 Task: Import a video interview and edit the audio to remove background noise and improve clarity.
Action: Mouse moved to (78, 6)
Screenshot: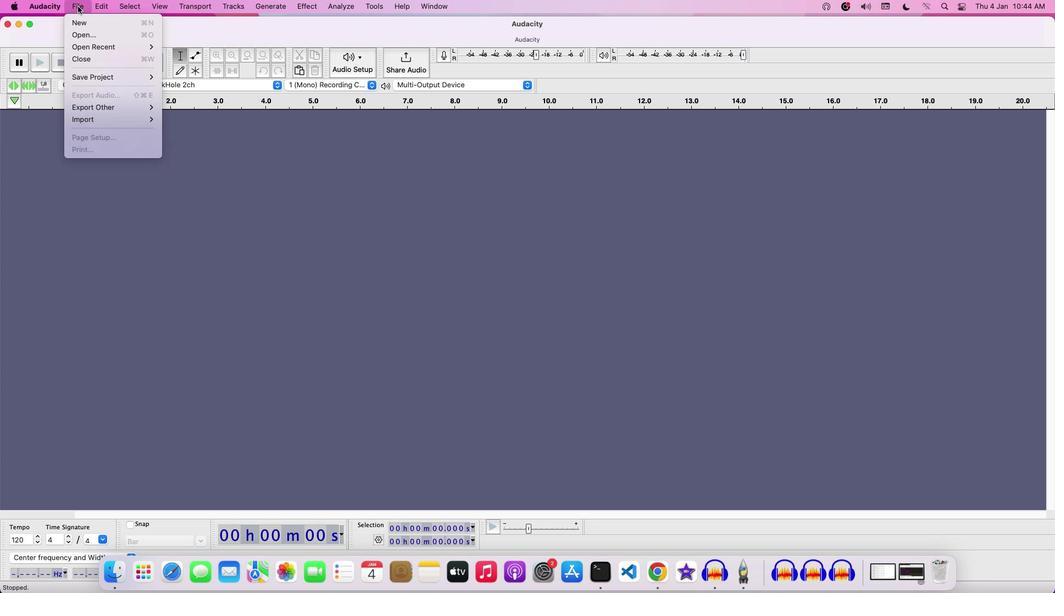 
Action: Mouse pressed left at (78, 6)
Screenshot: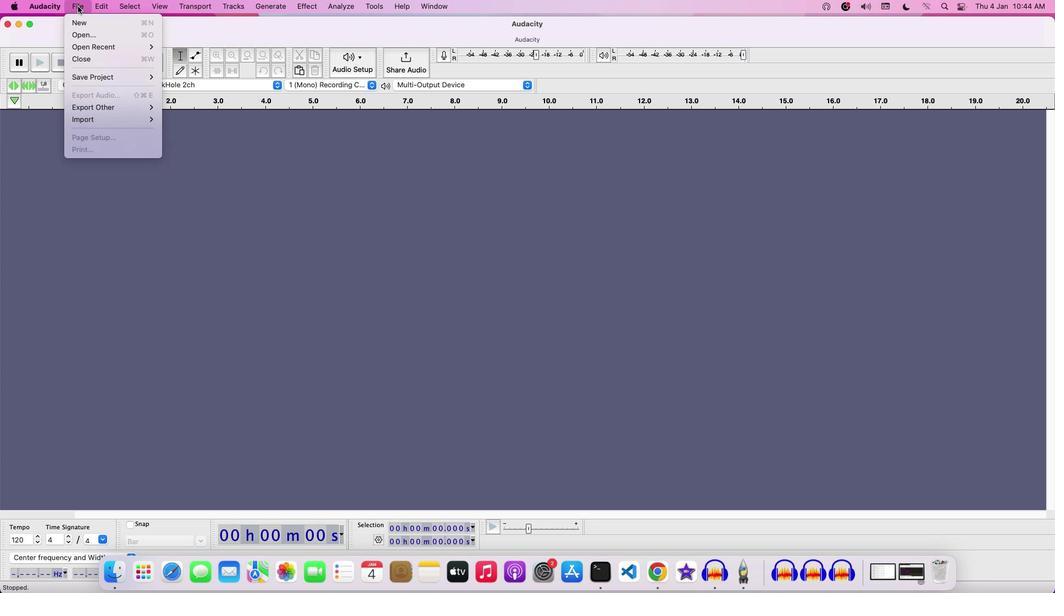 
Action: Mouse moved to (114, 31)
Screenshot: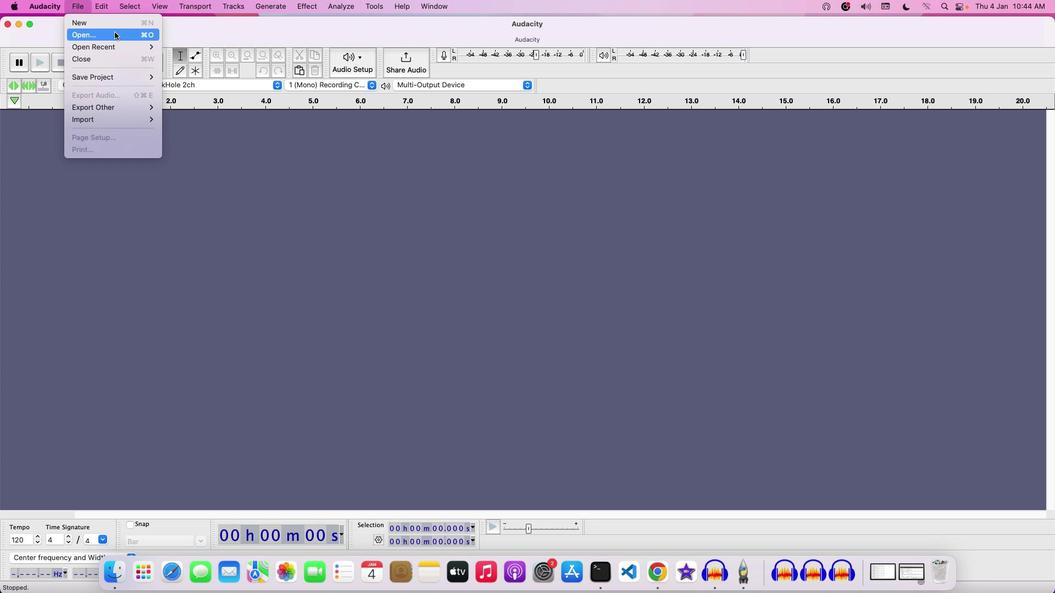 
Action: Mouse pressed left at (114, 31)
Screenshot: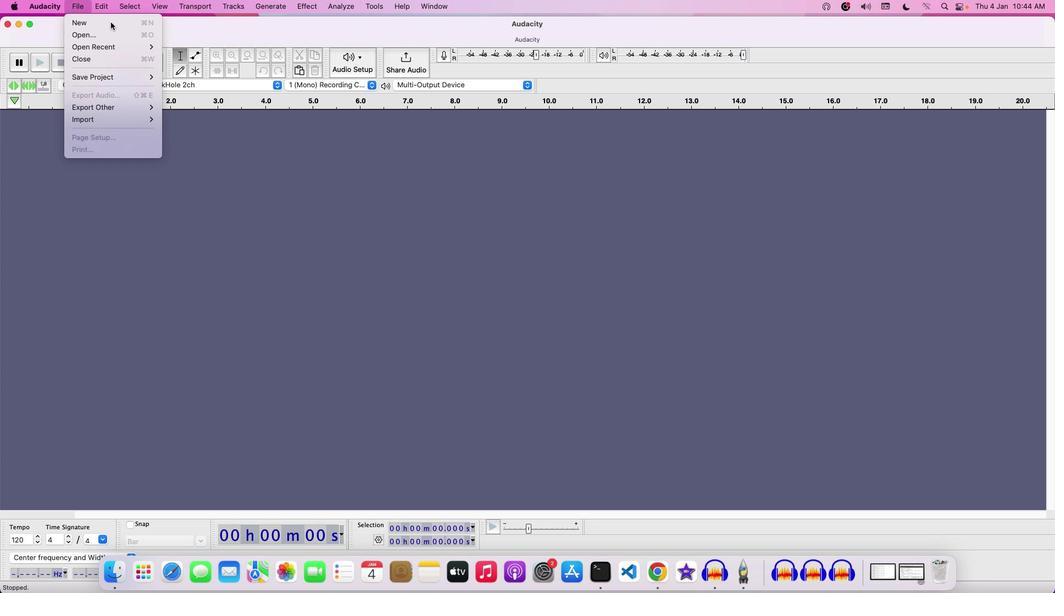 
Action: Mouse moved to (81, 6)
Screenshot: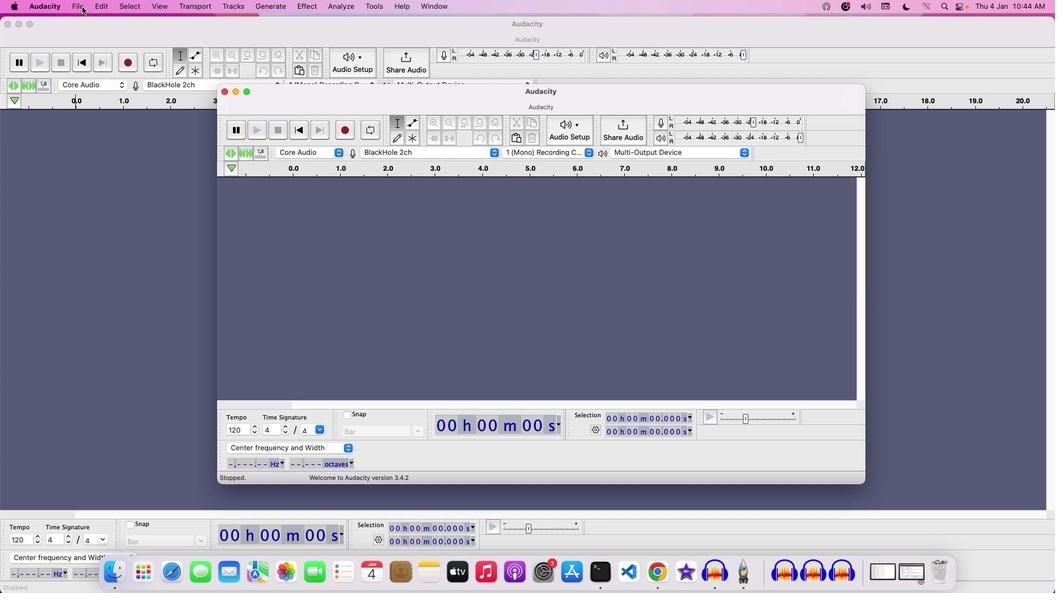 
Action: Mouse pressed left at (81, 6)
Screenshot: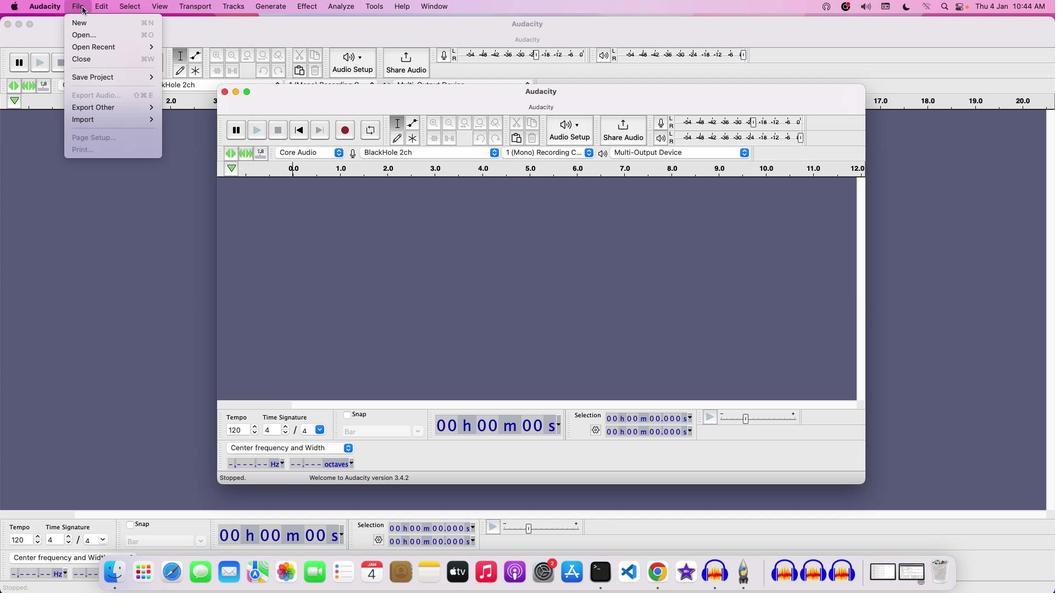 
Action: Mouse moved to (320, 100)
Screenshot: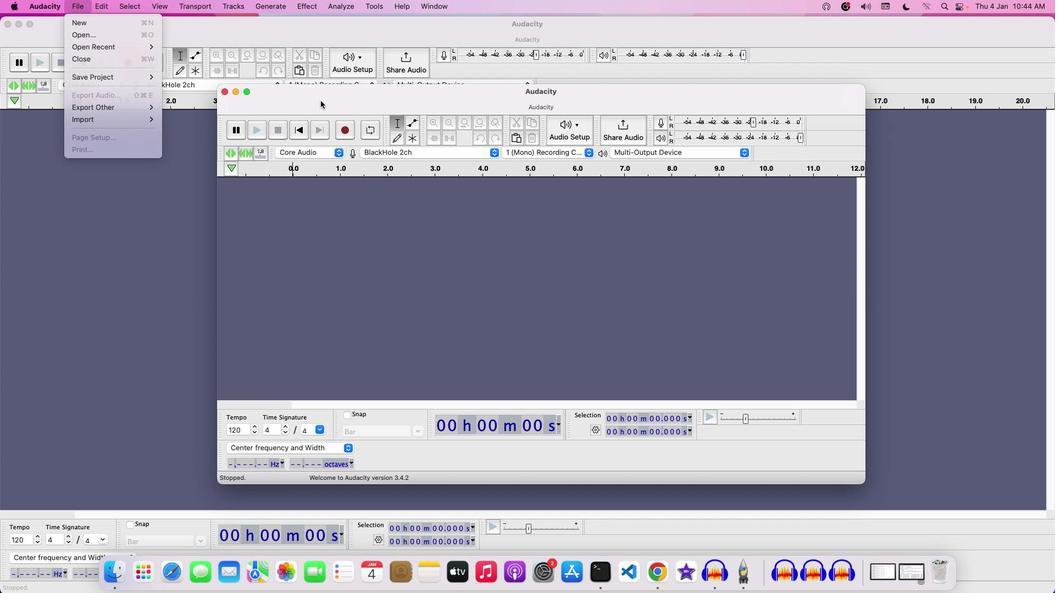
Action: Mouse pressed left at (320, 100)
Screenshot: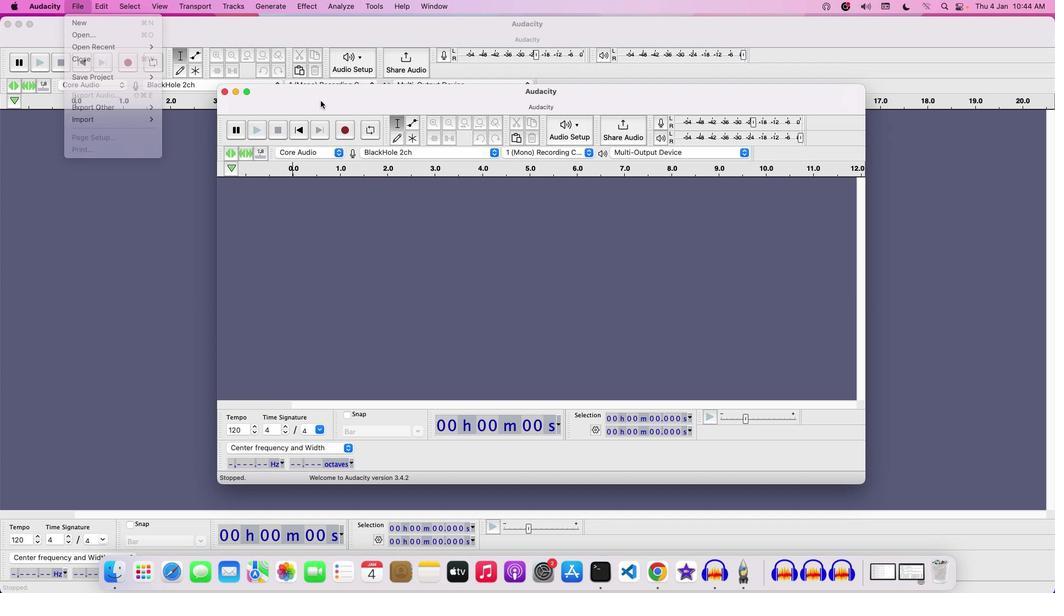 
Action: Mouse moved to (228, 91)
Screenshot: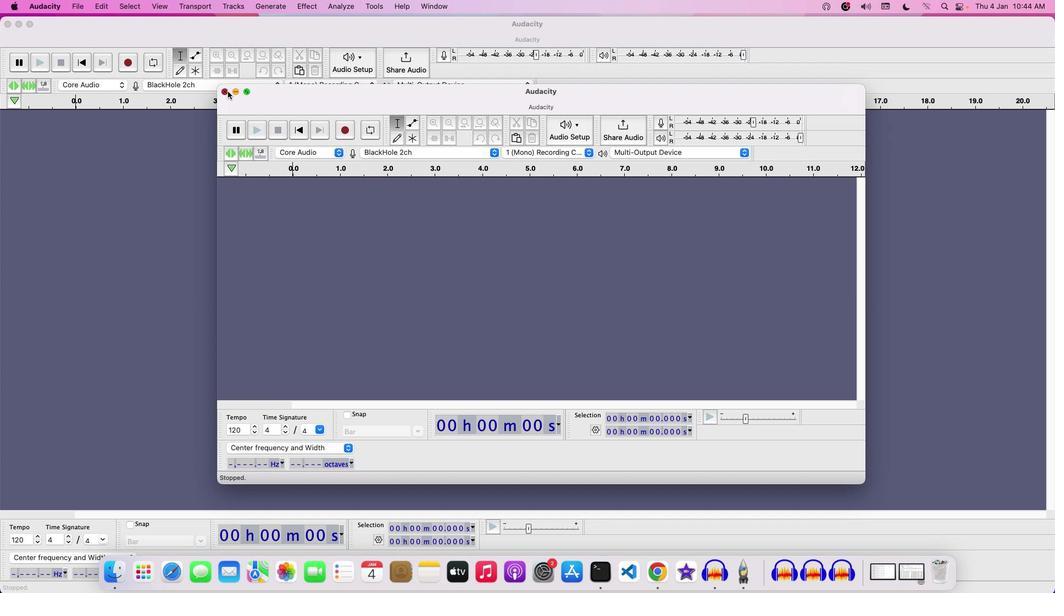 
Action: Mouse pressed left at (228, 91)
Screenshot: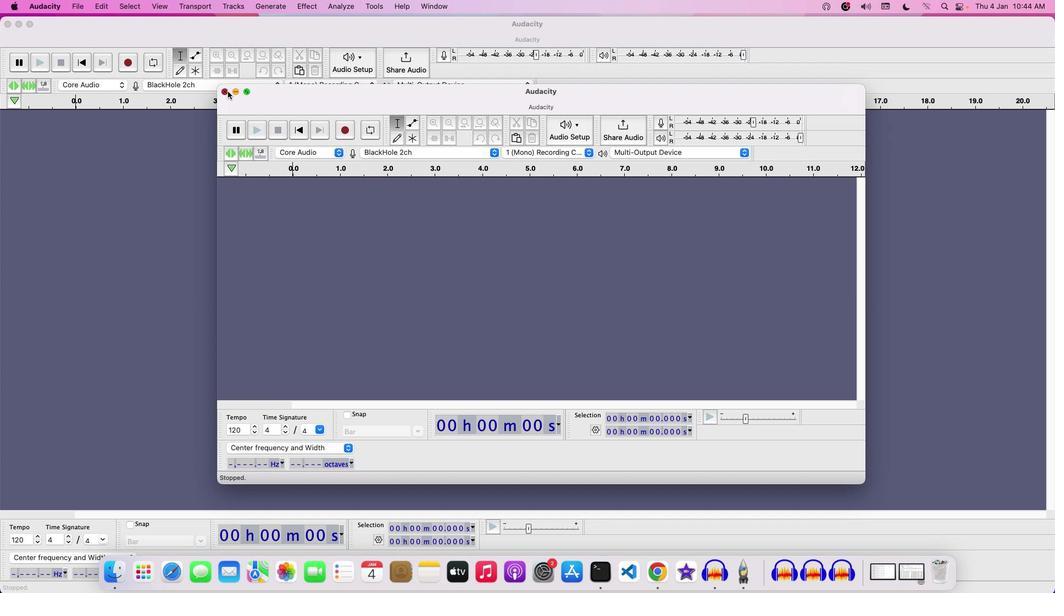 
Action: Mouse moved to (73, 1)
Screenshot: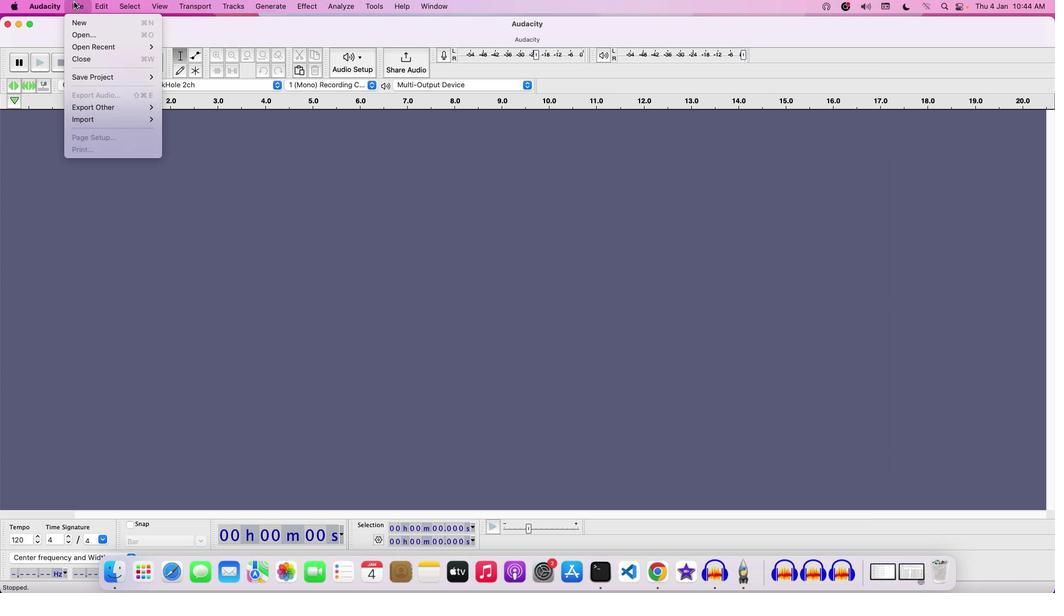 
Action: Mouse pressed left at (73, 1)
Screenshot: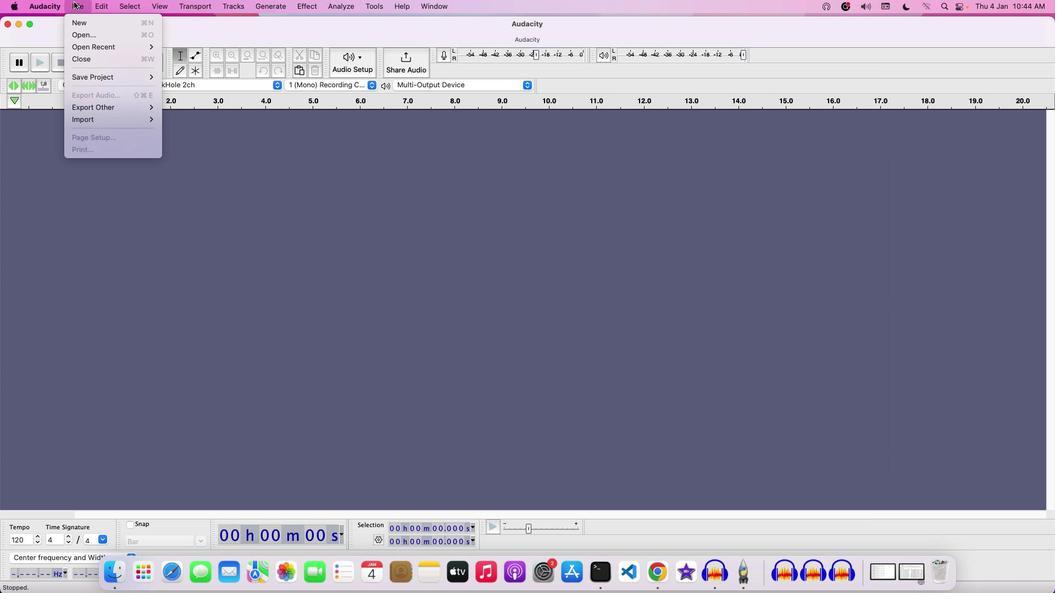 
Action: Mouse moved to (82, 36)
Screenshot: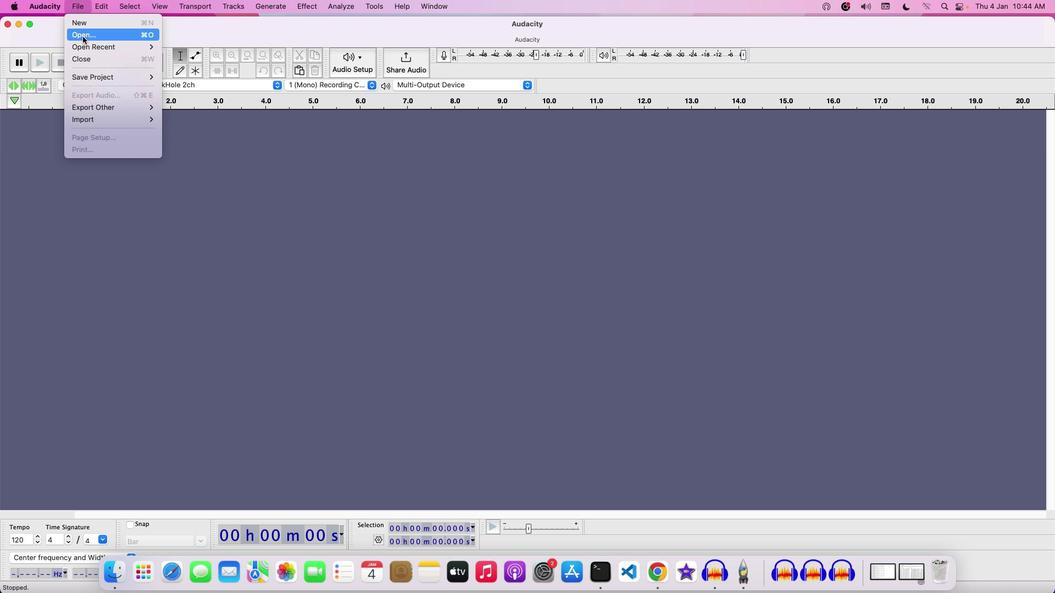 
Action: Mouse pressed left at (82, 36)
Screenshot: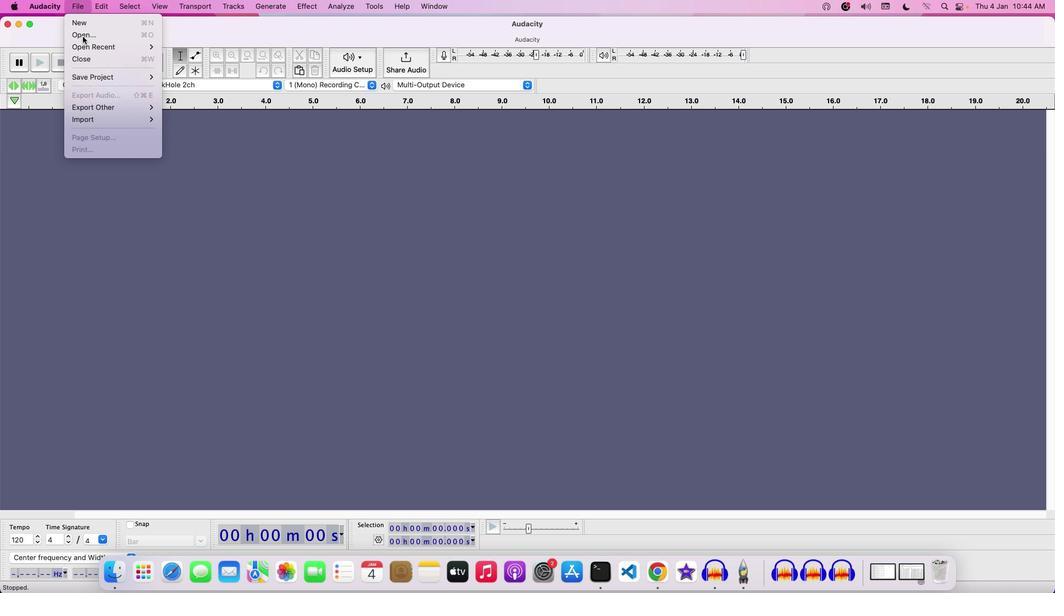 
Action: Mouse moved to (350, 144)
Screenshot: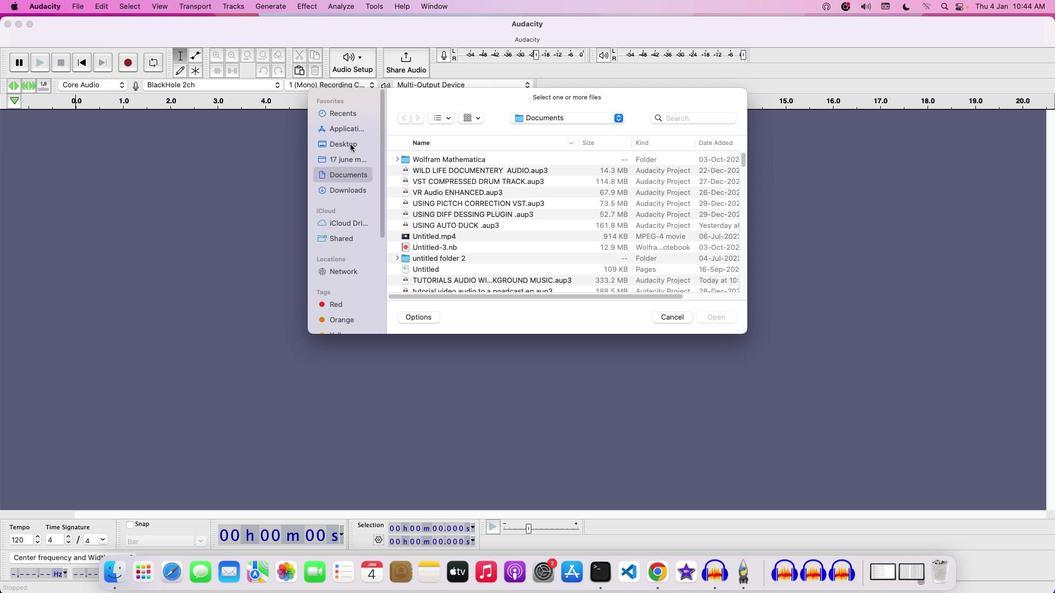 
Action: Mouse pressed left at (350, 144)
Screenshot: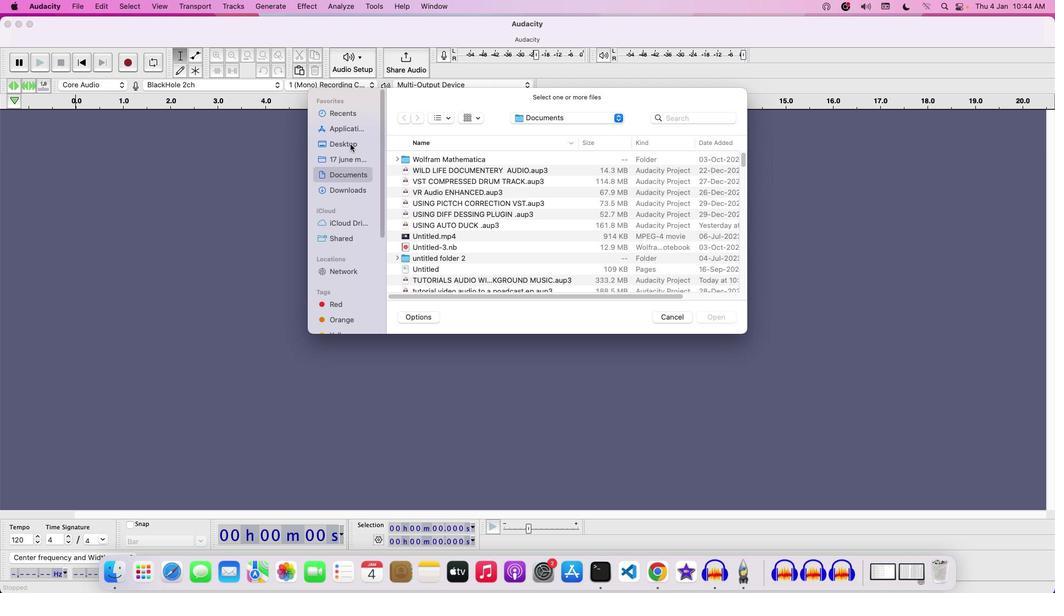 
Action: Mouse moved to (415, 190)
Screenshot: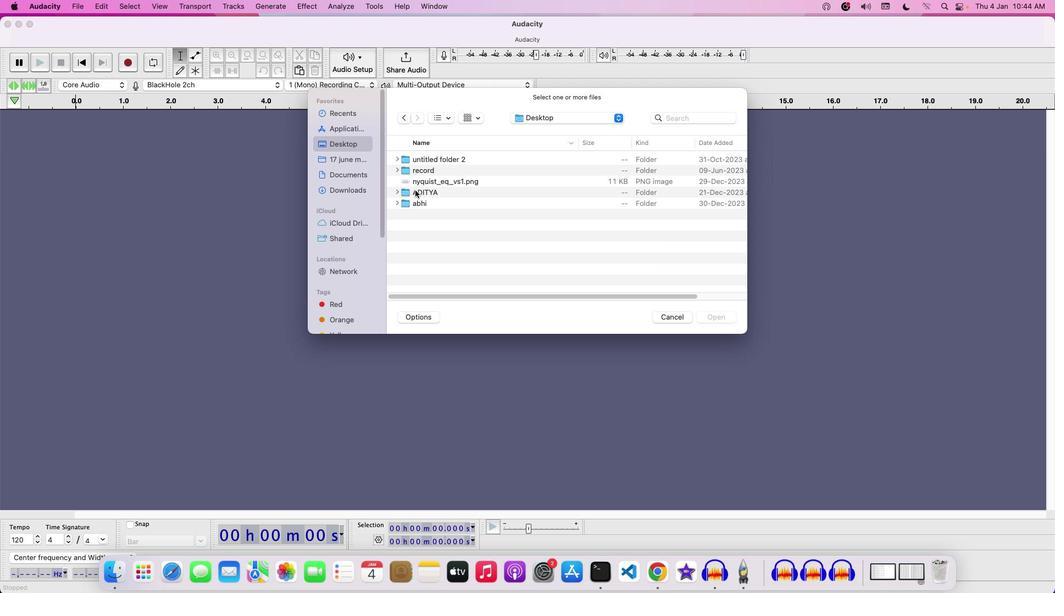 
Action: Mouse pressed left at (415, 190)
Screenshot: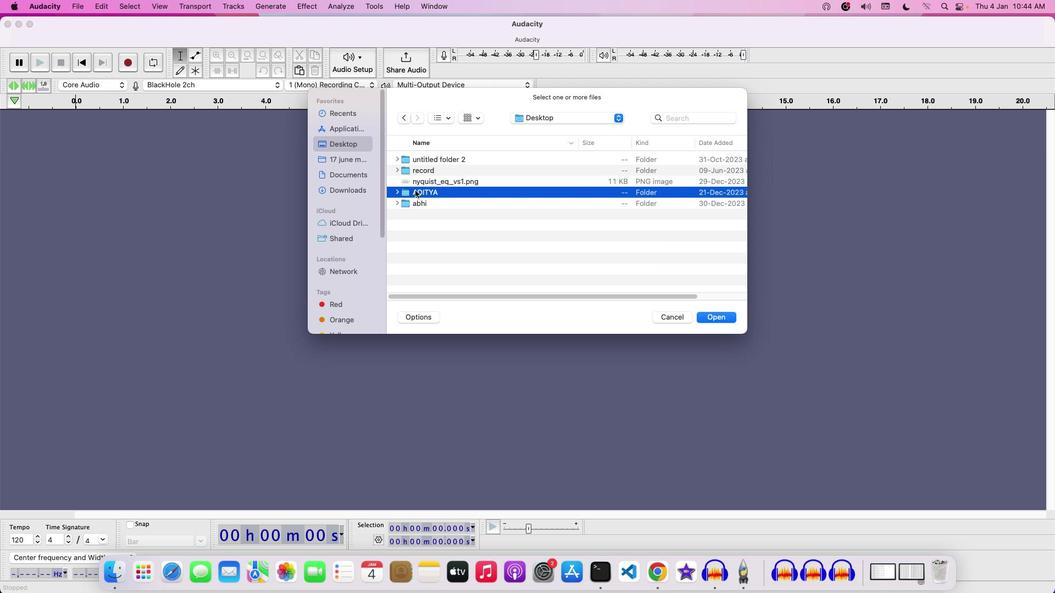 
Action: Mouse pressed left at (415, 190)
Screenshot: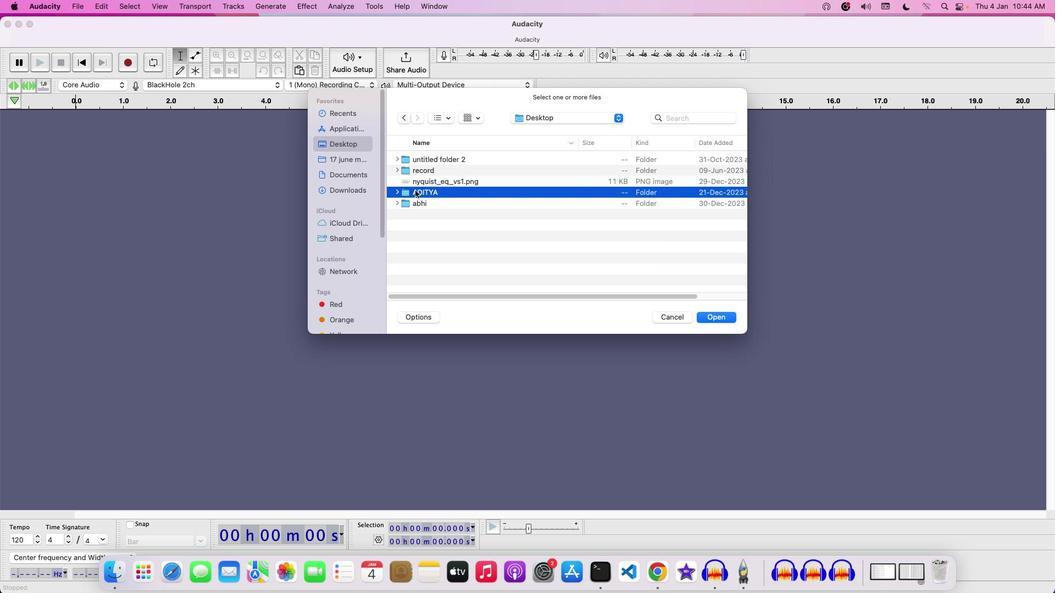 
Action: Mouse moved to (401, 170)
Screenshot: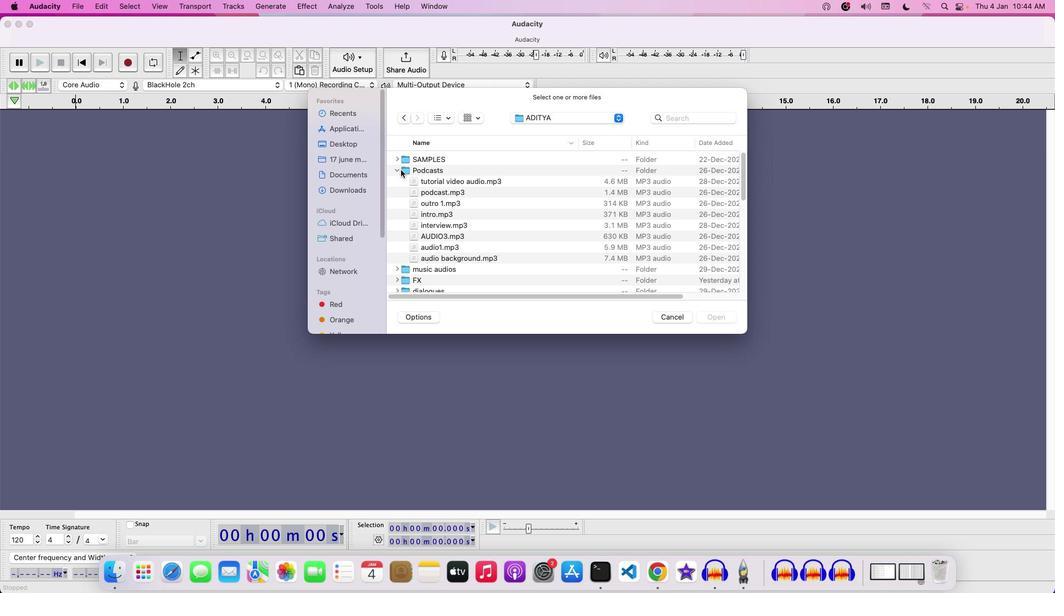 
Action: Mouse pressed left at (401, 170)
Screenshot: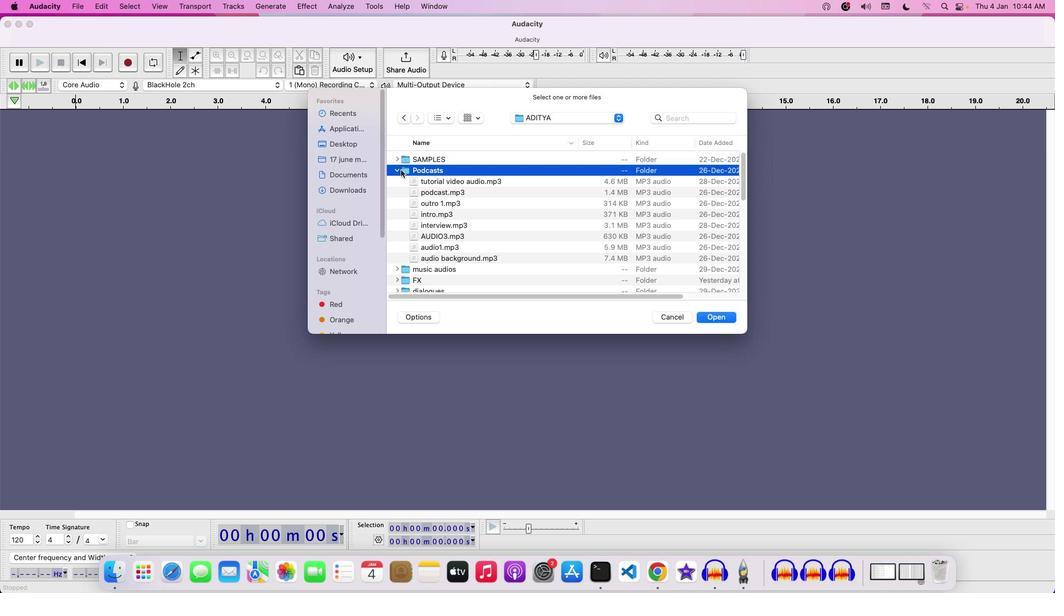 
Action: Mouse moved to (444, 224)
Screenshot: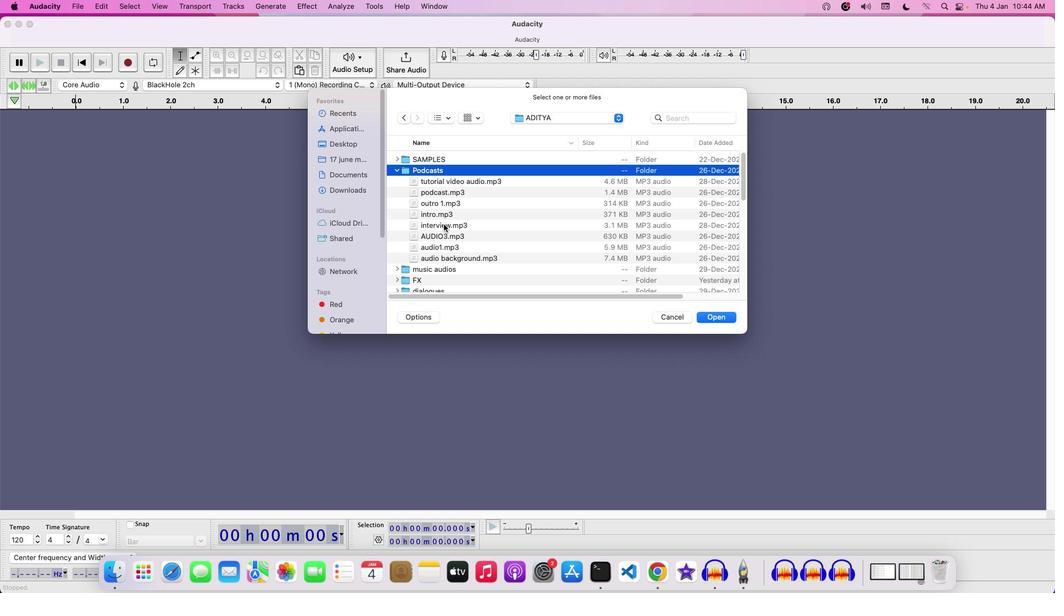 
Action: Mouse pressed left at (444, 224)
Screenshot: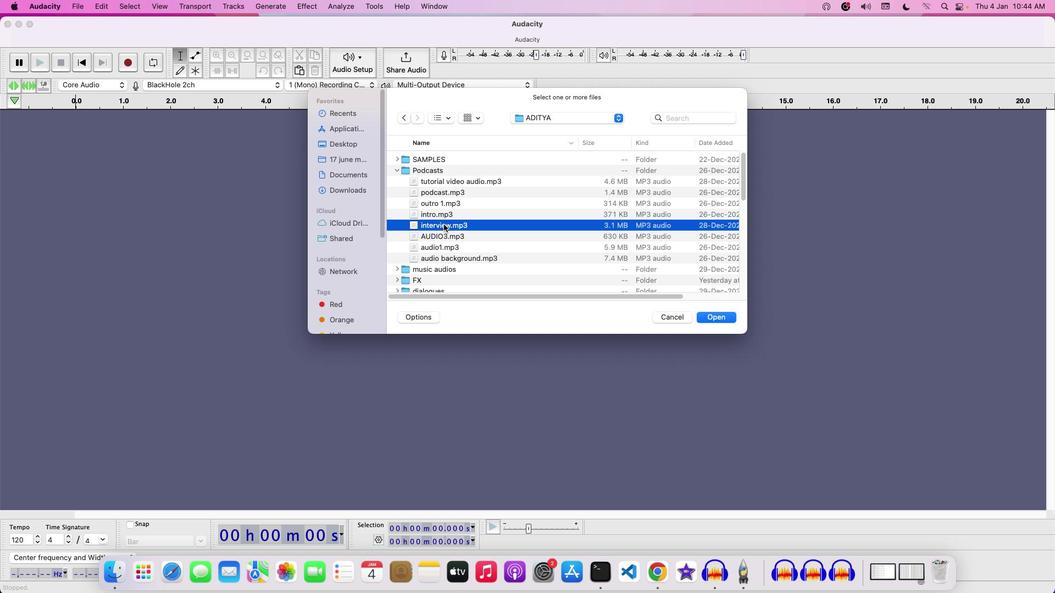 
Action: Mouse moved to (460, 227)
Screenshot: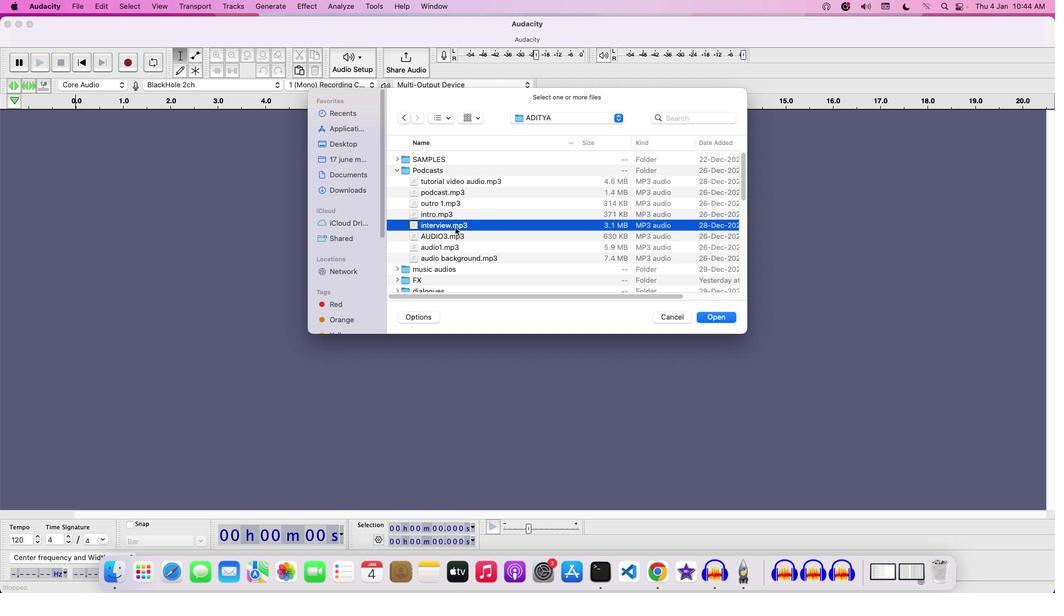 
Action: Mouse pressed left at (460, 227)
Screenshot: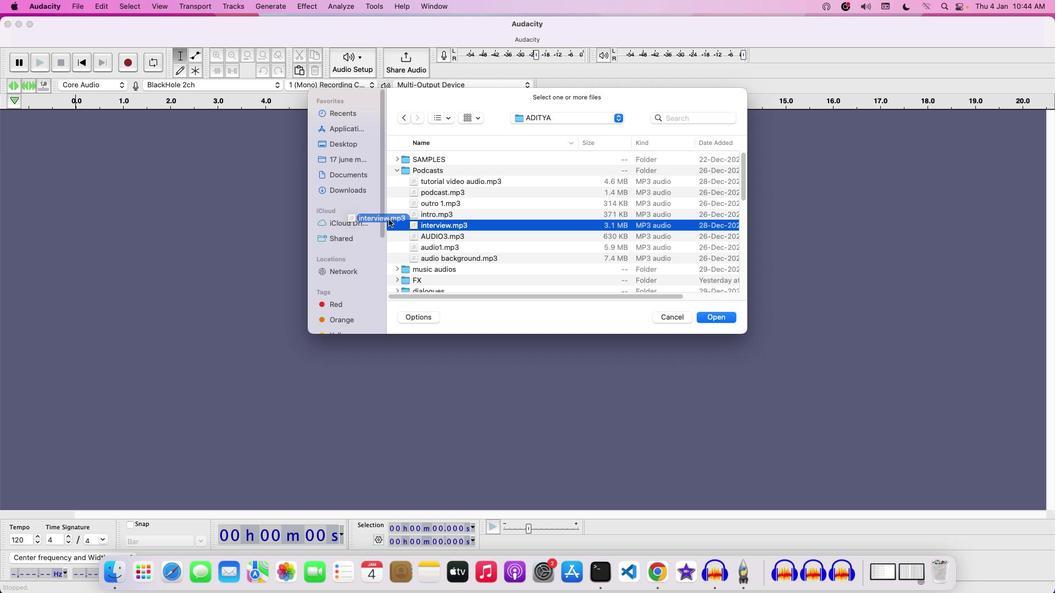 
Action: Mouse moved to (669, 317)
Screenshot: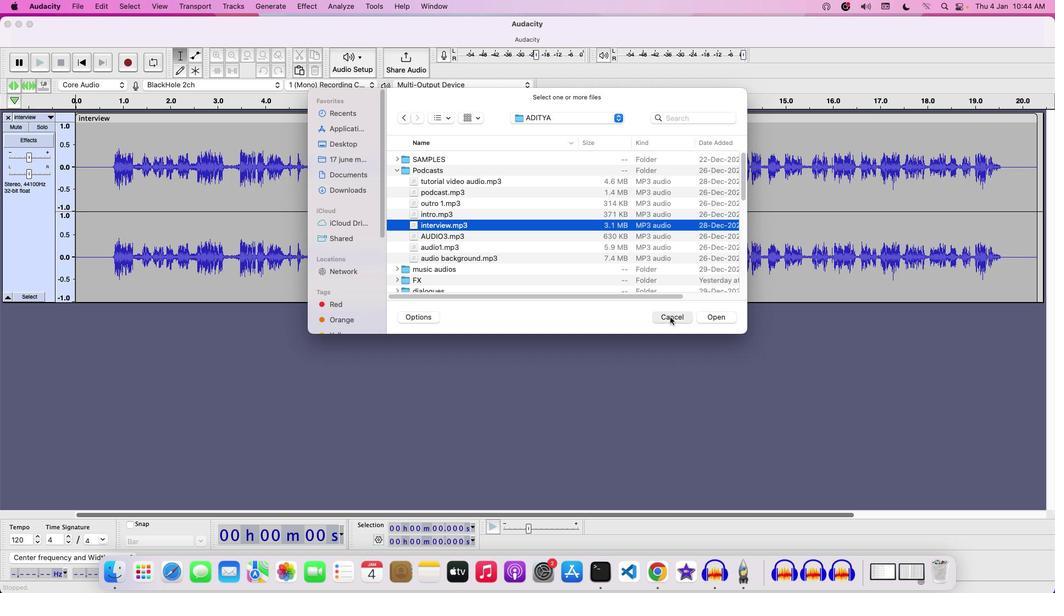 
Action: Mouse pressed left at (669, 317)
Screenshot: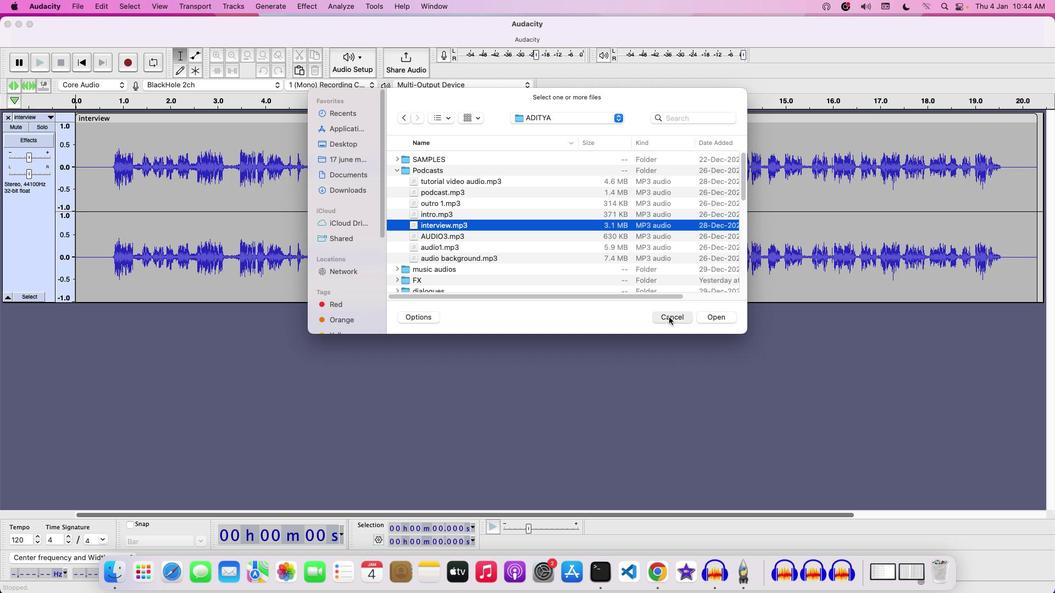 
Action: Mouse moved to (151, 163)
Screenshot: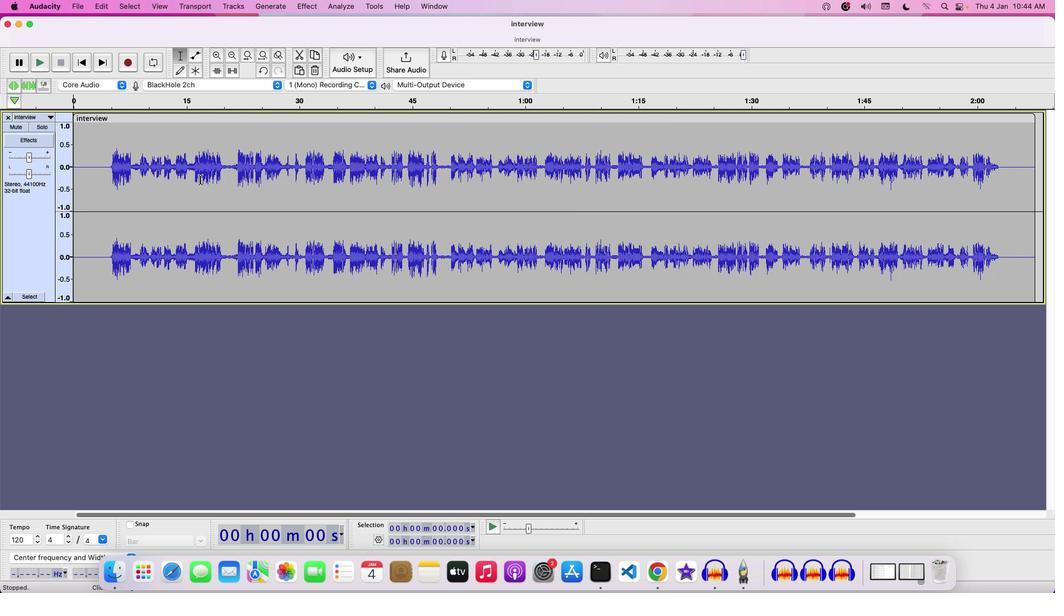 
Action: Key pressed Key.space
Screenshot: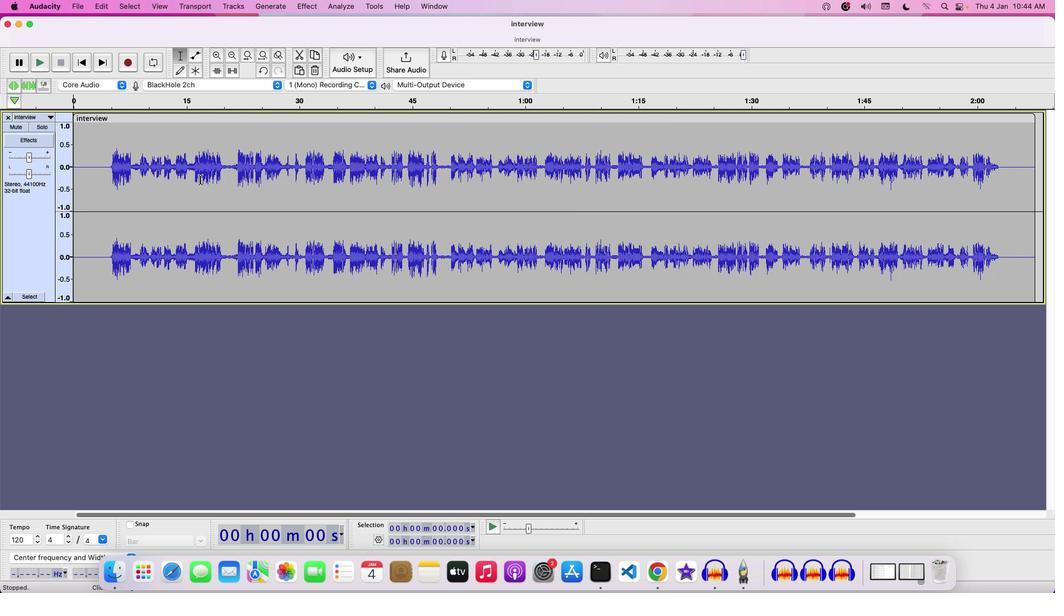 
Action: Mouse moved to (74, 113)
Screenshot: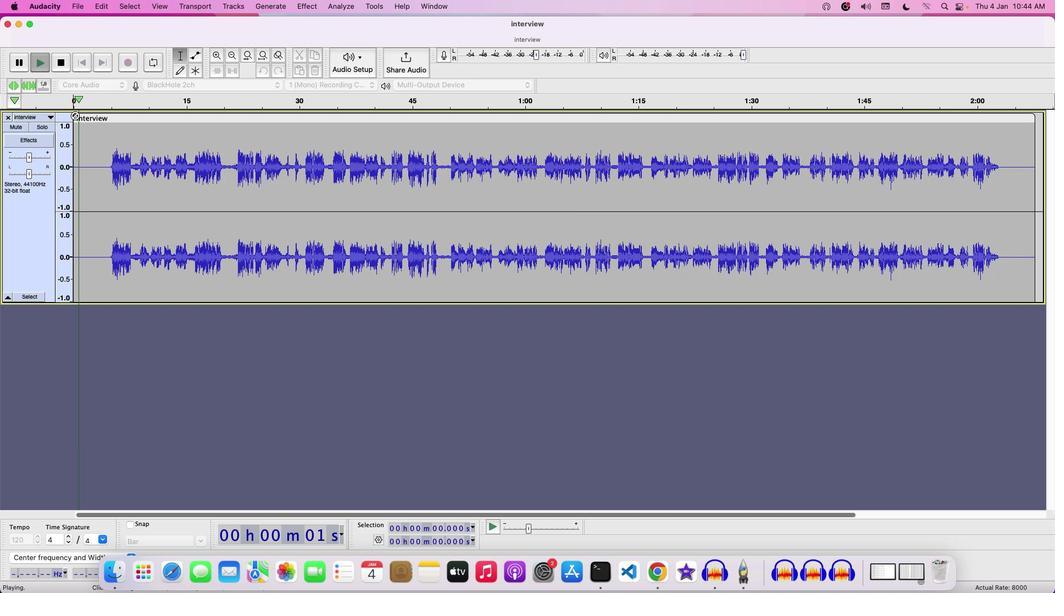 
Action: Key pressed Key.space
Screenshot: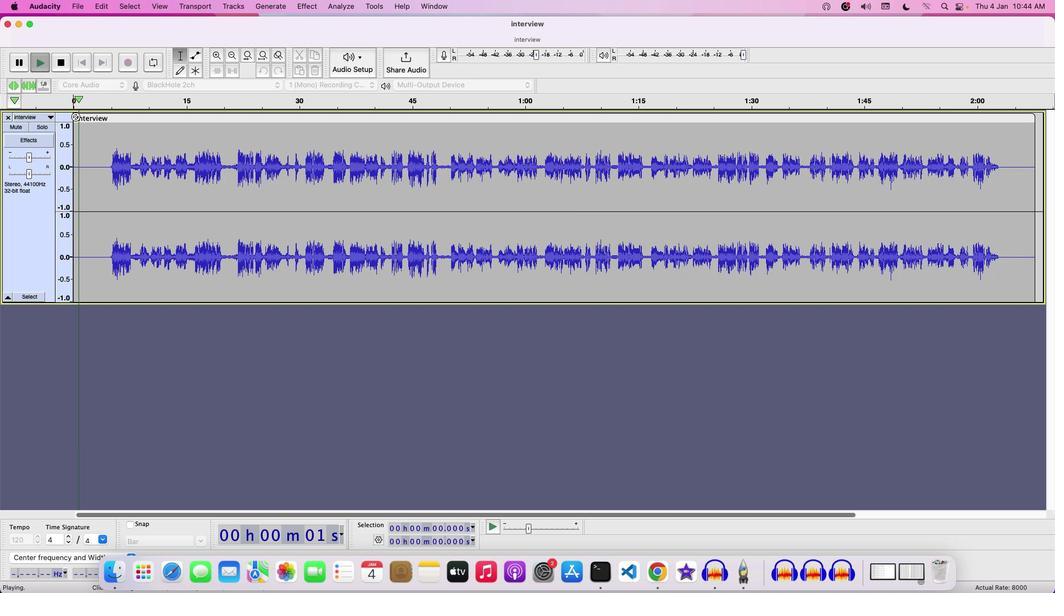 
Action: Mouse moved to (75, 118)
Screenshot: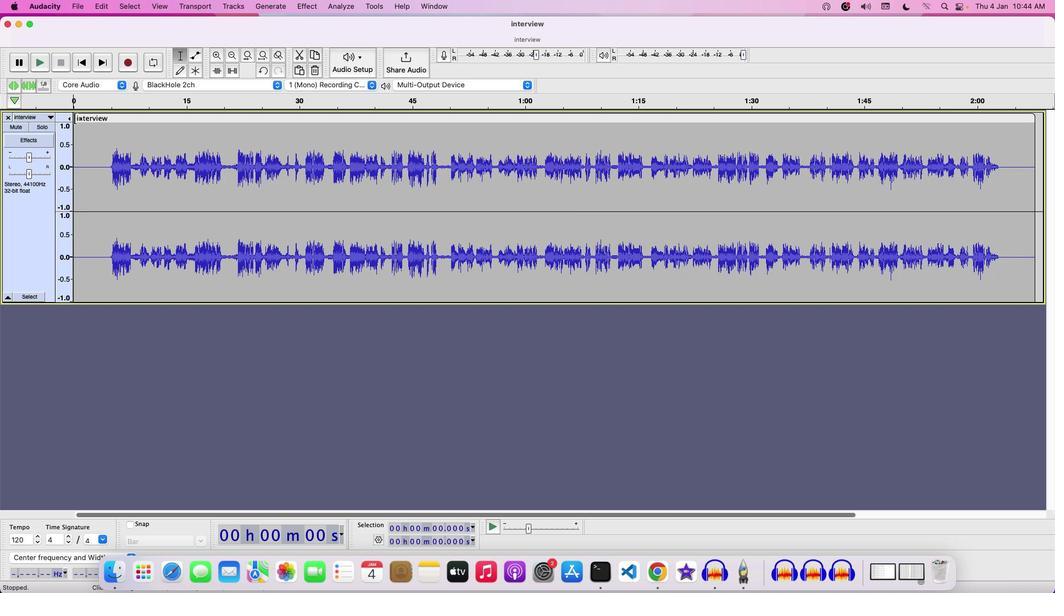 
Action: Mouse pressed left at (75, 118)
Screenshot: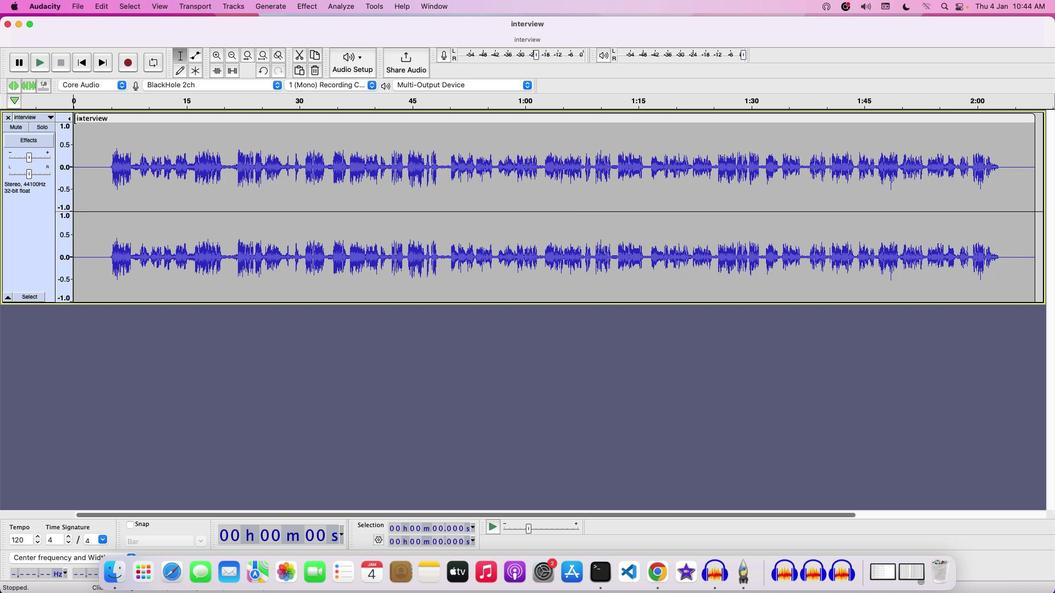 
Action: Mouse moved to (123, 149)
Screenshot: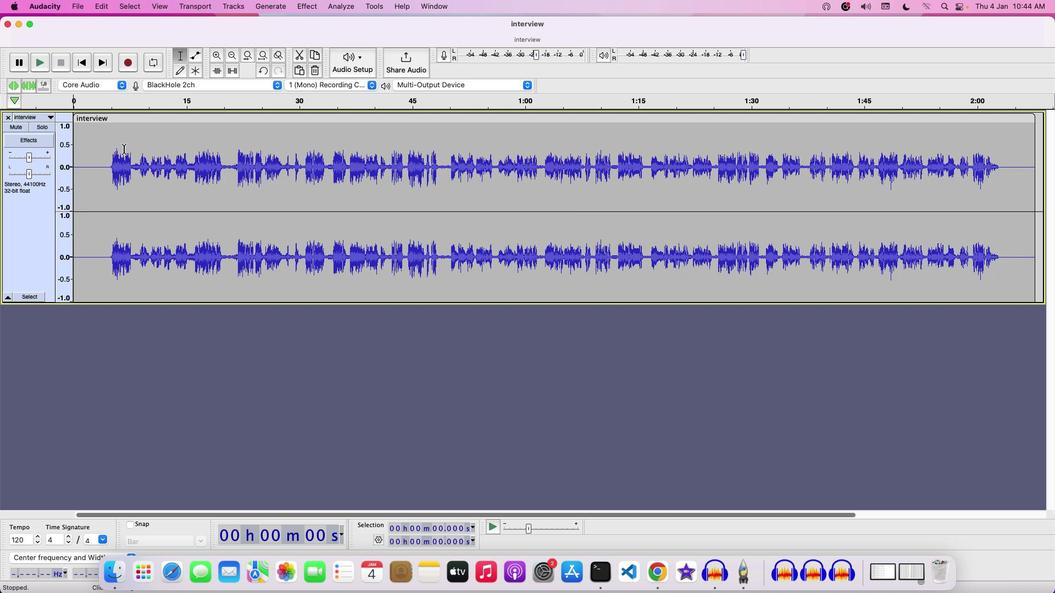 
Action: Mouse pressed left at (123, 149)
Screenshot: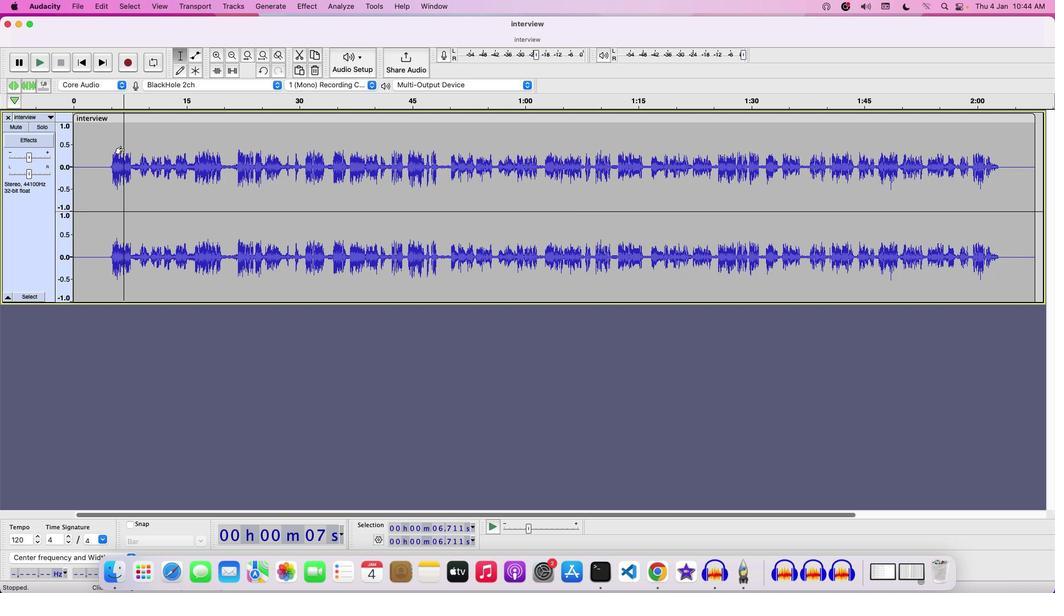 
Action: Mouse pressed left at (123, 149)
Screenshot: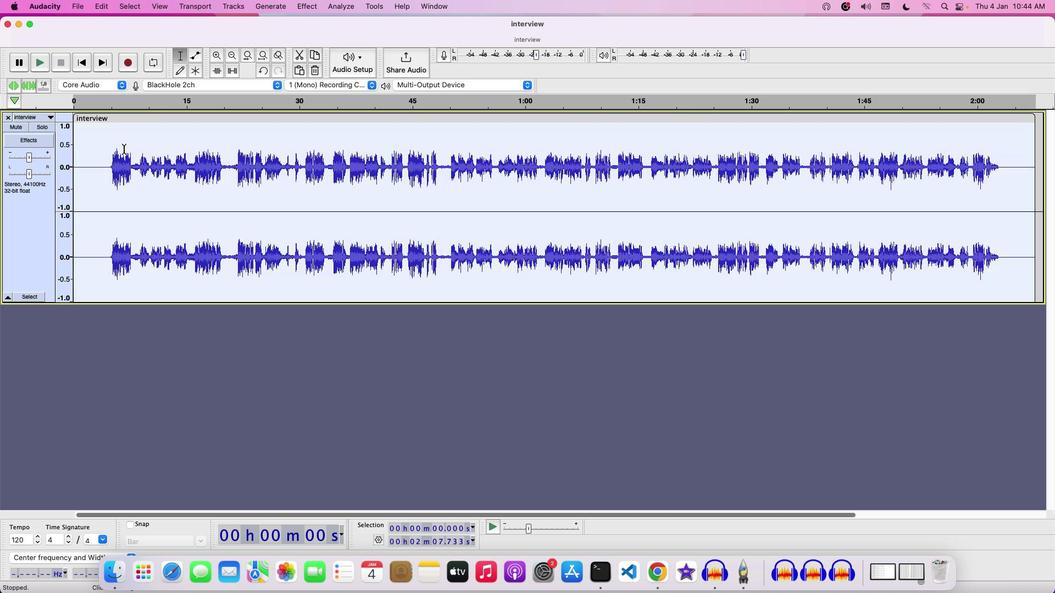 
Action: Mouse moved to (311, 7)
Screenshot: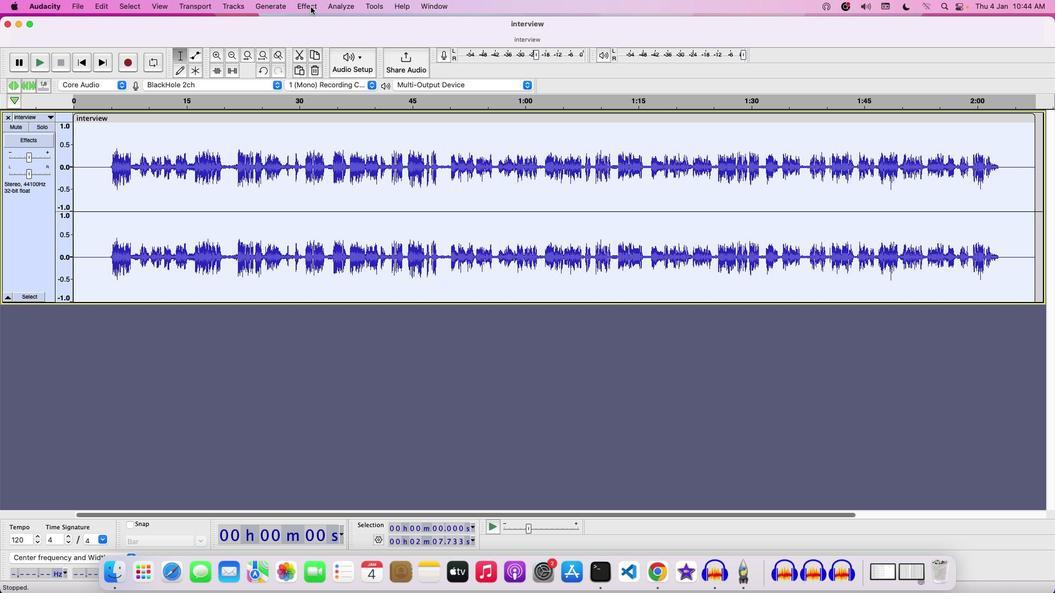 
Action: Mouse pressed left at (311, 7)
Screenshot: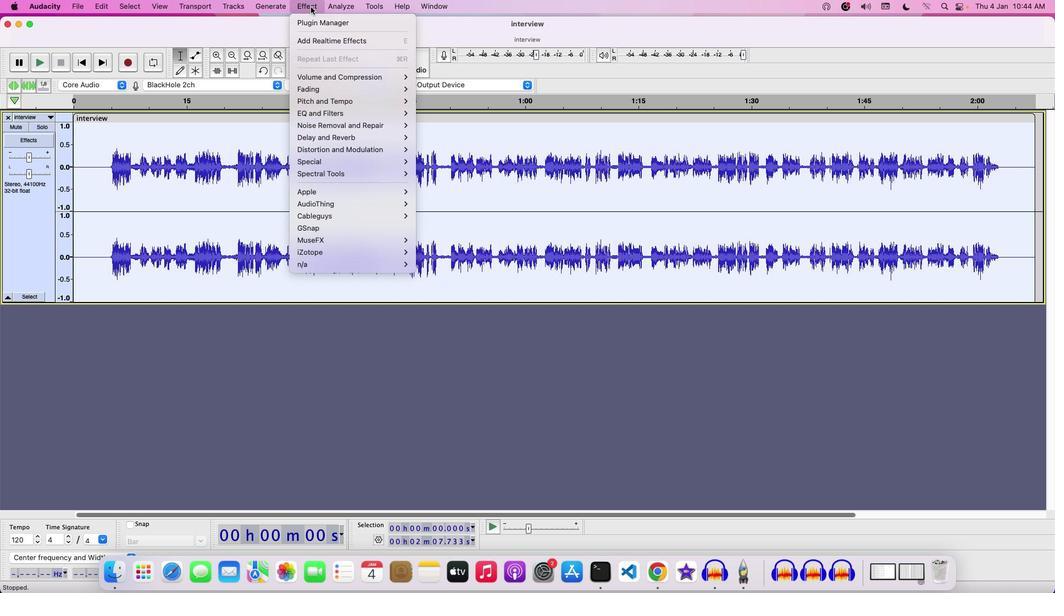 
Action: Mouse moved to (489, 200)
Screenshot: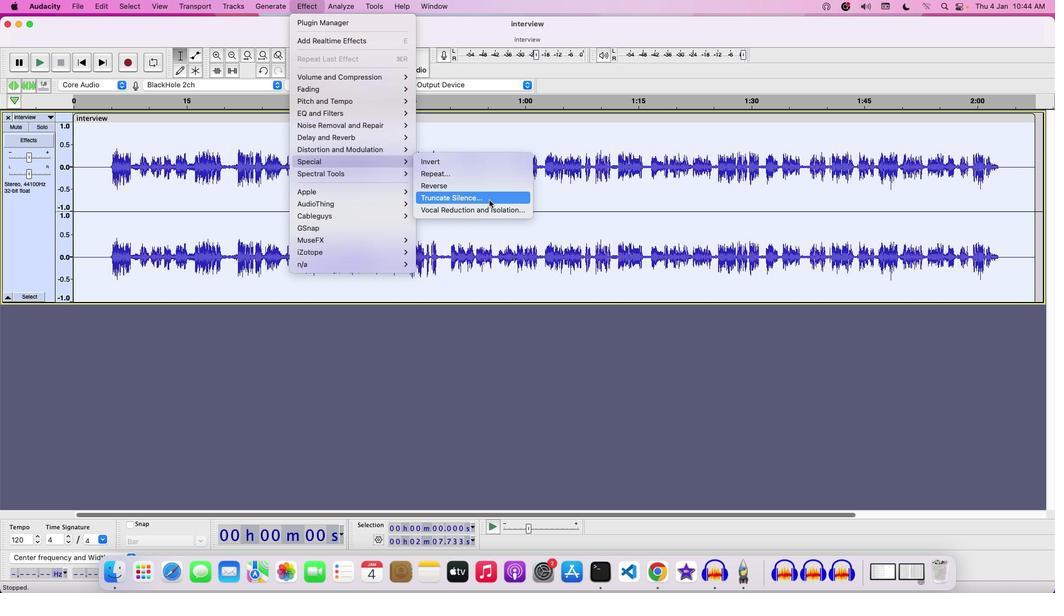 
Action: Mouse pressed left at (489, 200)
Screenshot: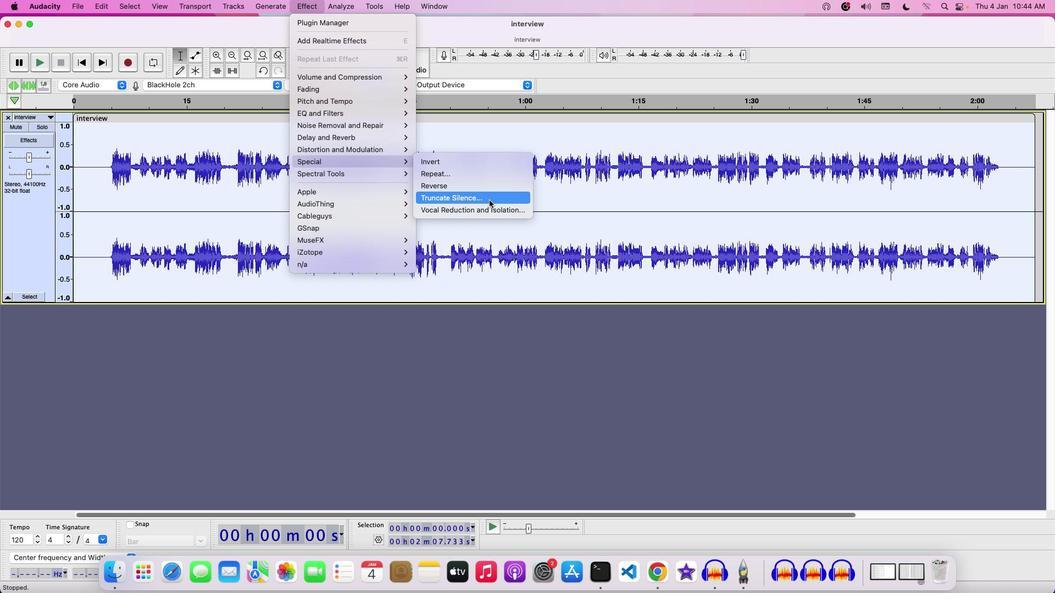 
Action: Mouse moved to (598, 240)
Screenshot: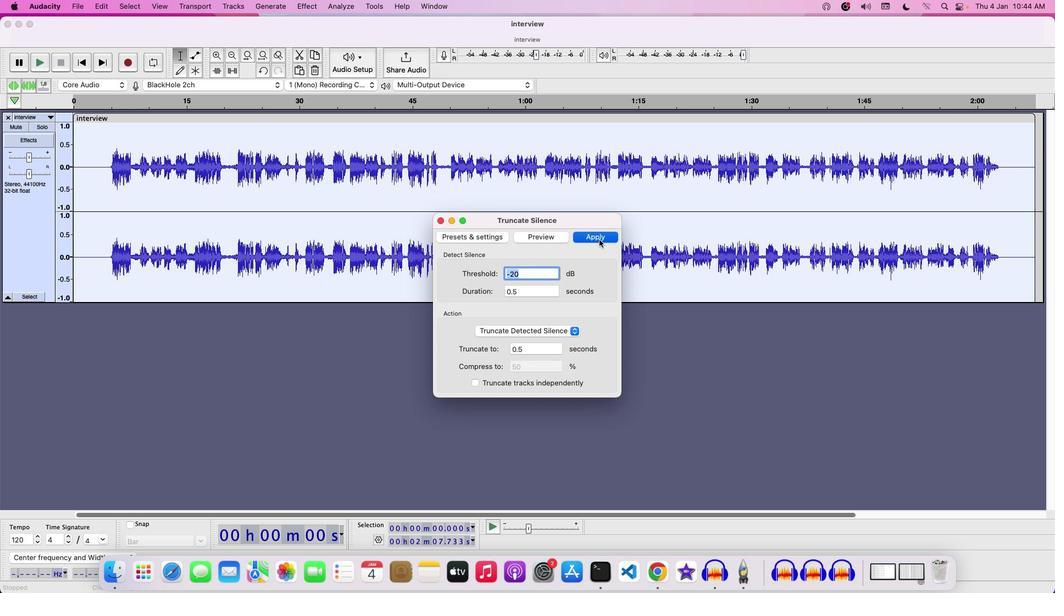 
Action: Mouse pressed left at (598, 240)
Screenshot: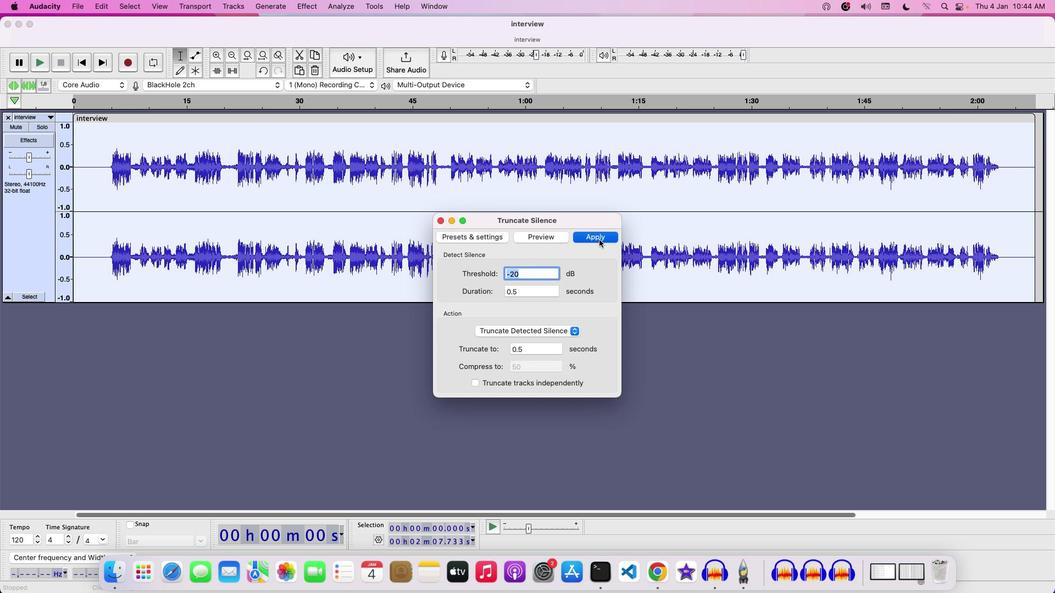 
Action: Mouse moved to (594, 239)
Screenshot: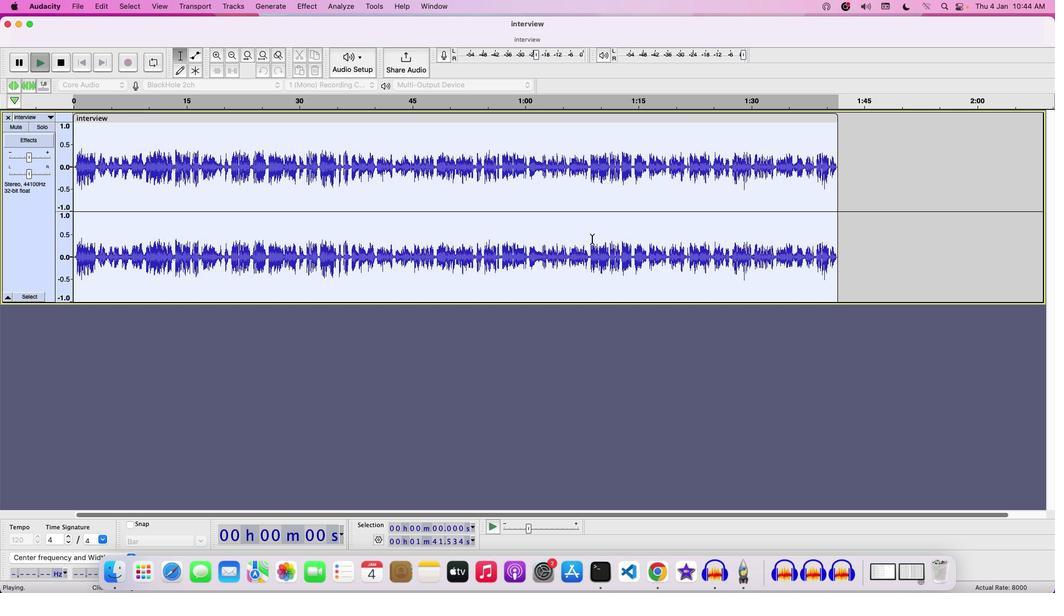 
Action: Key pressed Key.space
Screenshot: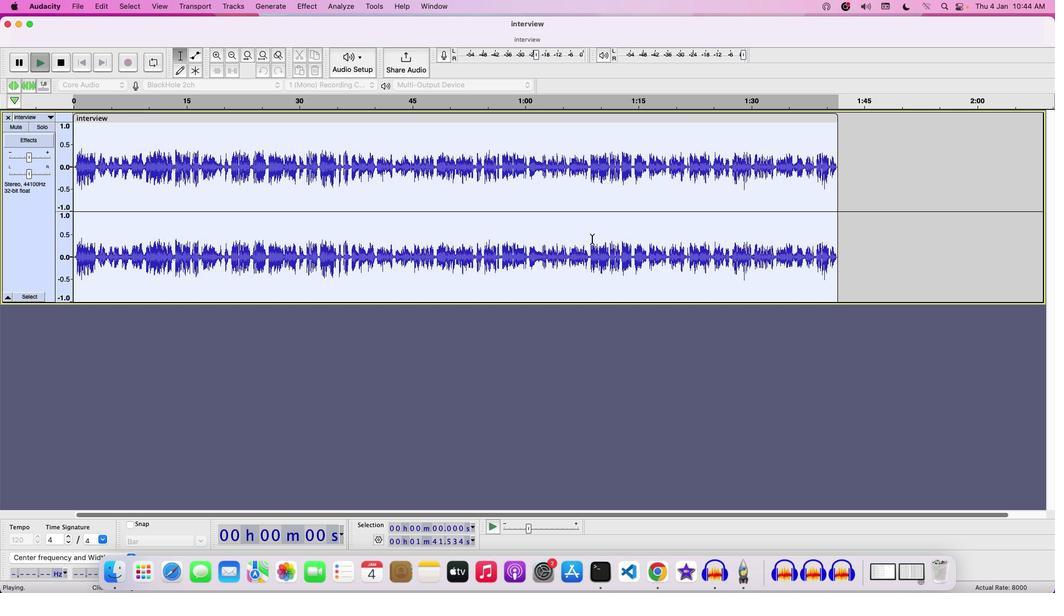 
Action: Mouse moved to (26, 158)
Screenshot: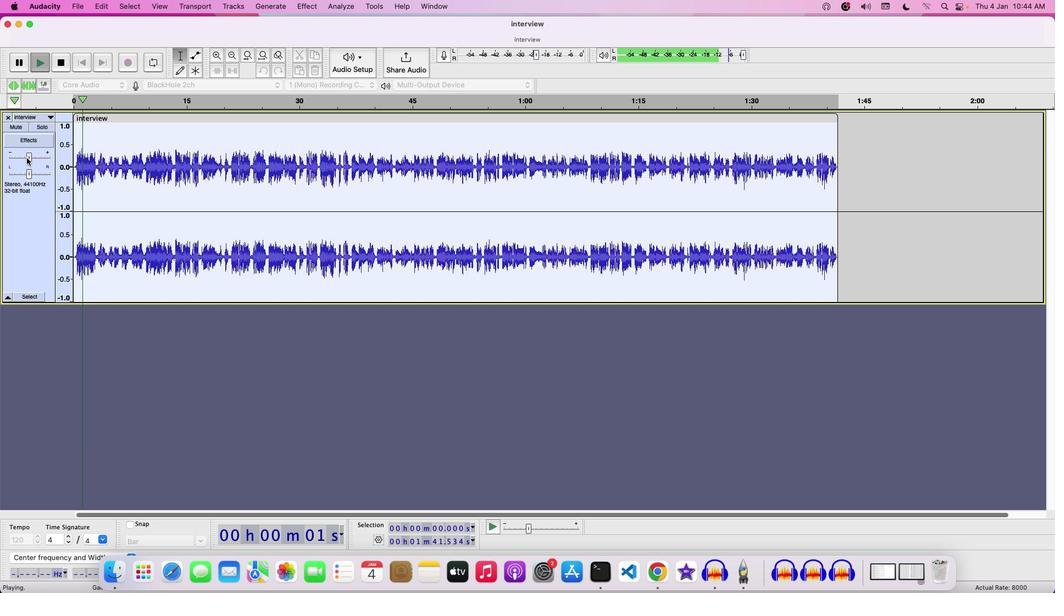 
Action: Mouse pressed left at (26, 158)
Screenshot: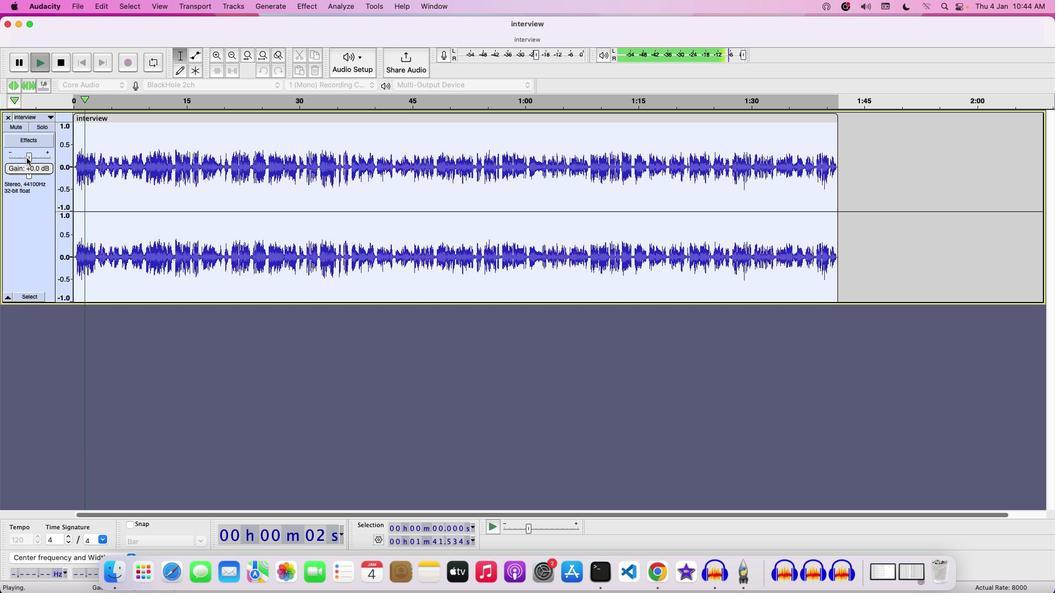 
Action: Mouse moved to (33, 161)
Screenshot: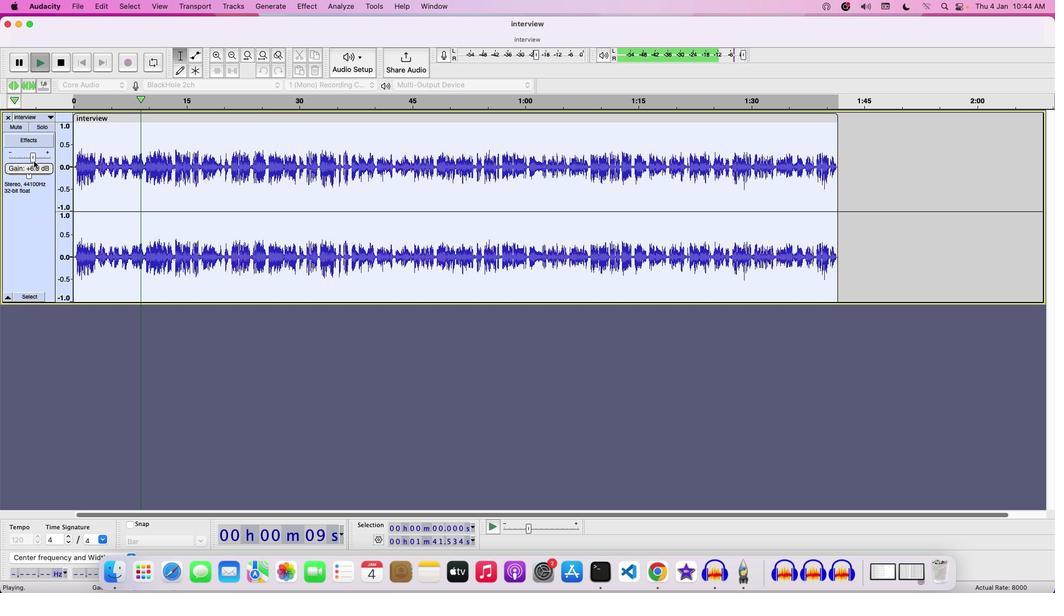 
Action: Mouse pressed left at (33, 161)
Screenshot: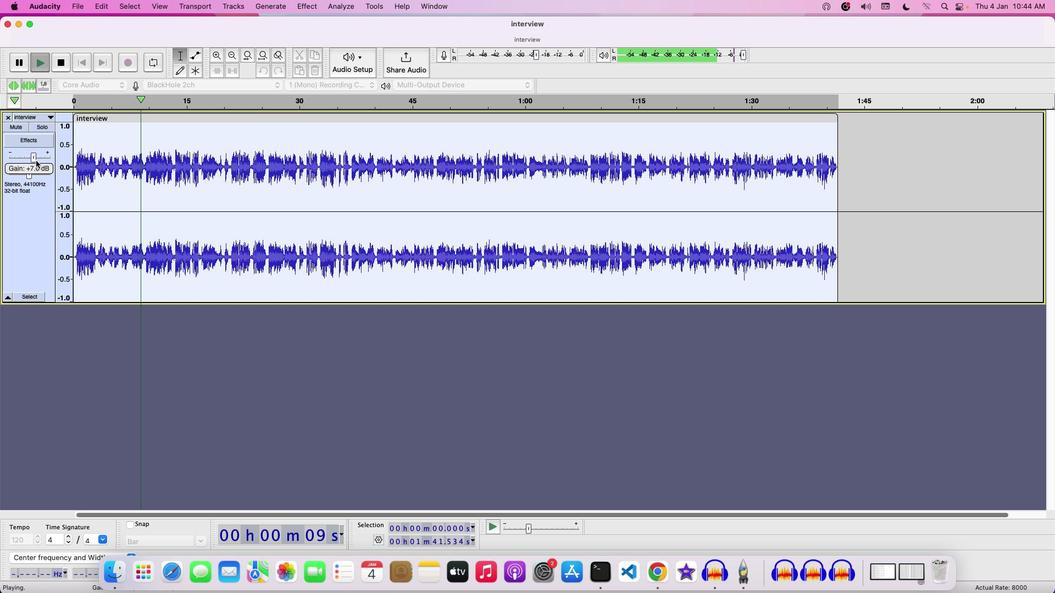 
Action: Mouse moved to (210, 157)
Screenshot: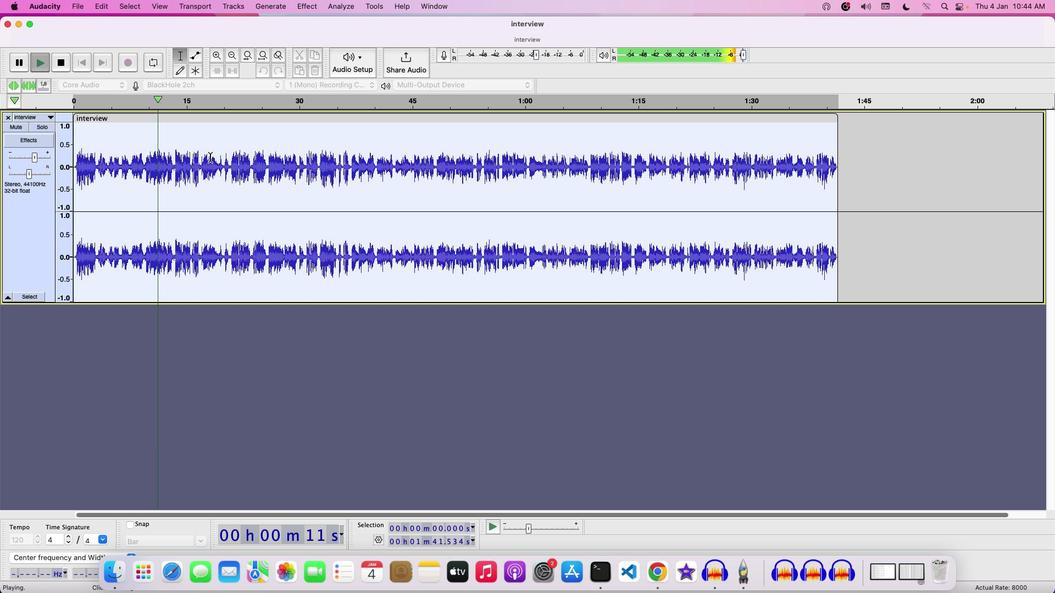 
Action: Key pressed Key.space
Screenshot: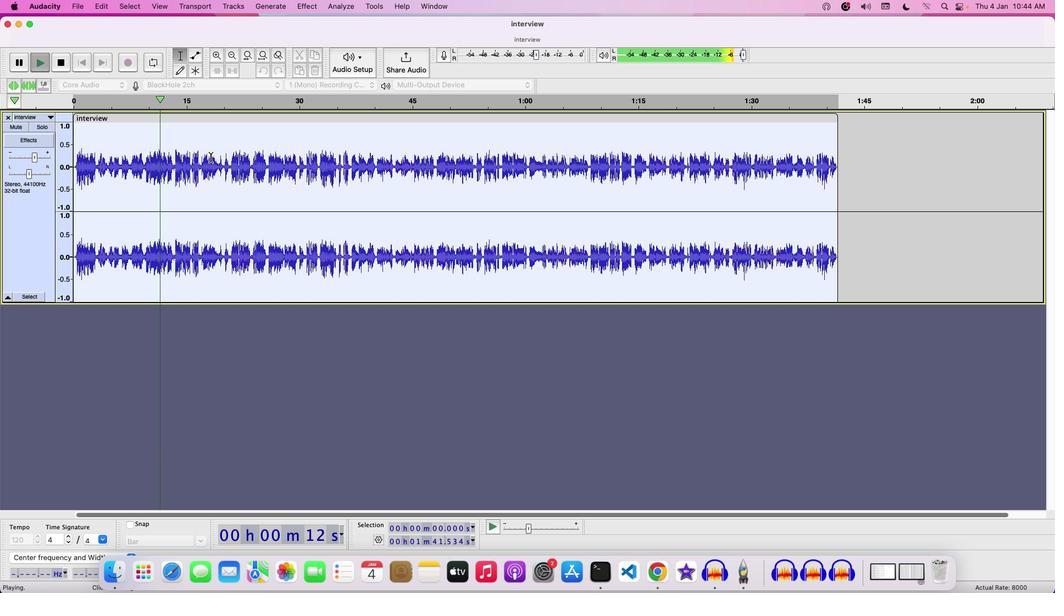 
Action: Mouse moved to (210, 157)
Screenshot: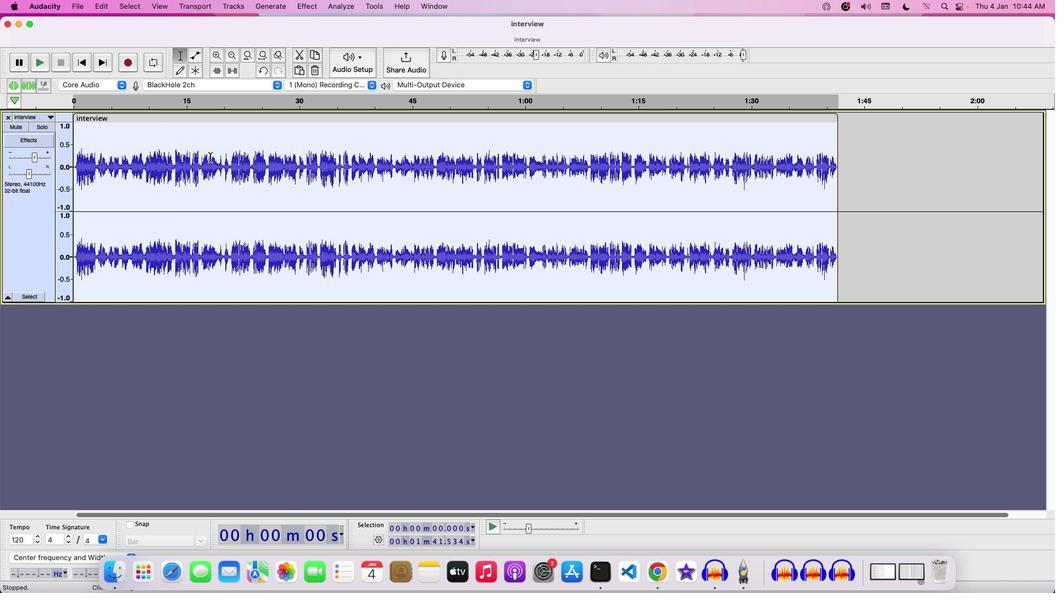
Action: Mouse pressed left at (210, 157)
Screenshot: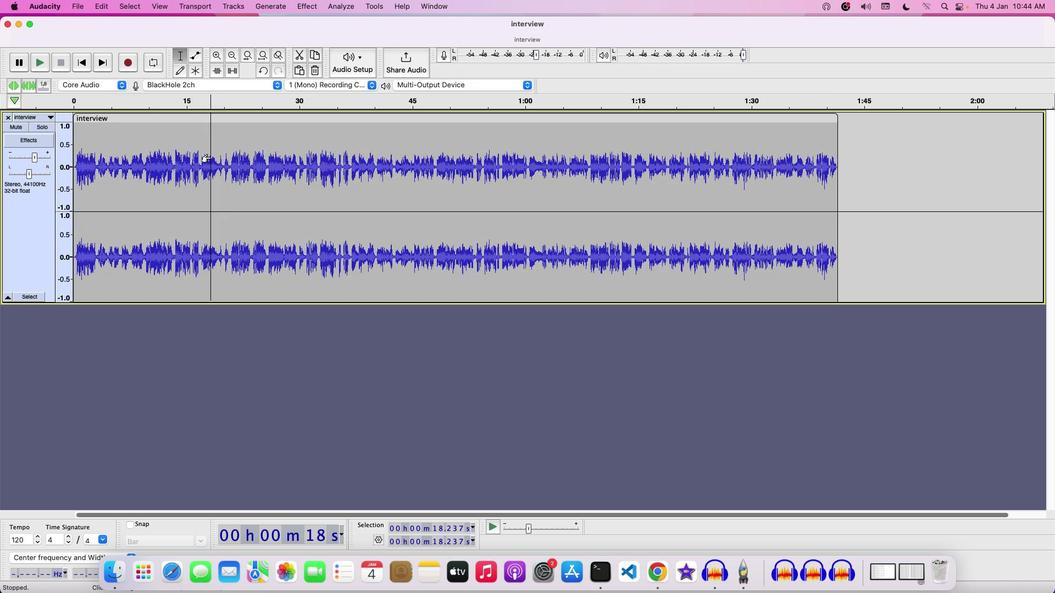 
Action: Mouse pressed left at (210, 157)
Screenshot: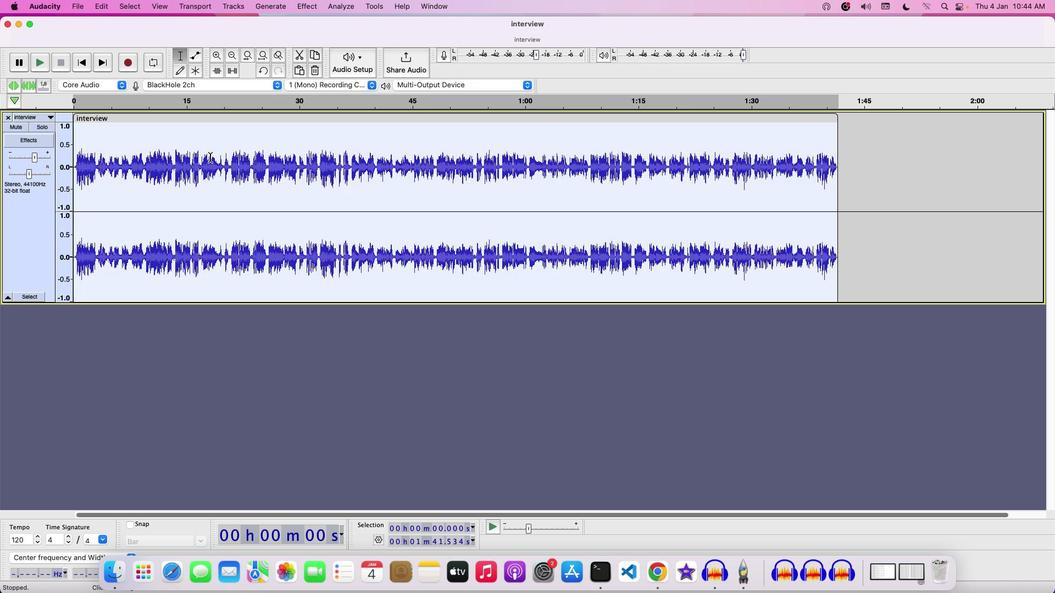 
Action: Mouse moved to (312, 8)
Screenshot: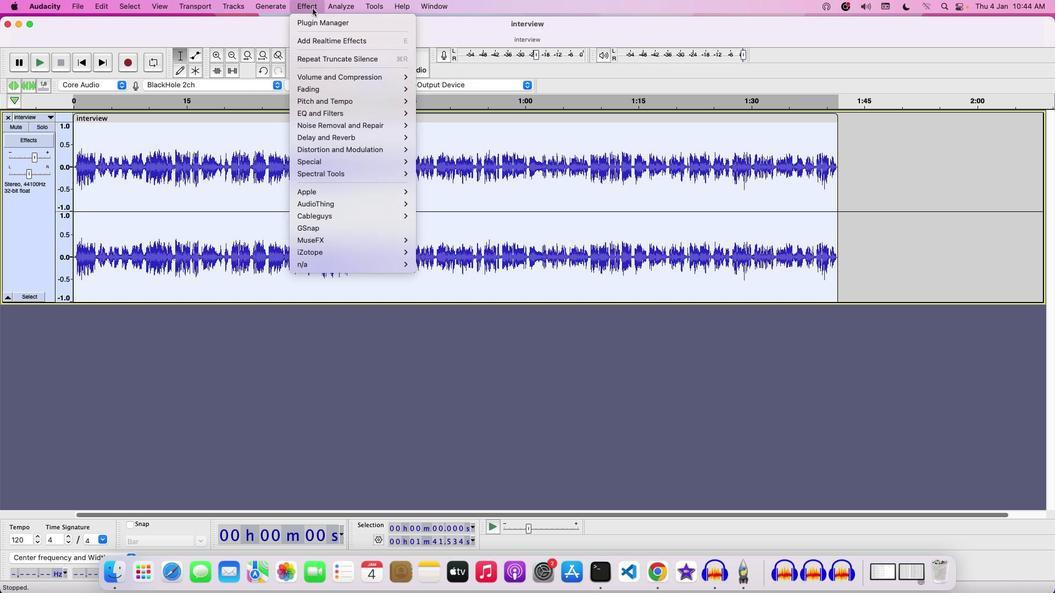 
Action: Mouse pressed left at (312, 8)
Screenshot: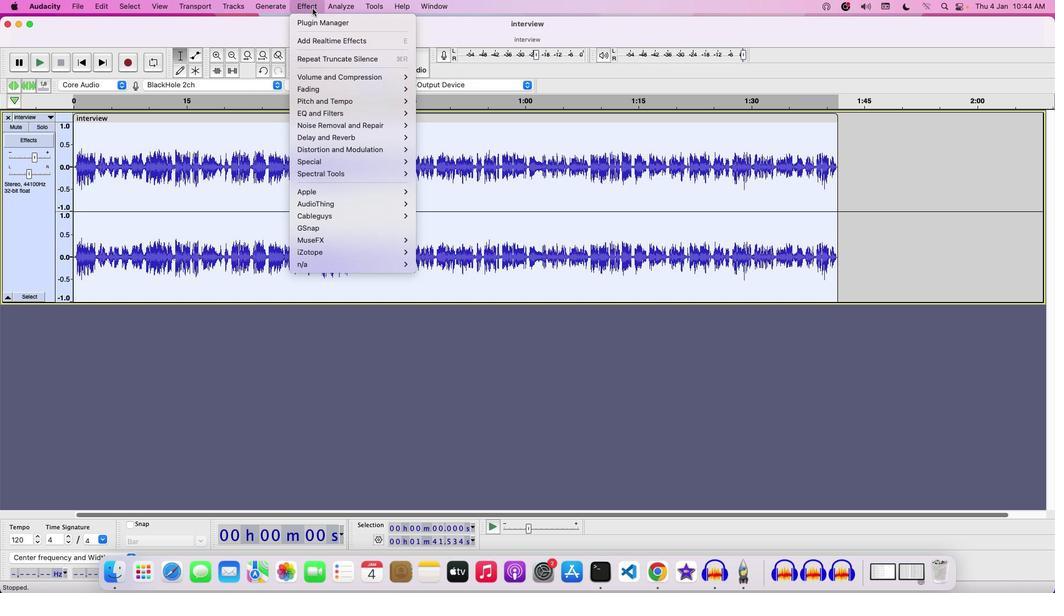 
Action: Mouse moved to (442, 123)
Screenshot: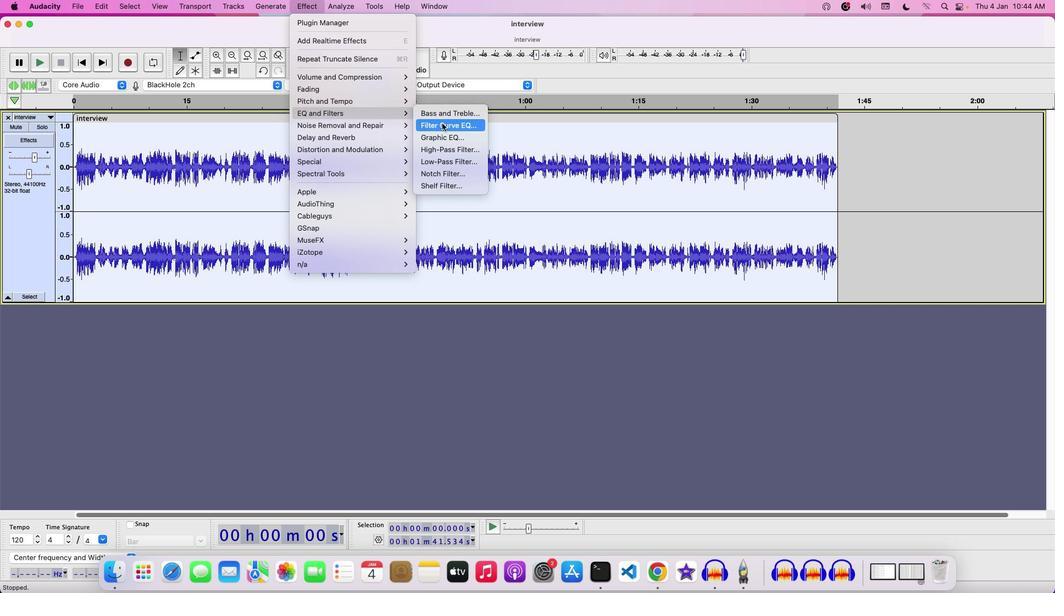 
Action: Mouse pressed left at (442, 123)
Screenshot: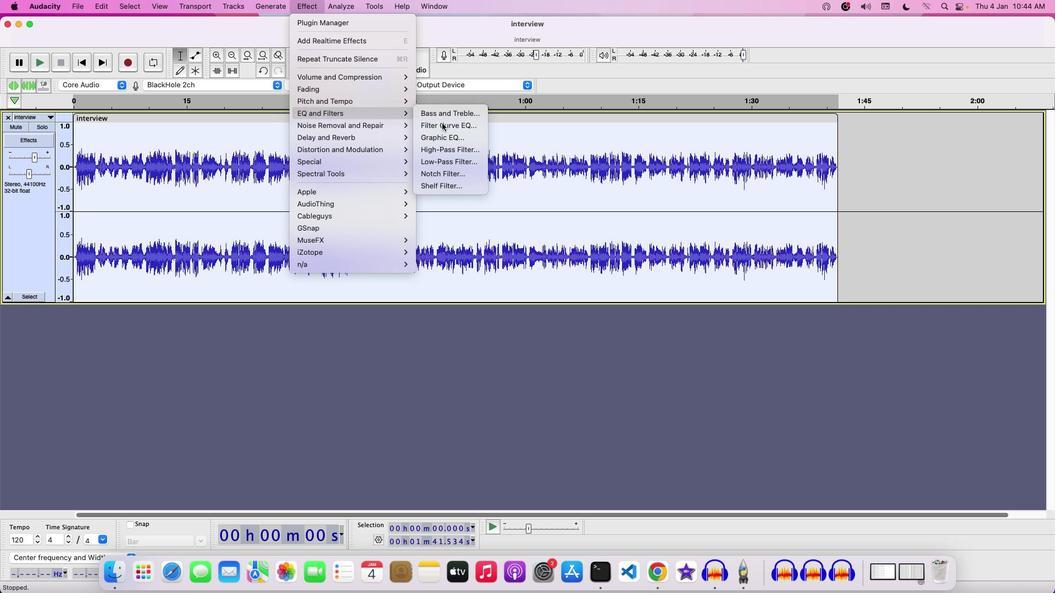 
Action: Mouse moved to (518, 454)
Screenshot: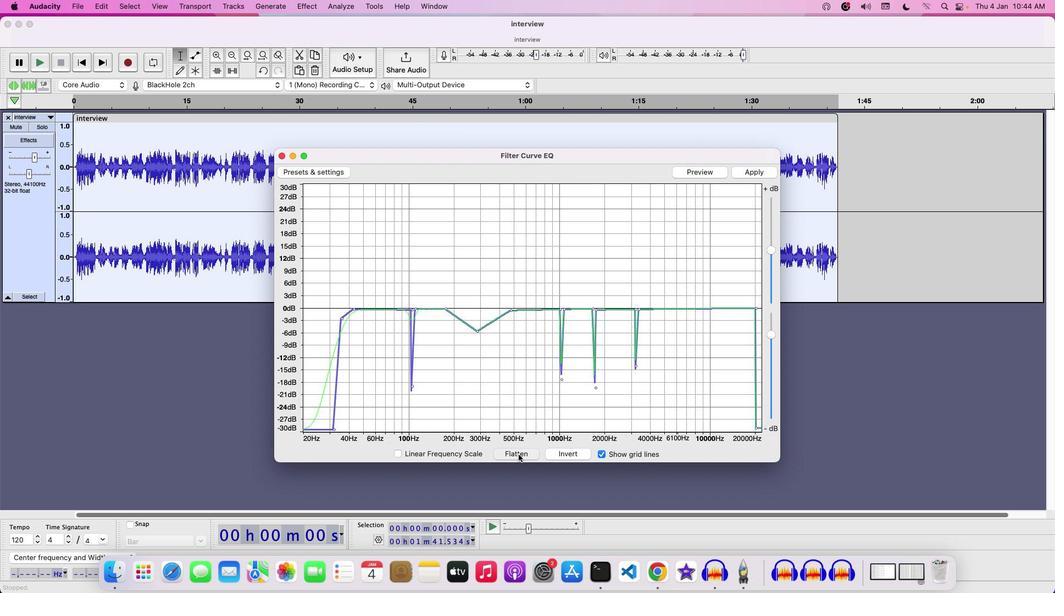 
Action: Mouse pressed left at (518, 454)
Screenshot: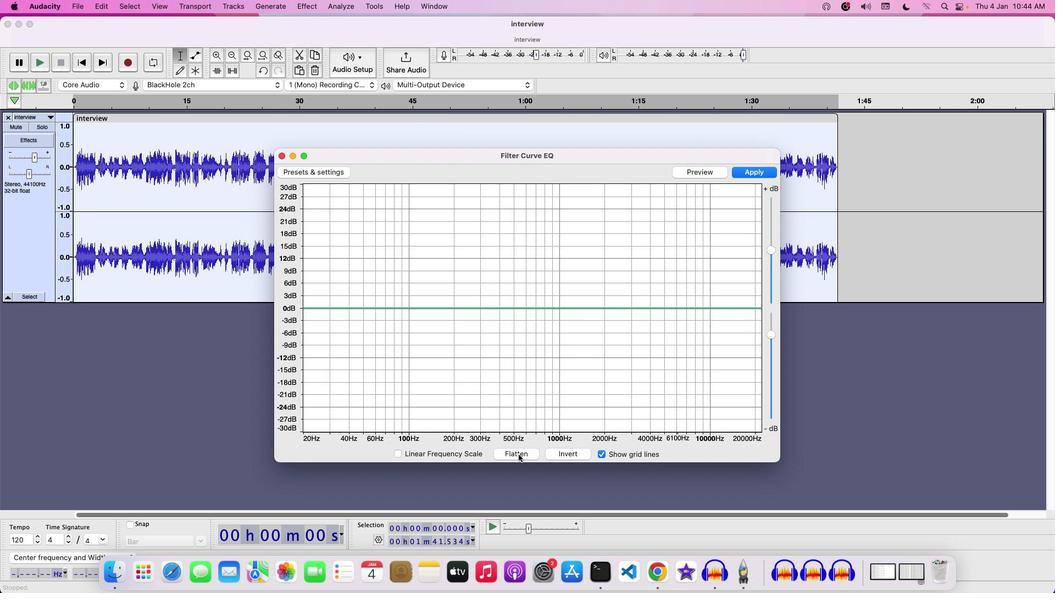 
Action: Mouse moved to (328, 308)
Screenshot: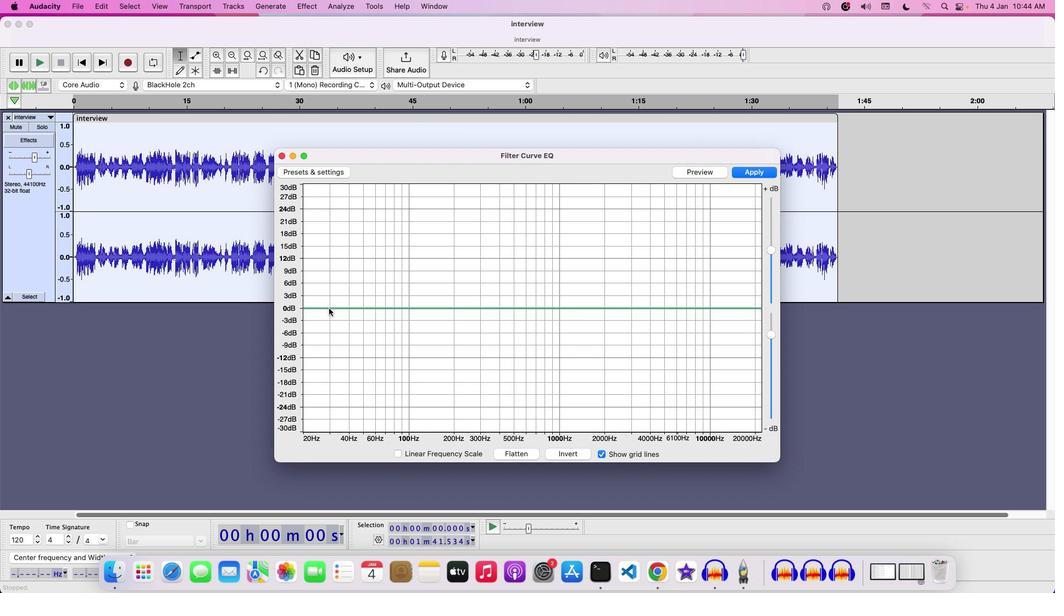 
Action: Mouse pressed left at (328, 308)
Screenshot: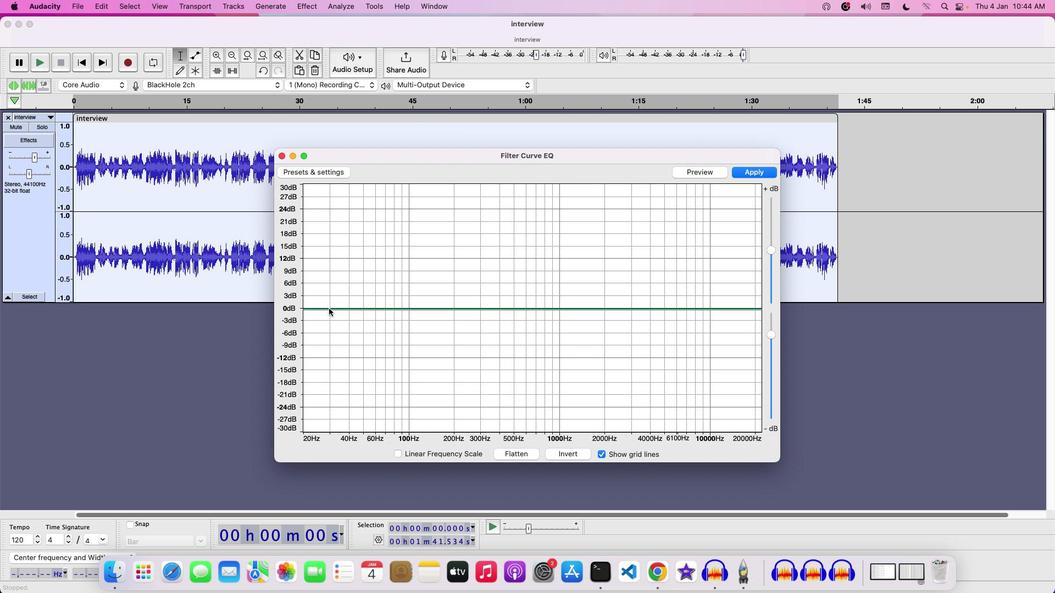 
Action: Mouse moved to (346, 309)
Screenshot: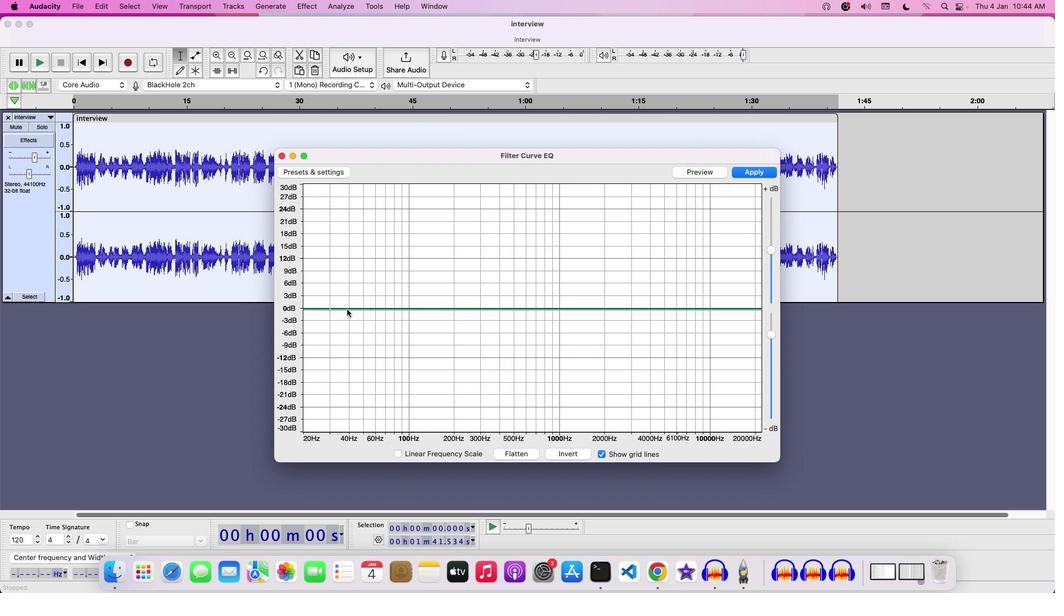 
Action: Mouse pressed left at (346, 309)
Screenshot: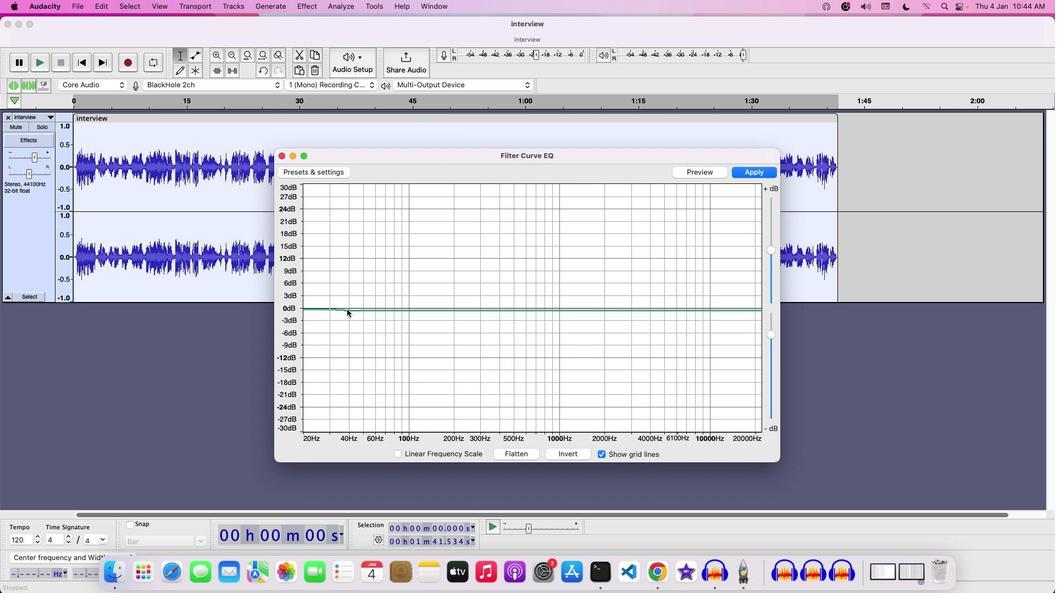 
Action: Mouse moved to (328, 309)
Screenshot: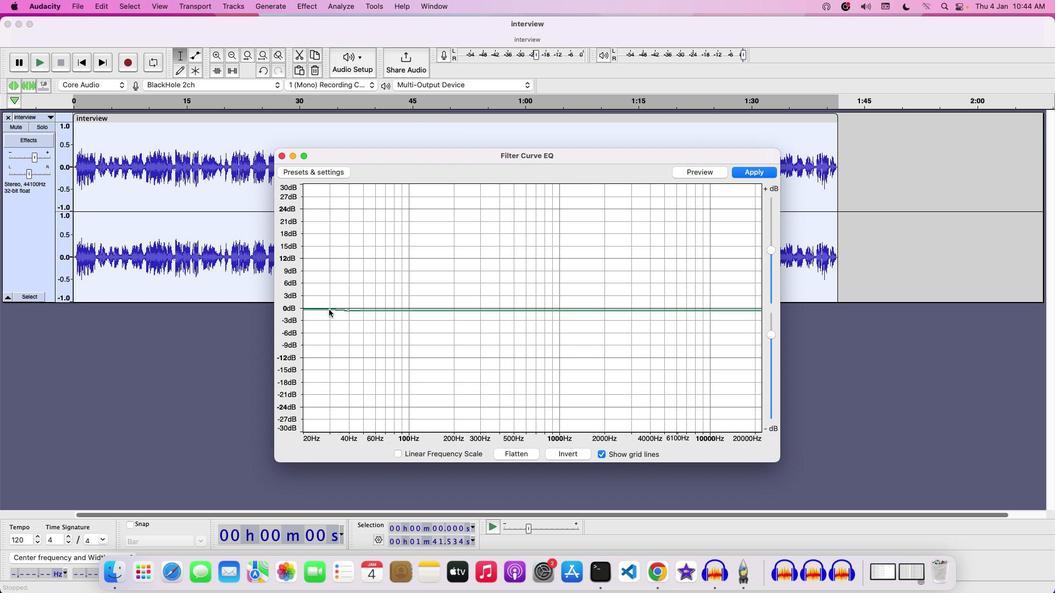 
Action: Mouse pressed left at (328, 309)
Screenshot: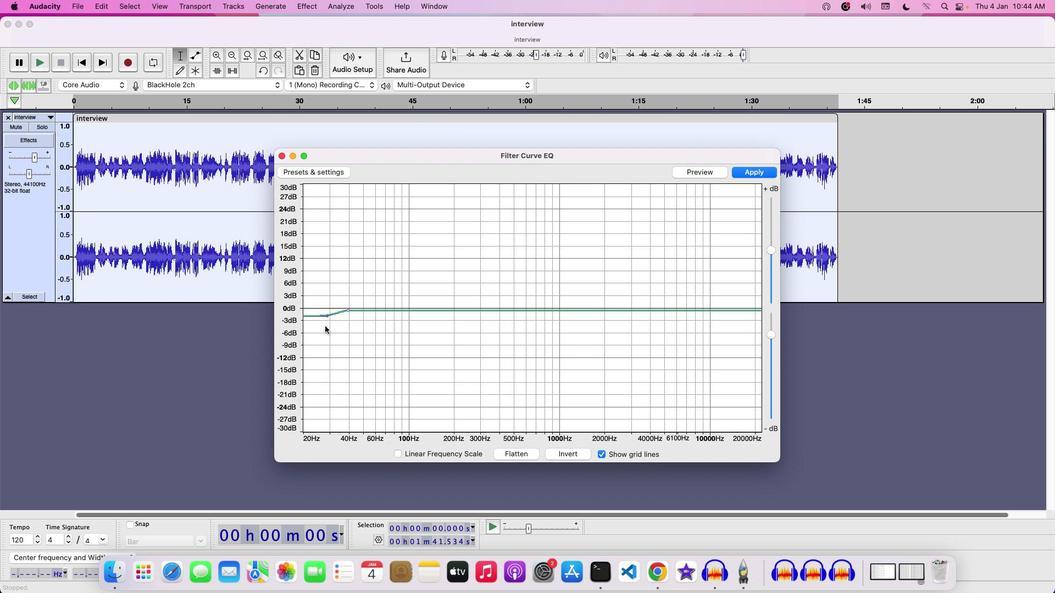 
Action: Mouse moved to (347, 311)
Screenshot: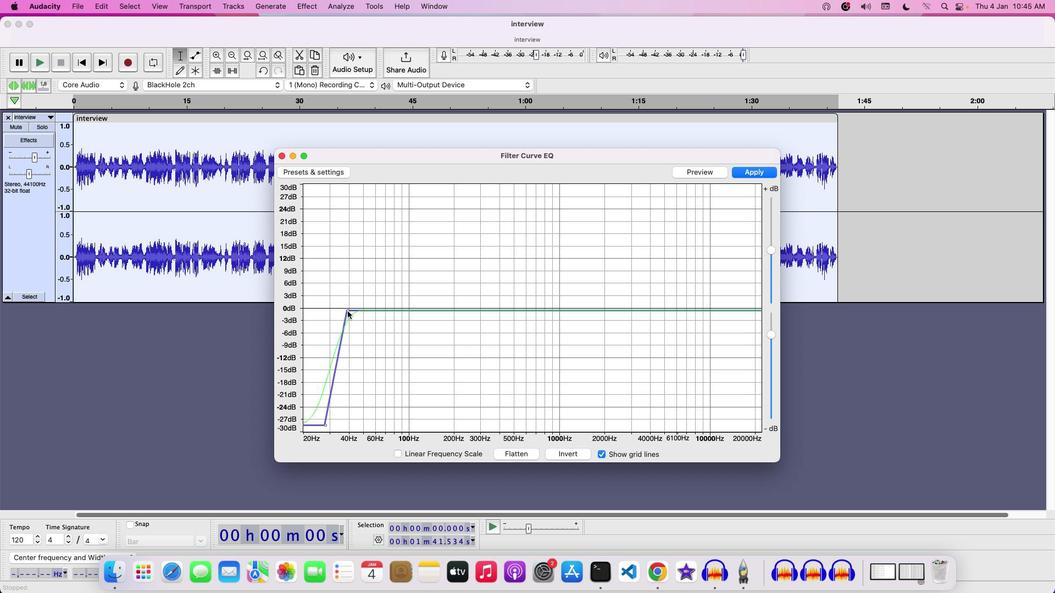 
Action: Mouse pressed left at (347, 311)
Screenshot: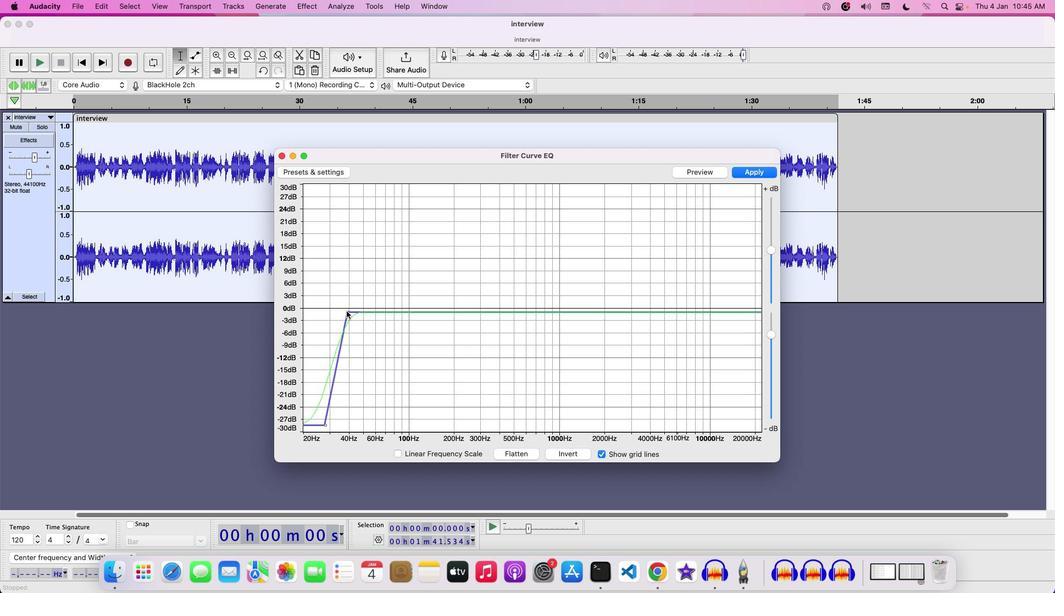 
Action: Mouse moved to (735, 310)
Screenshot: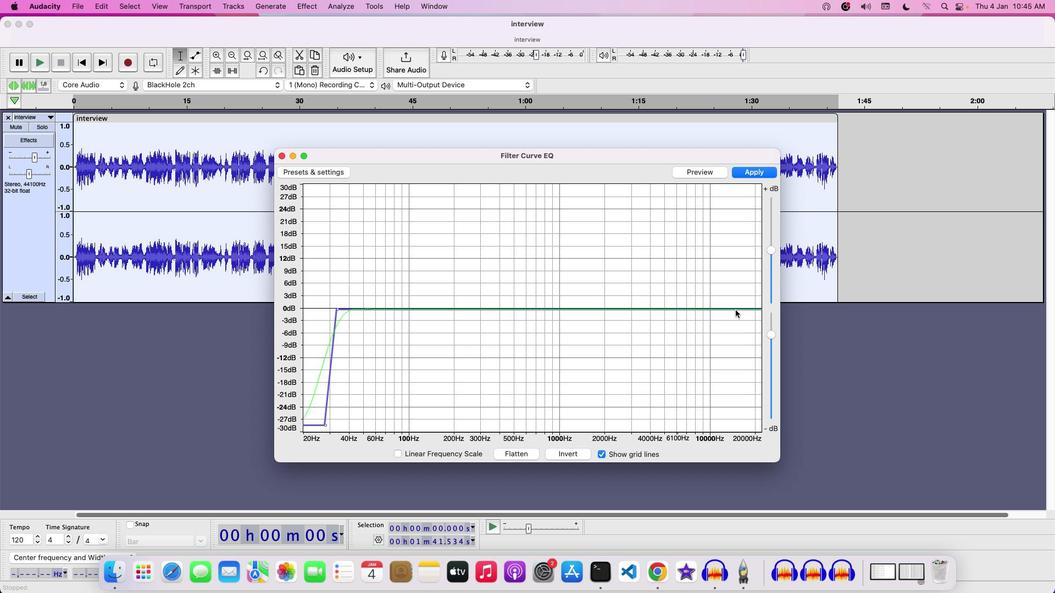 
Action: Mouse pressed left at (735, 310)
Screenshot: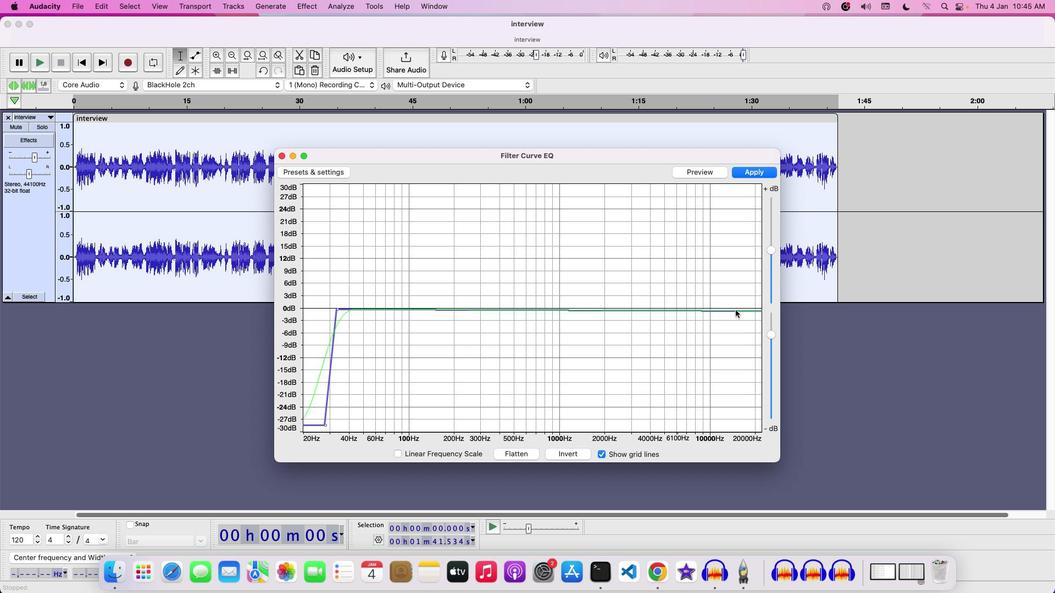 
Action: Mouse moved to (739, 309)
Screenshot: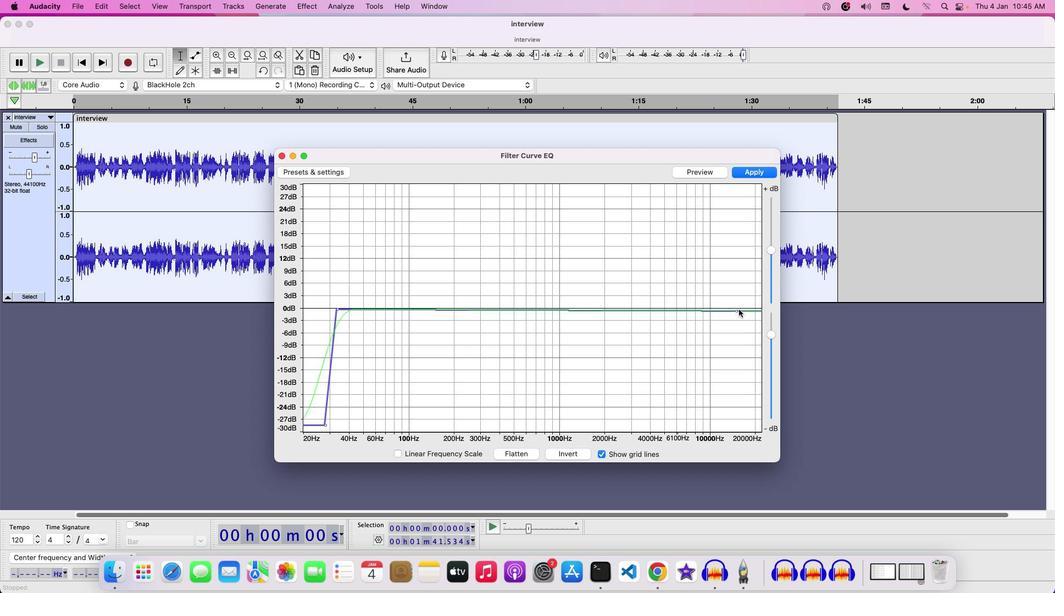 
Action: Mouse pressed left at (739, 309)
Screenshot: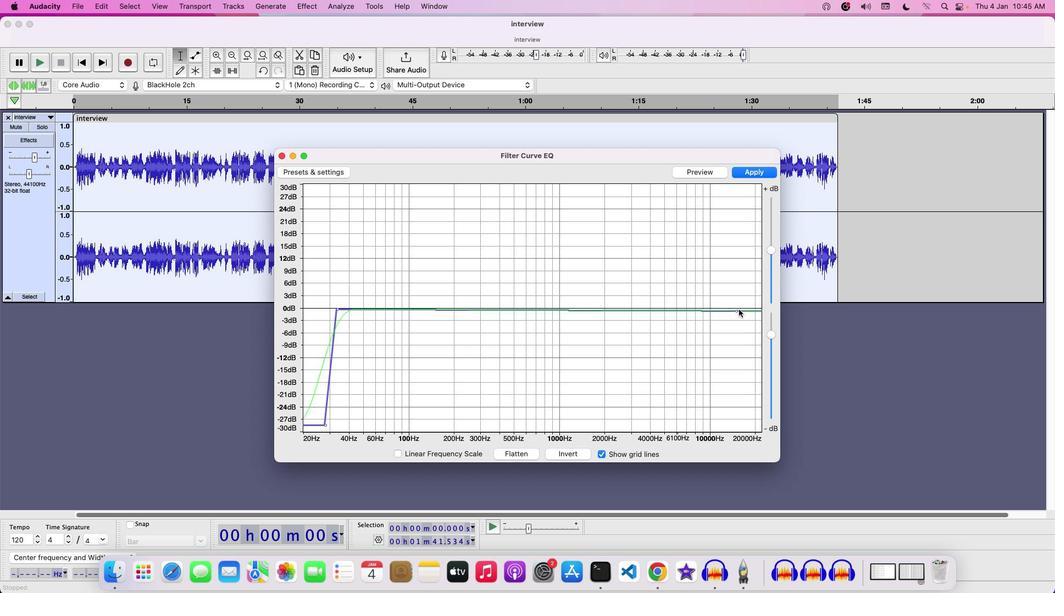 
Action: Mouse moved to (742, 310)
Screenshot: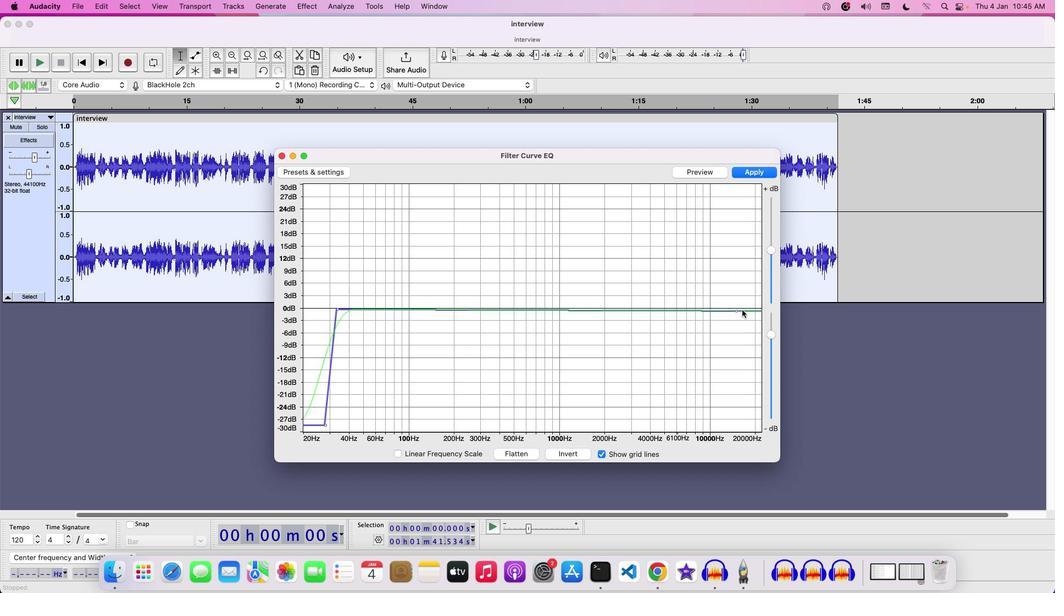 
Action: Mouse pressed left at (742, 310)
Screenshot: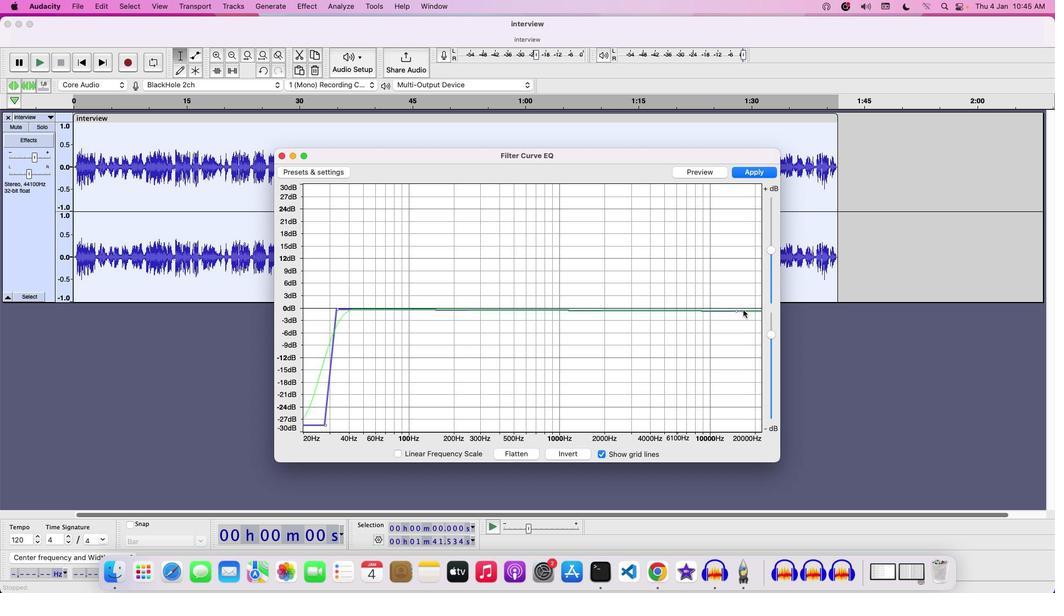 
Action: Mouse moved to (748, 310)
Screenshot: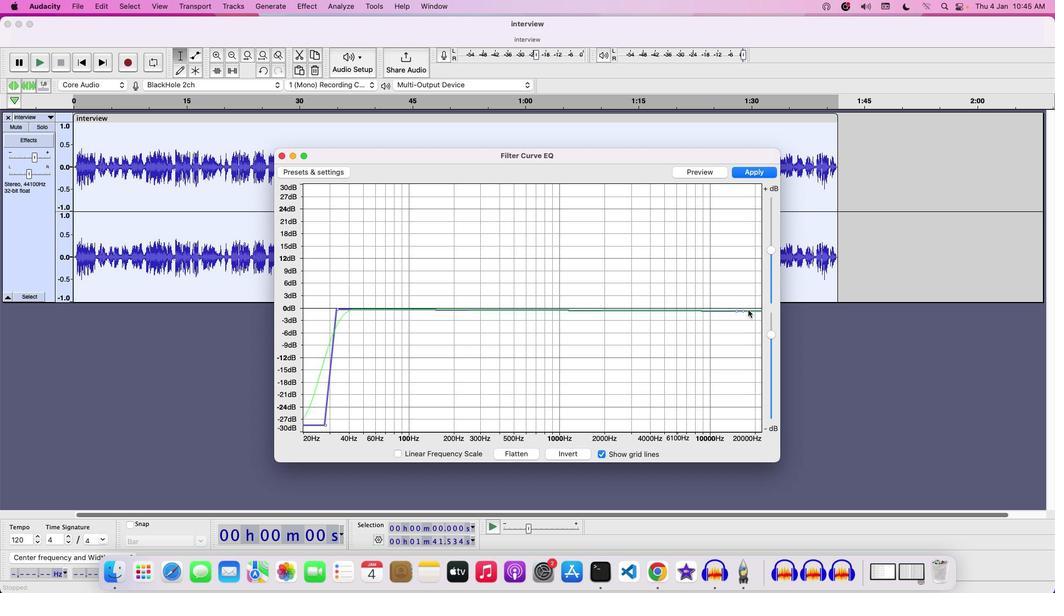 
Action: Mouse pressed left at (748, 310)
Screenshot: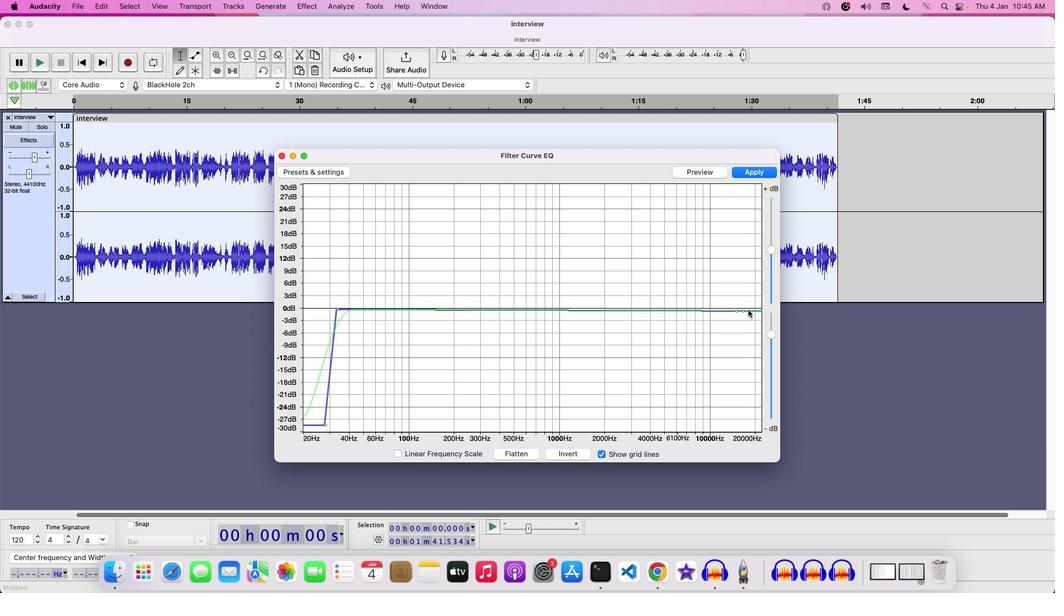 
Action: Mouse moved to (750, 312)
Screenshot: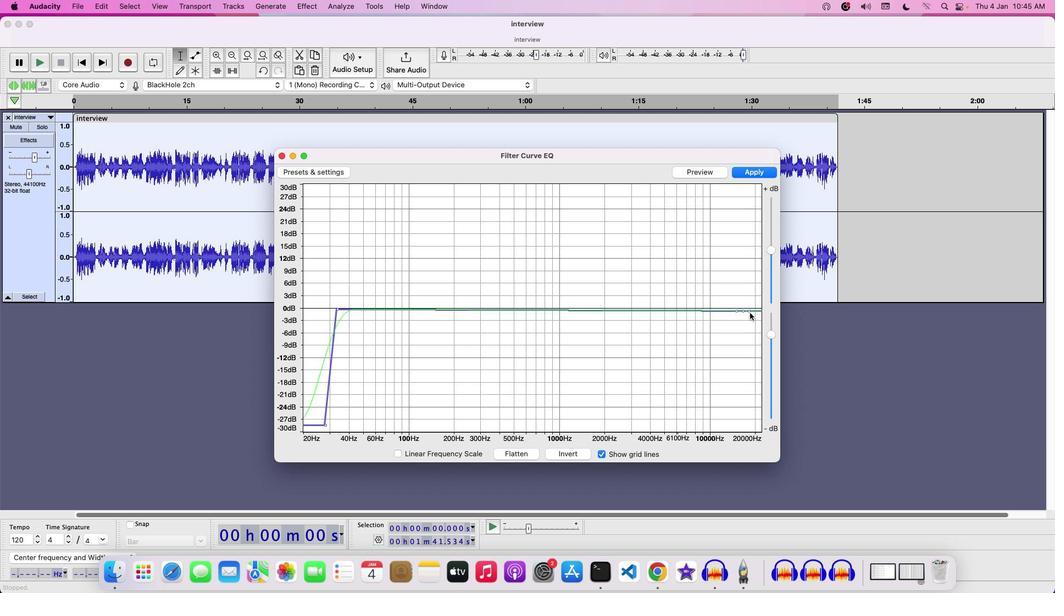 
Action: Mouse pressed left at (750, 312)
Screenshot: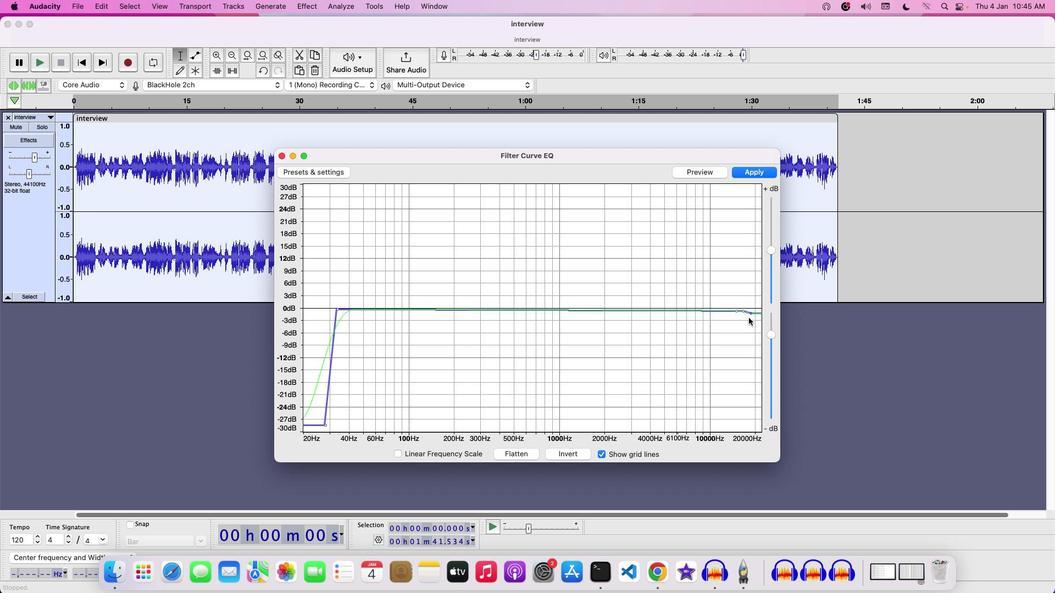 
Action: Mouse moved to (352, 310)
Screenshot: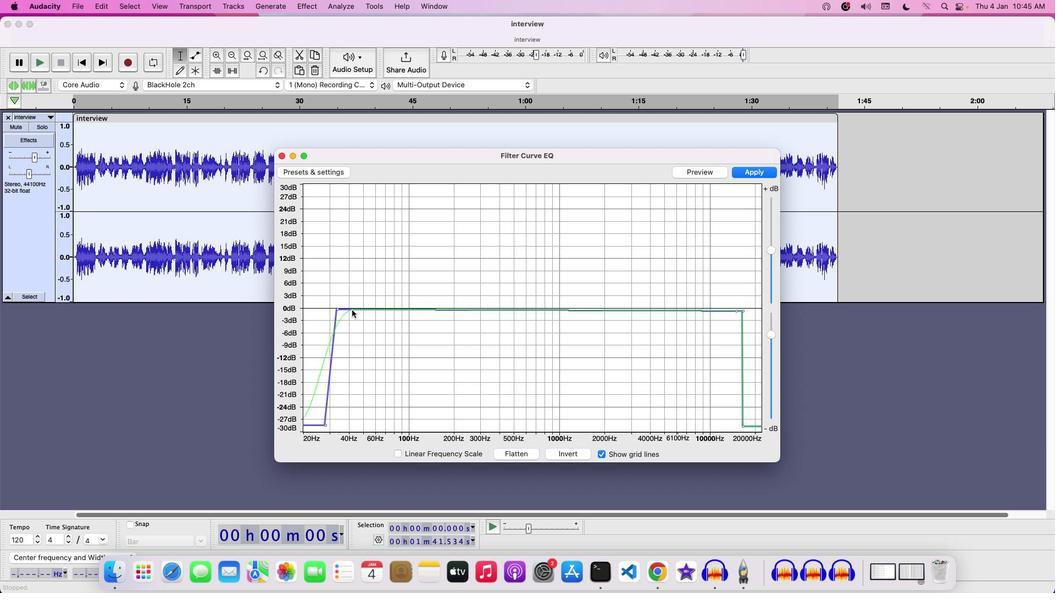 
Action: Mouse pressed left at (352, 310)
Screenshot: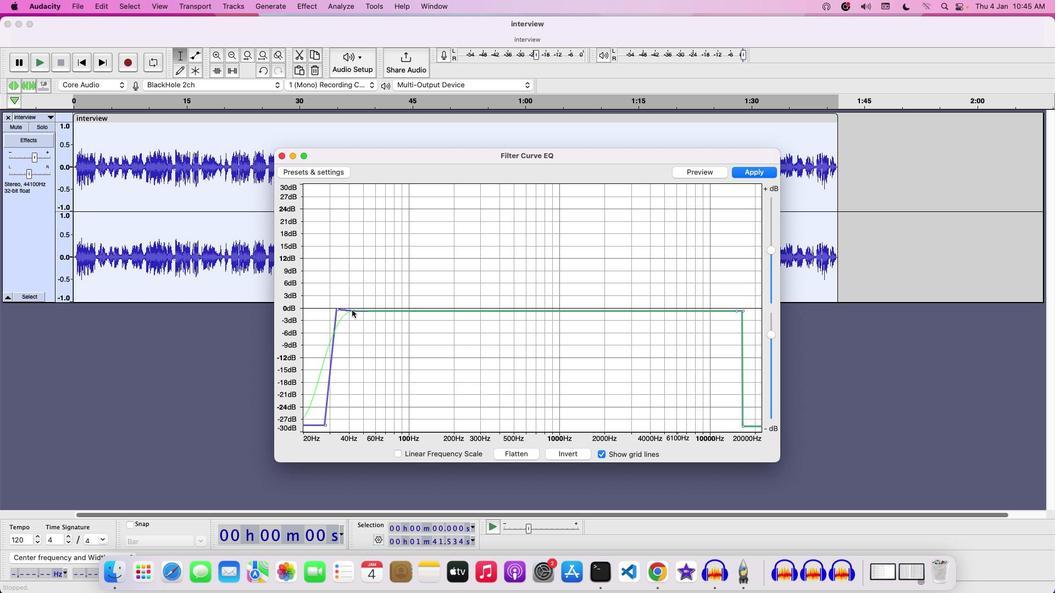 
Action: Mouse moved to (359, 310)
Screenshot: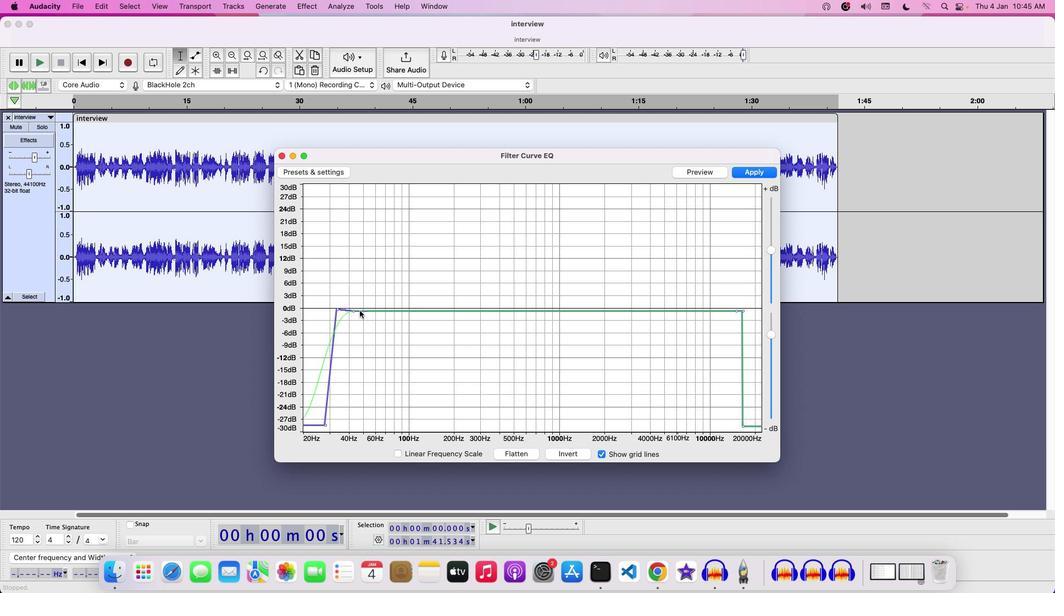 
Action: Mouse pressed left at (359, 310)
Screenshot: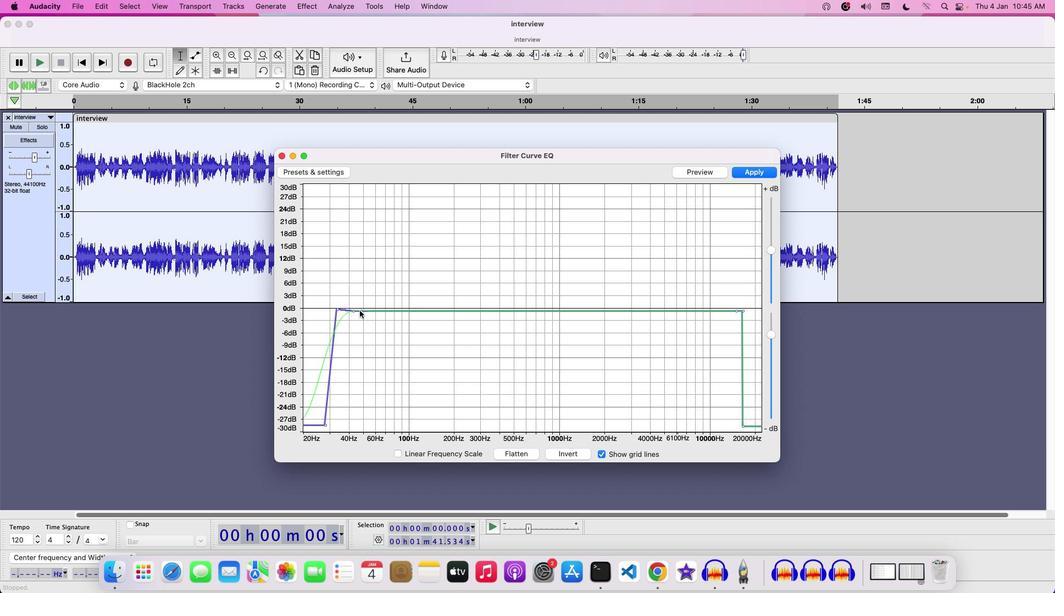 
Action: Mouse moved to (366, 310)
Screenshot: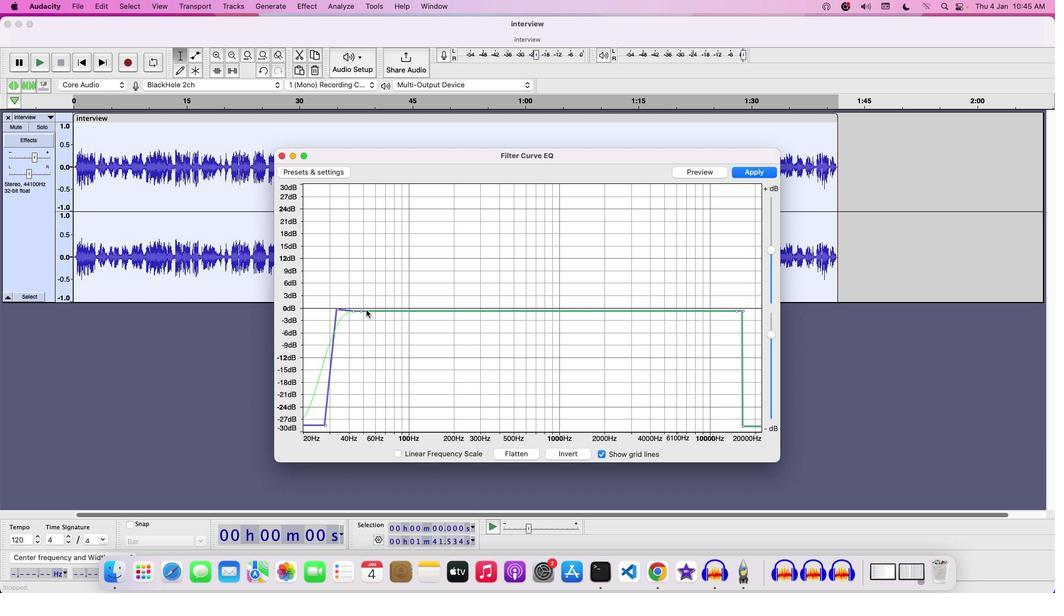 
Action: Mouse pressed left at (366, 310)
Screenshot: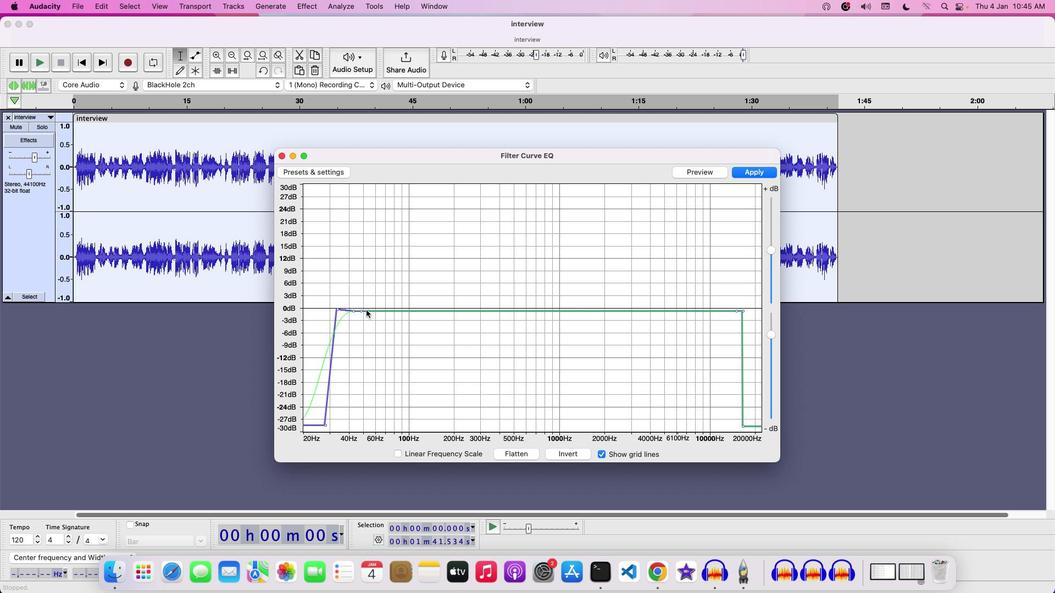 
Action: Mouse moved to (361, 311)
Screenshot: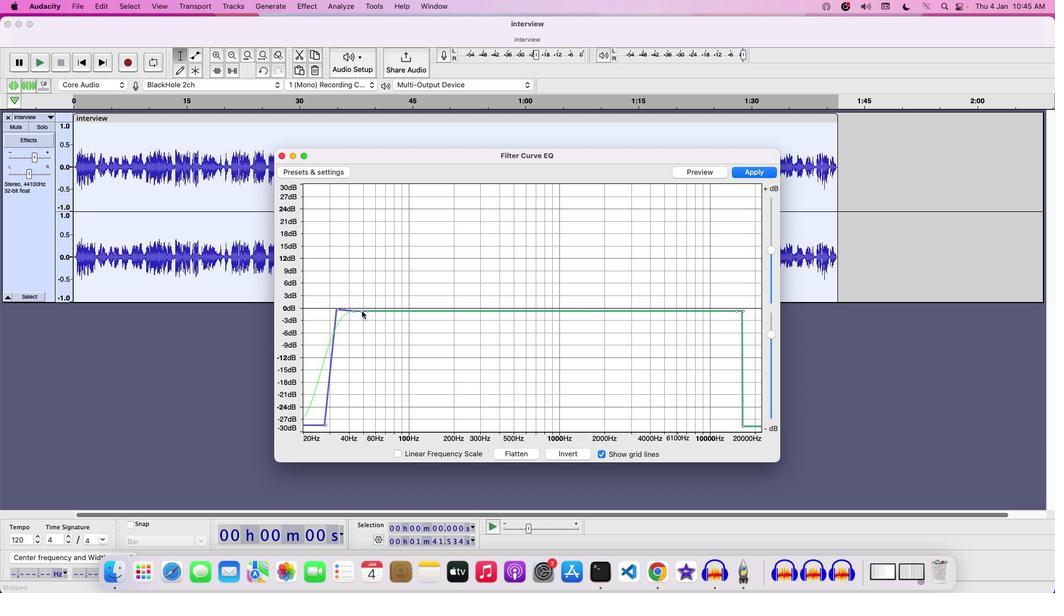 
Action: Mouse pressed left at (361, 311)
Screenshot: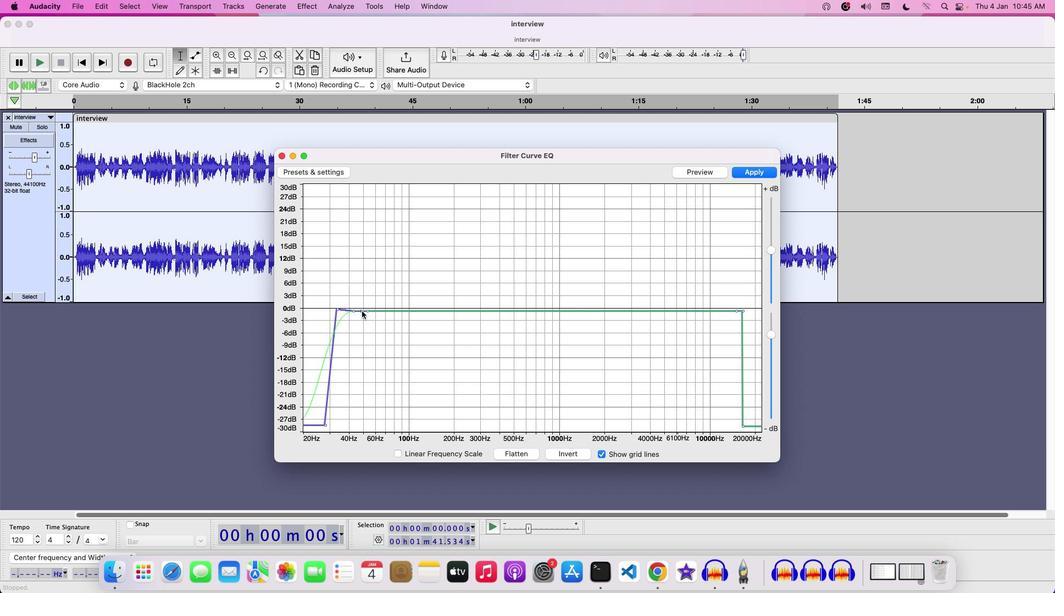
Action: Mouse moved to (352, 311)
Screenshot: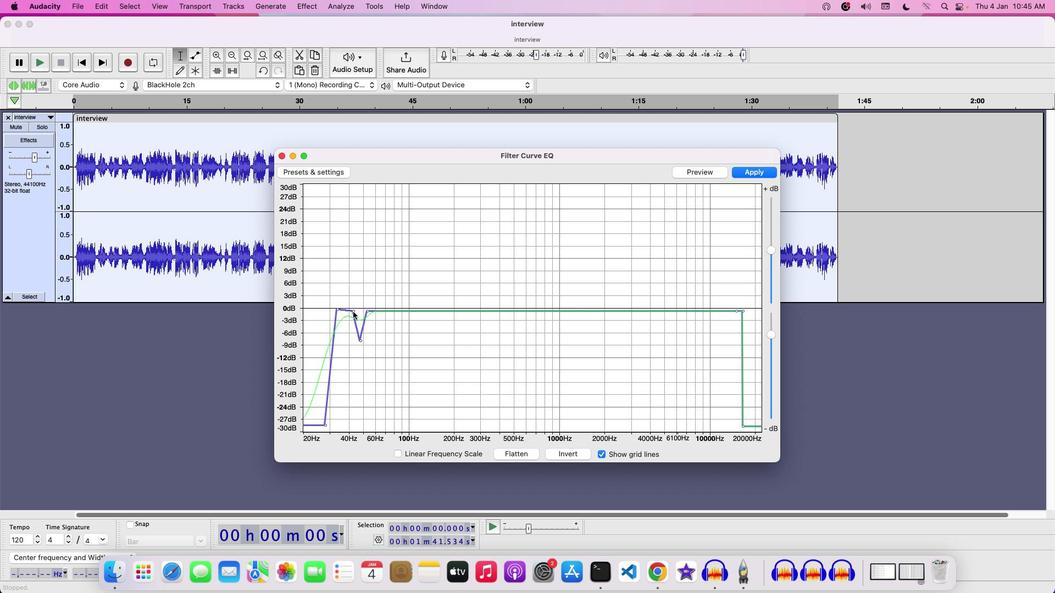 
Action: Mouse pressed left at (352, 311)
Screenshot: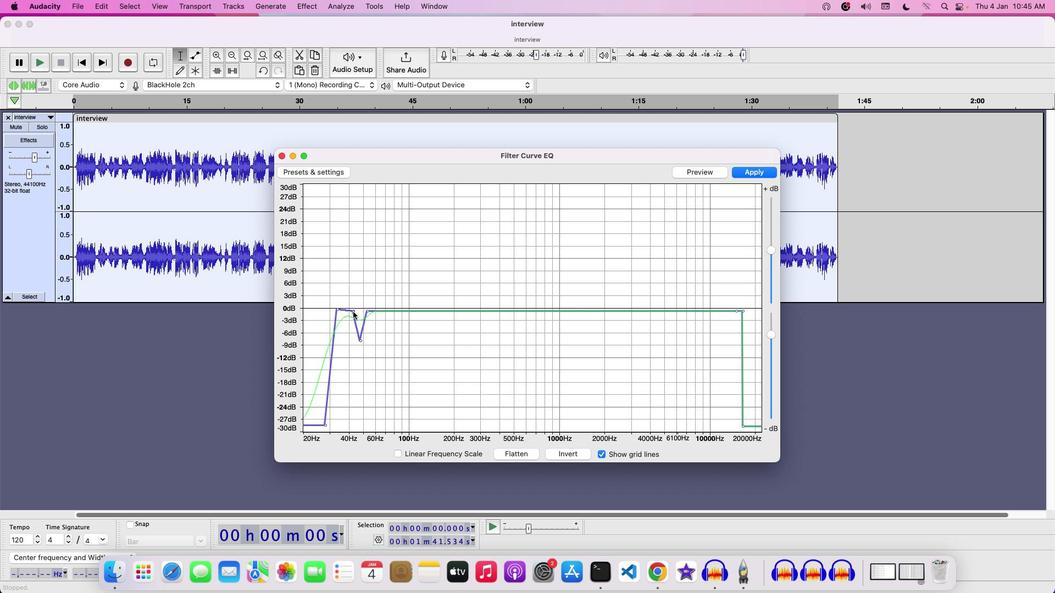 
Action: Mouse moved to (368, 311)
Screenshot: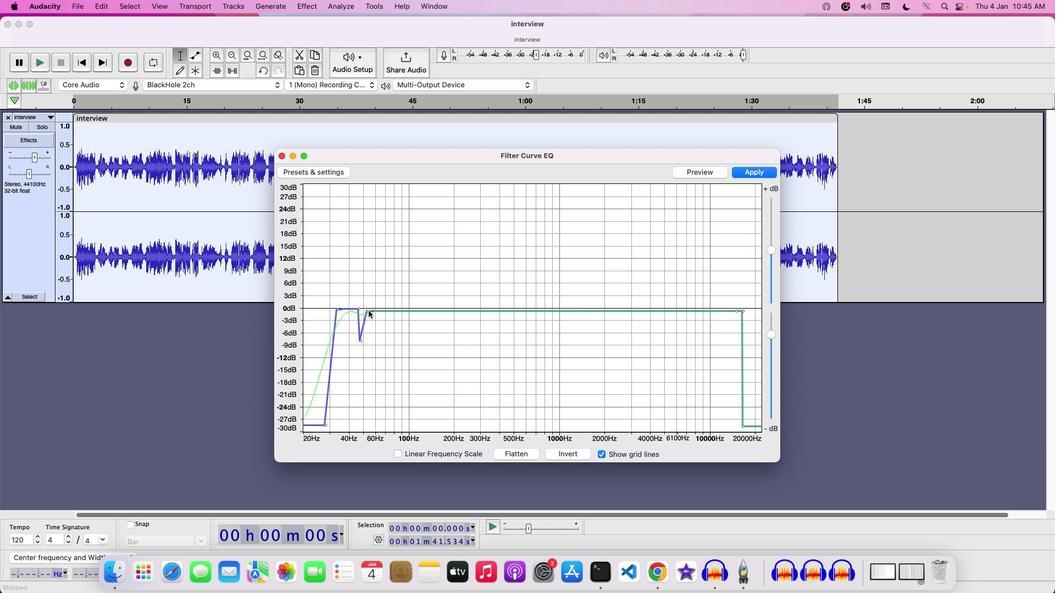 
Action: Mouse pressed left at (368, 311)
Screenshot: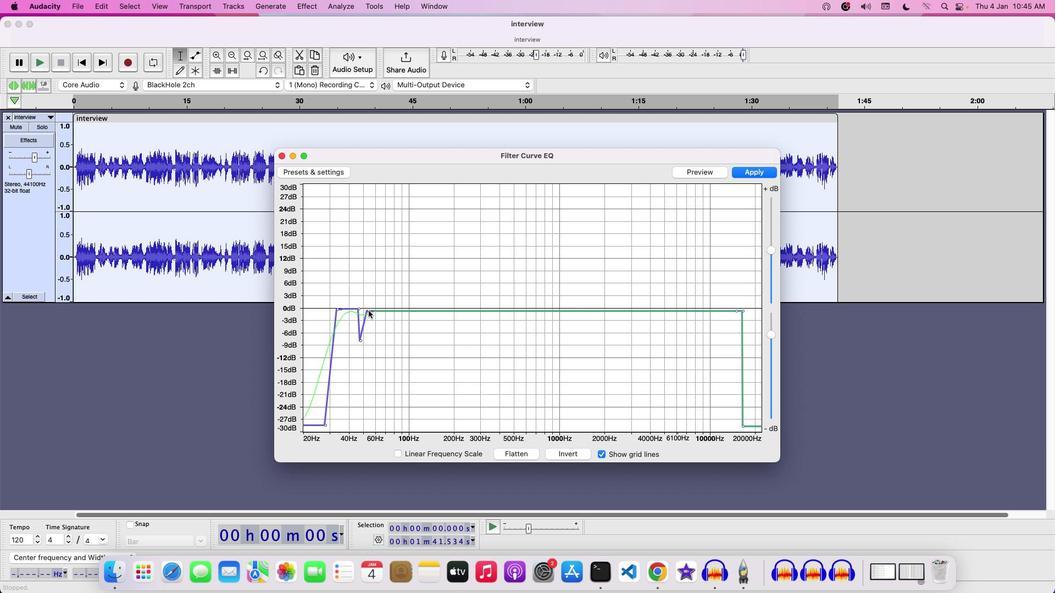 
Action: Mouse moved to (361, 339)
Screenshot: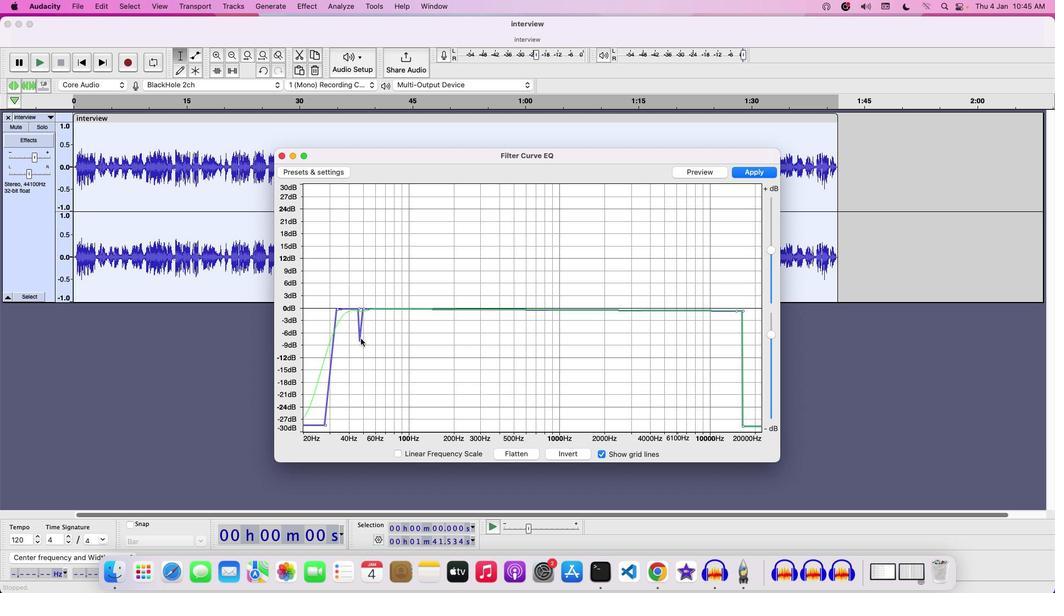 
Action: Mouse pressed left at (361, 339)
Screenshot: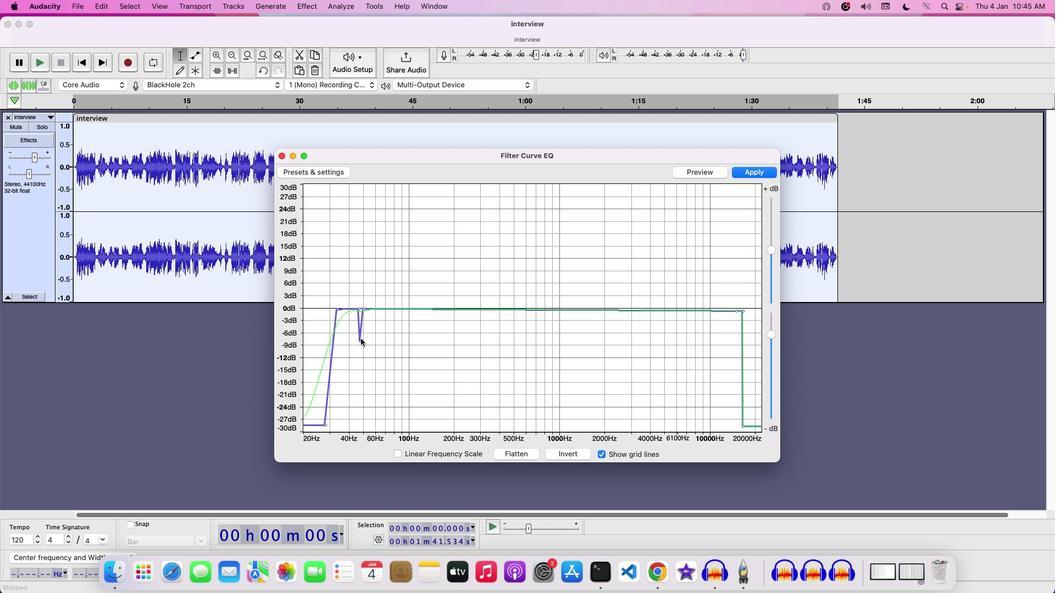 
Action: Mouse moved to (409, 309)
Screenshot: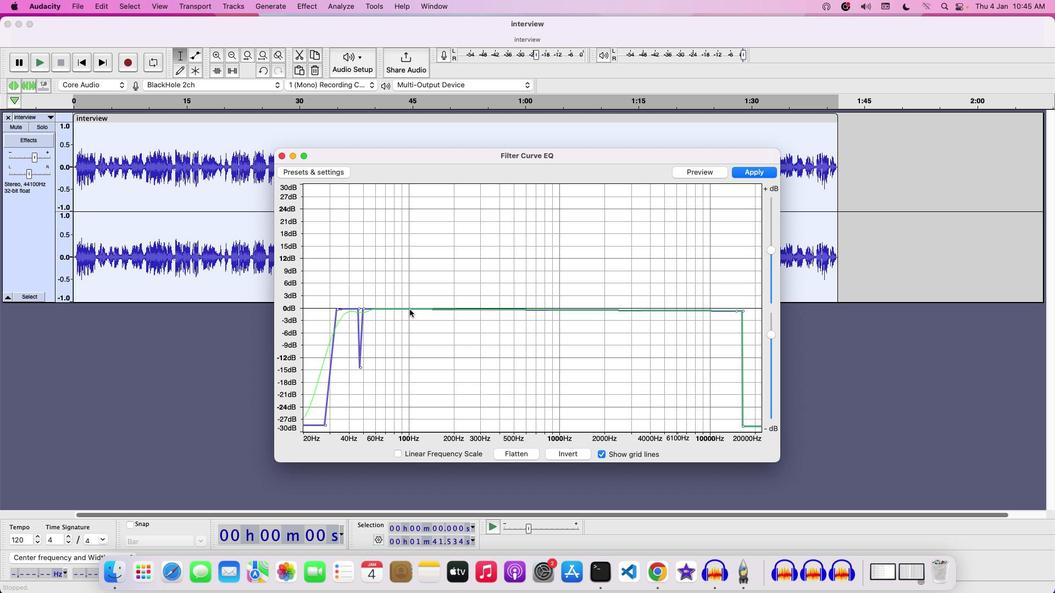 
Action: Mouse pressed left at (409, 309)
Screenshot: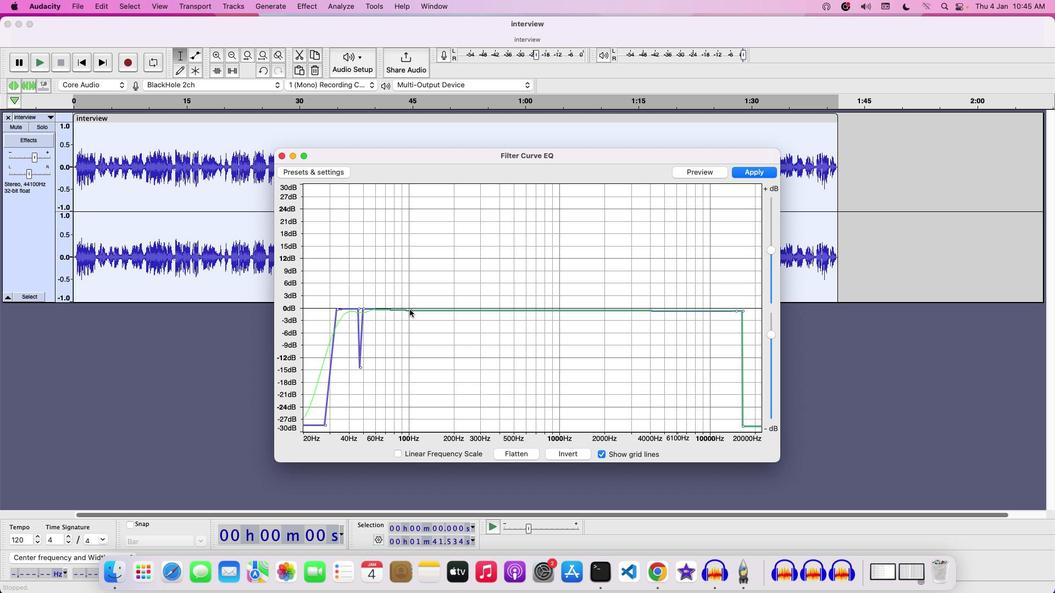 
Action: Mouse moved to (417, 311)
Screenshot: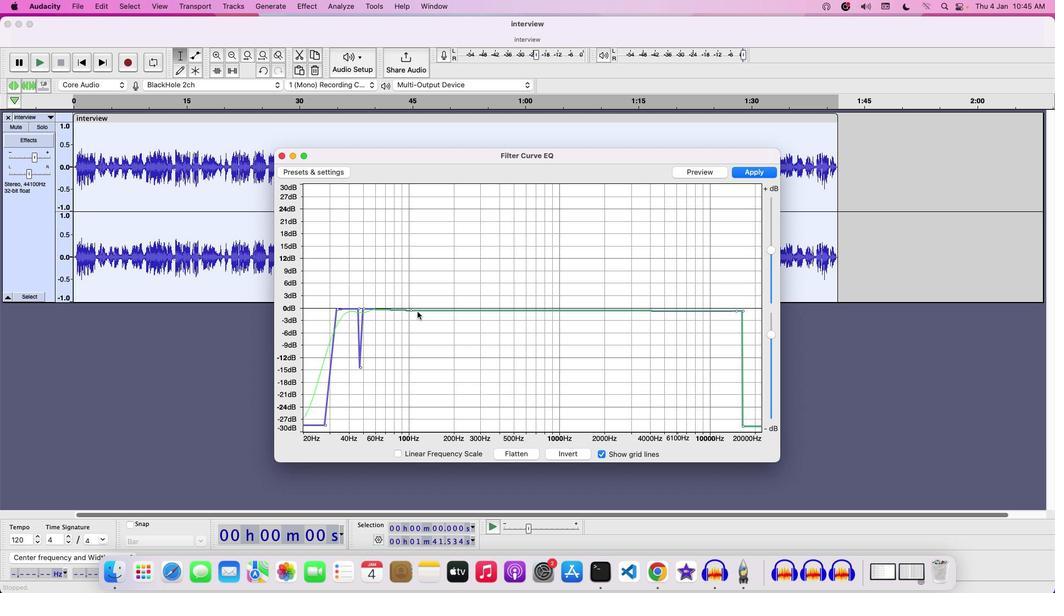 
Action: Mouse pressed left at (417, 311)
Screenshot: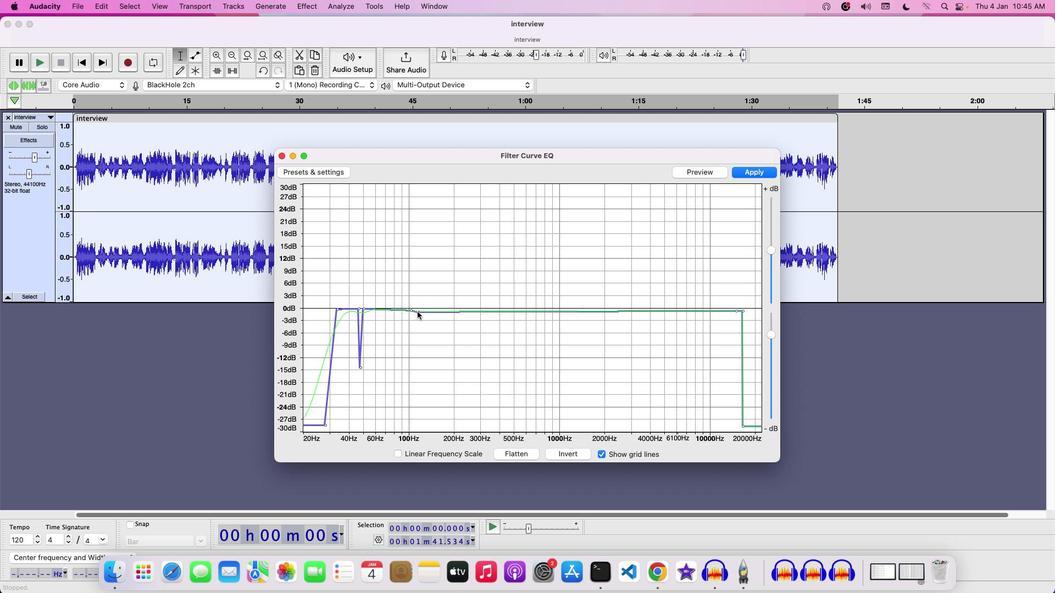 
Action: Mouse moved to (425, 311)
Screenshot: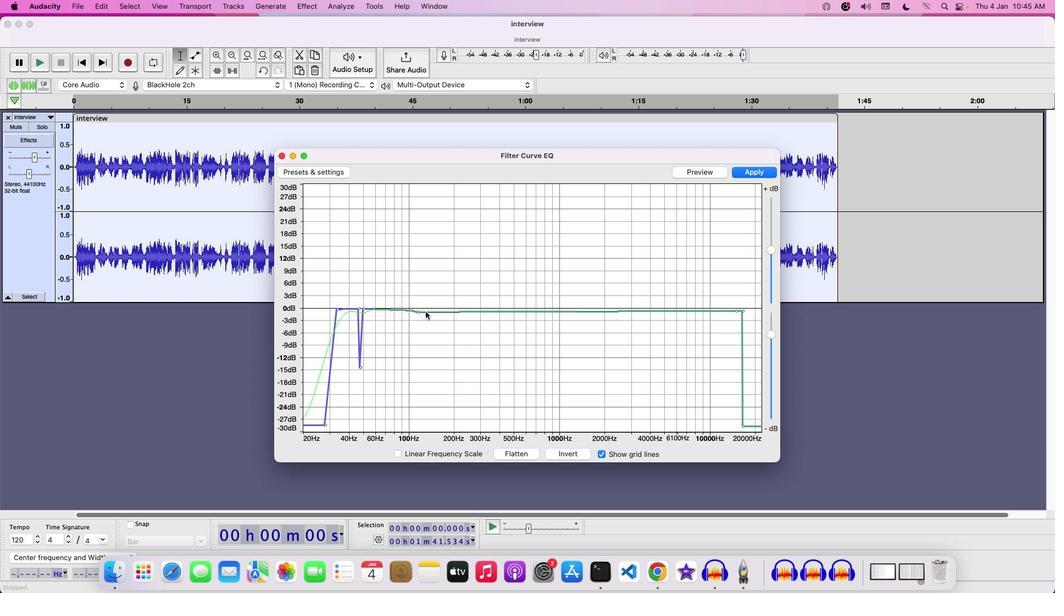 
Action: Mouse pressed left at (425, 311)
Screenshot: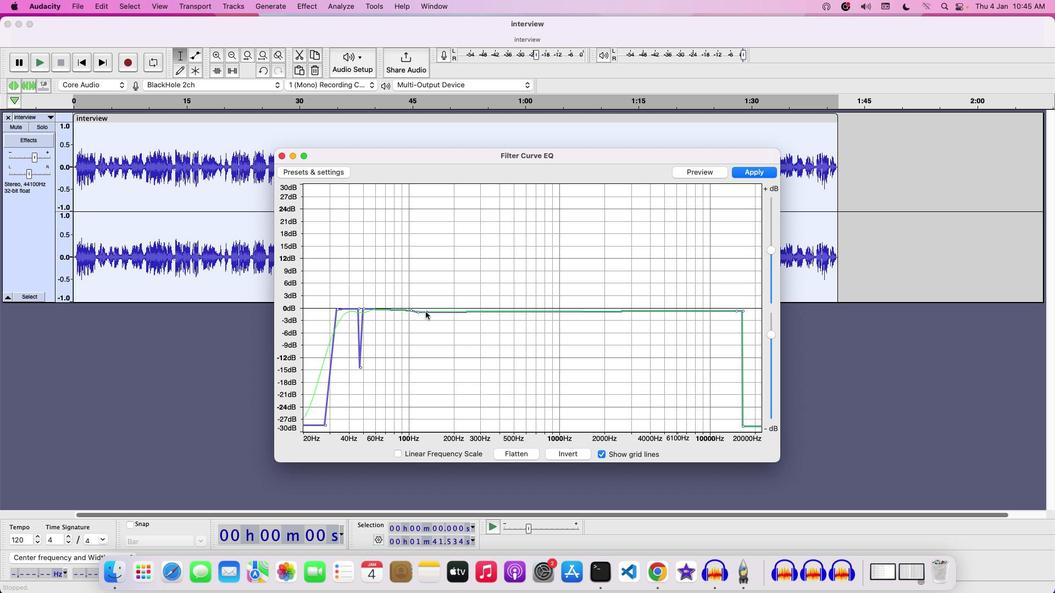 
Action: Mouse moved to (419, 313)
Screenshot: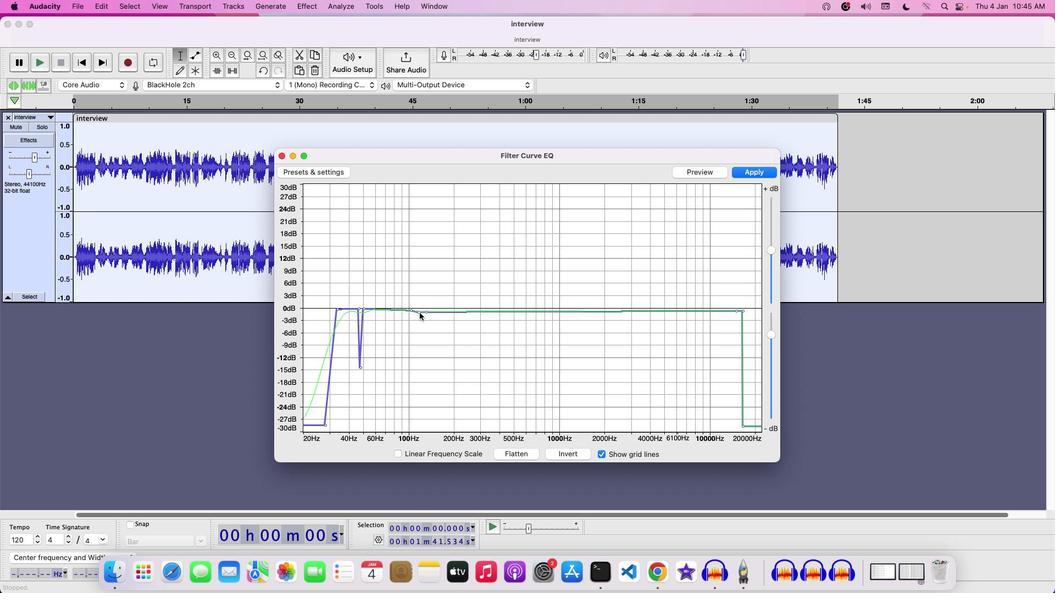 
Action: Mouse pressed left at (419, 313)
Screenshot: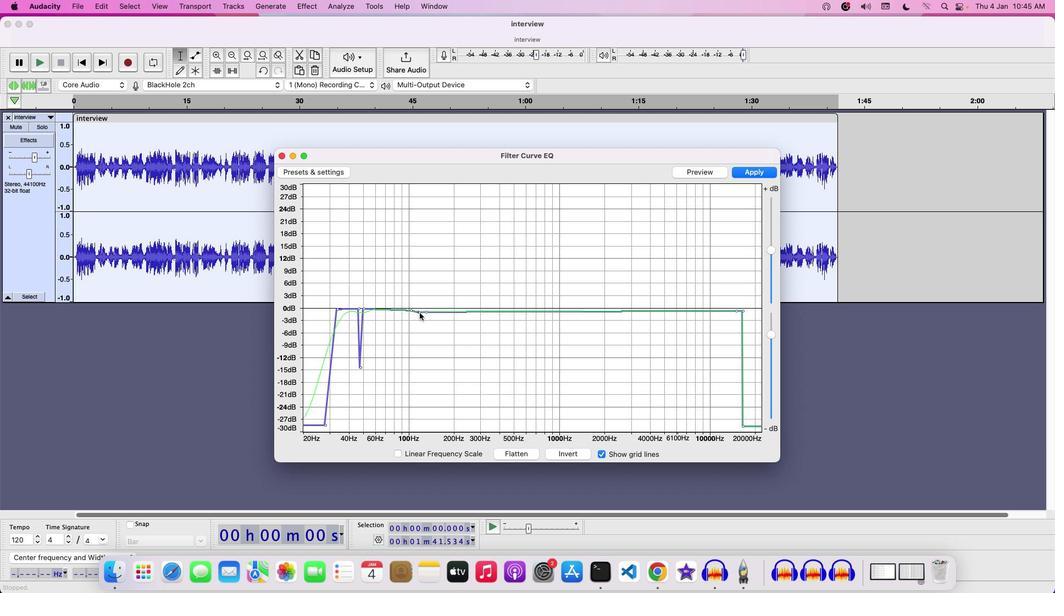 
Action: Mouse moved to (427, 313)
Screenshot: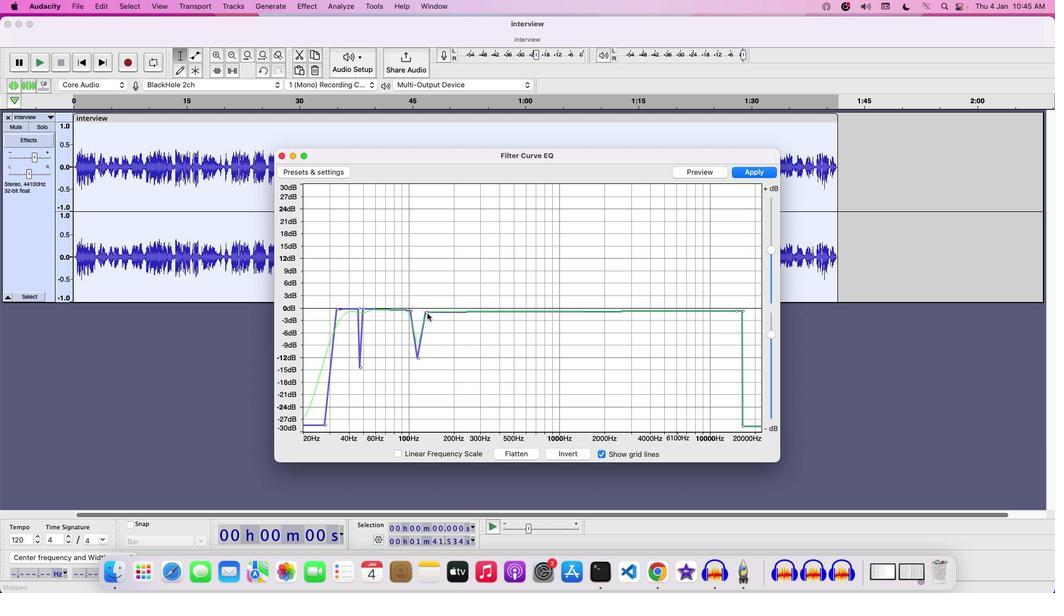 
Action: Mouse pressed left at (427, 313)
Screenshot: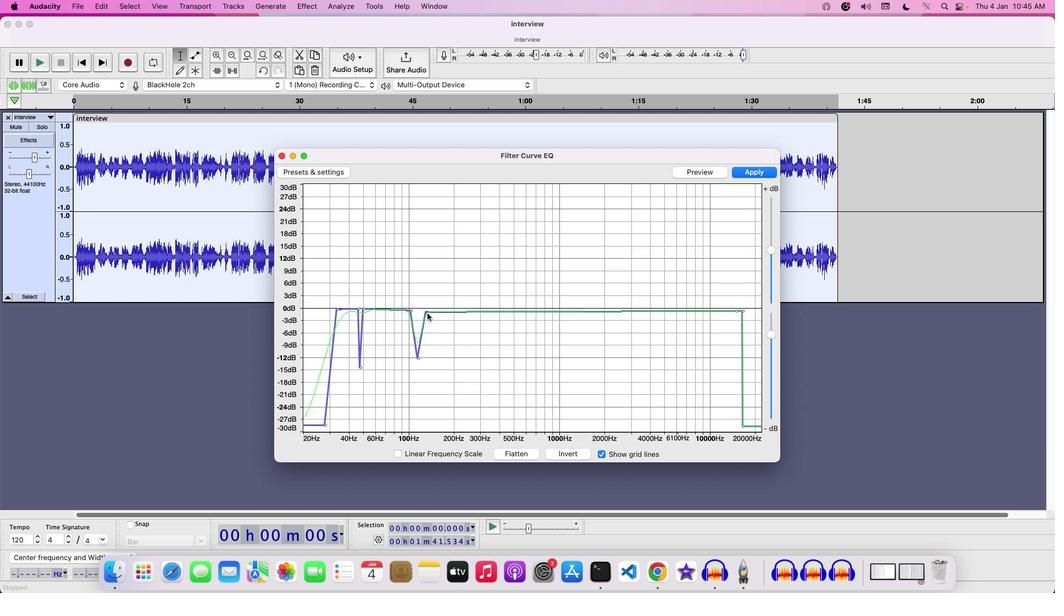 
Action: Mouse moved to (409, 311)
Screenshot: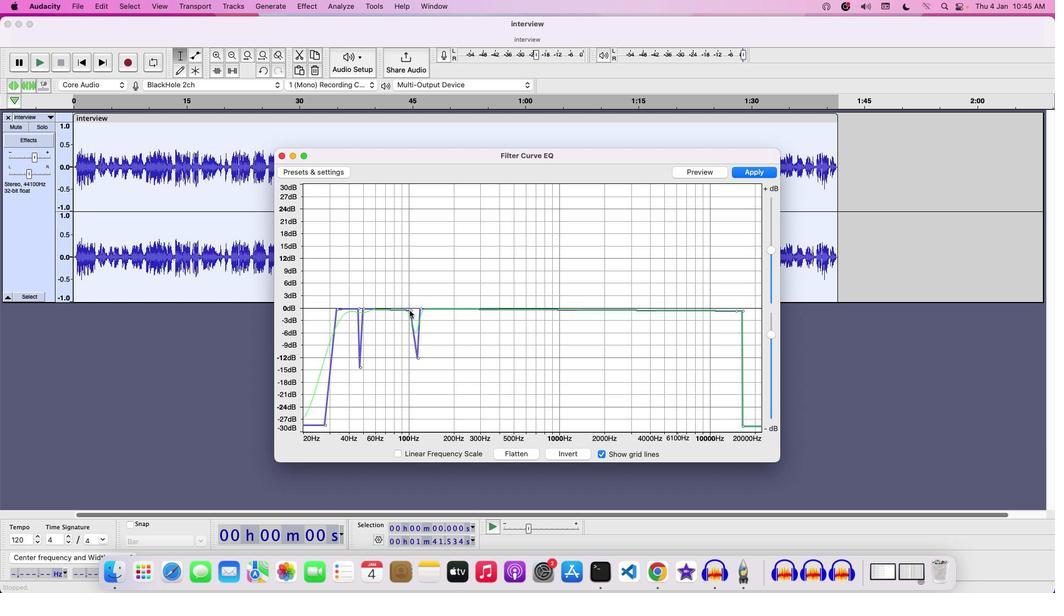 
Action: Mouse pressed left at (409, 311)
Screenshot: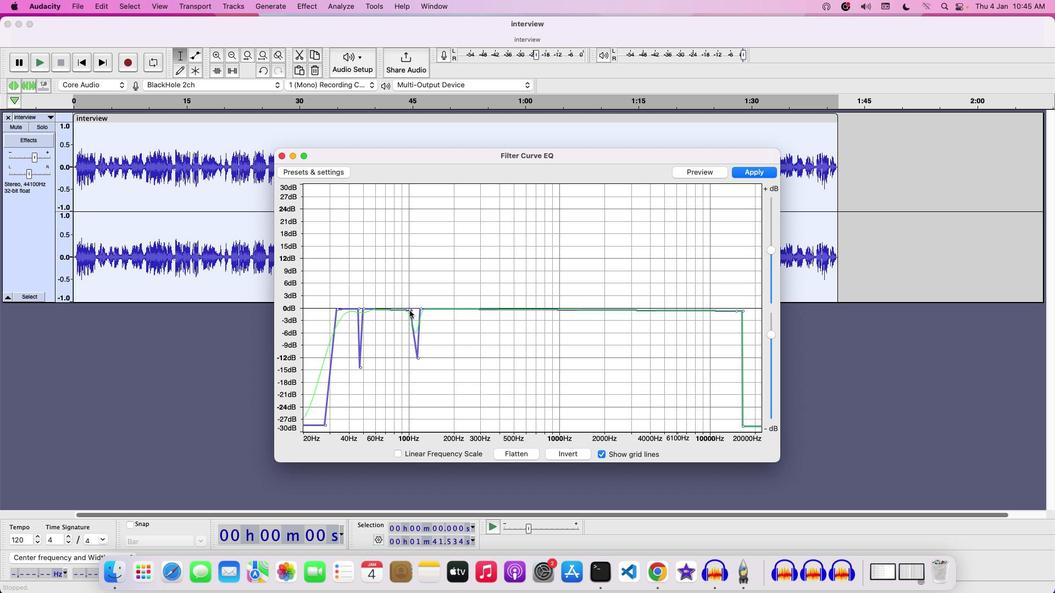 
Action: Mouse moved to (453, 307)
Screenshot: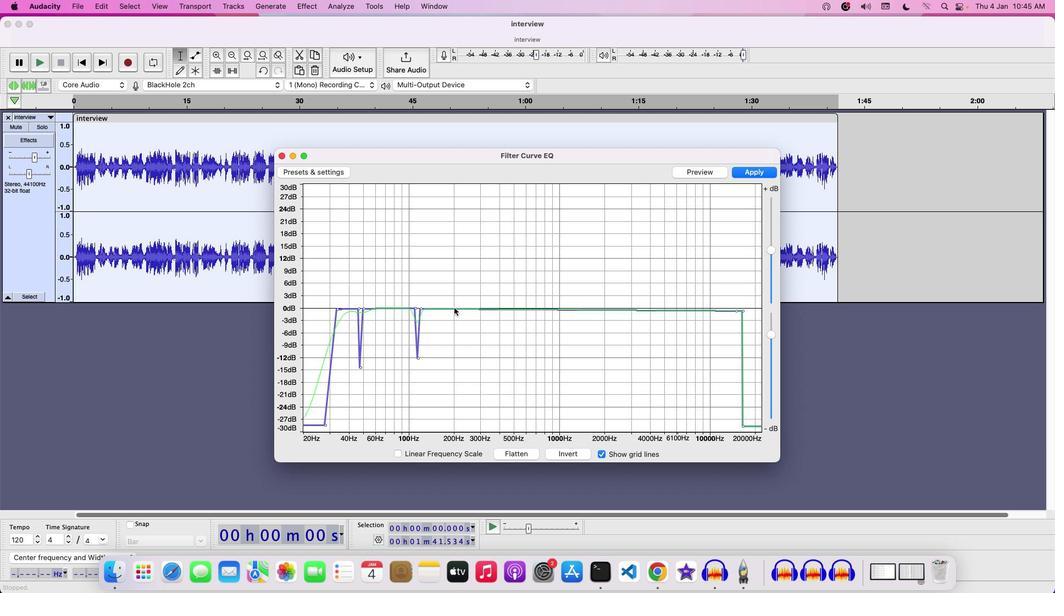 
Action: Mouse pressed left at (453, 307)
Screenshot: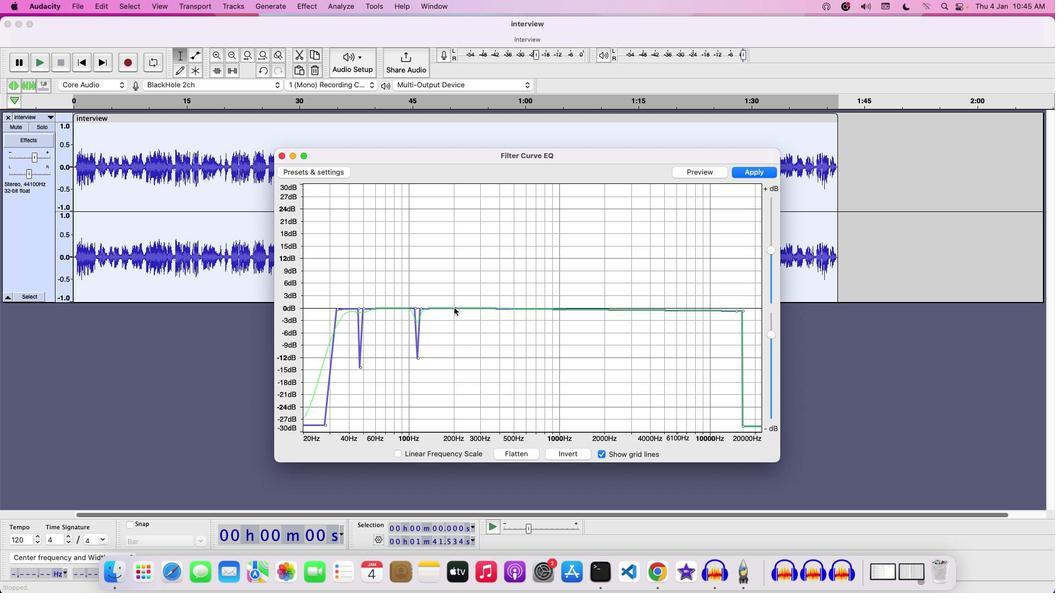 
Action: Mouse moved to (461, 307)
Screenshot: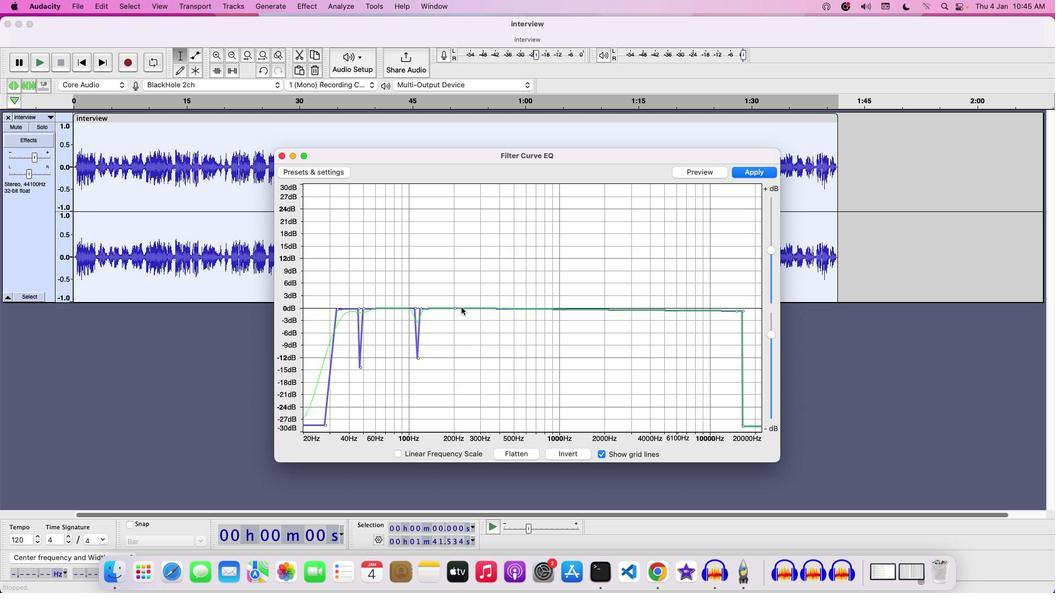 
Action: Mouse pressed left at (461, 307)
Screenshot: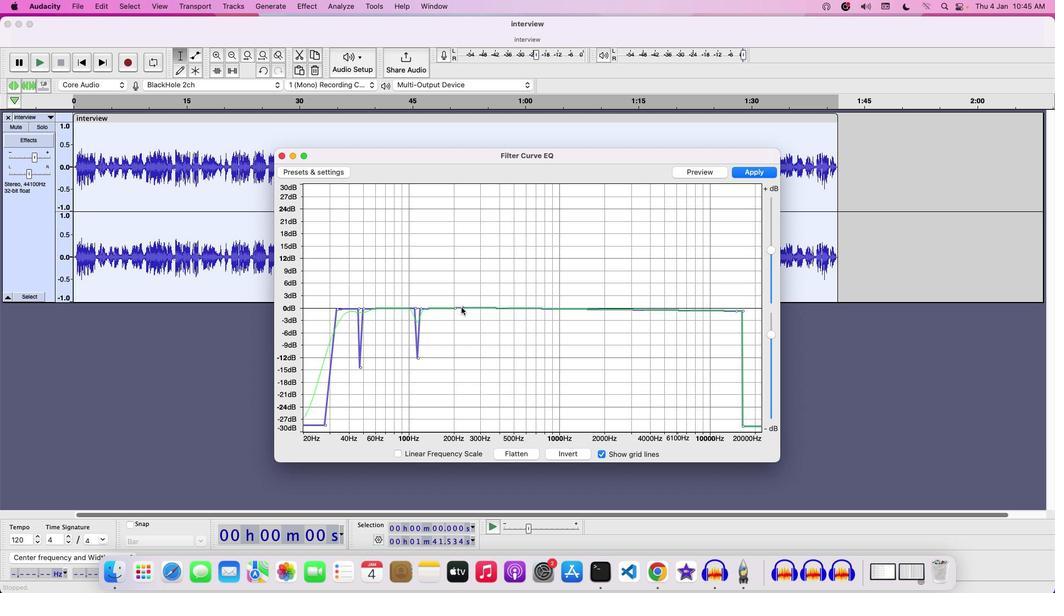 
Action: Mouse moved to (468, 307)
Screenshot: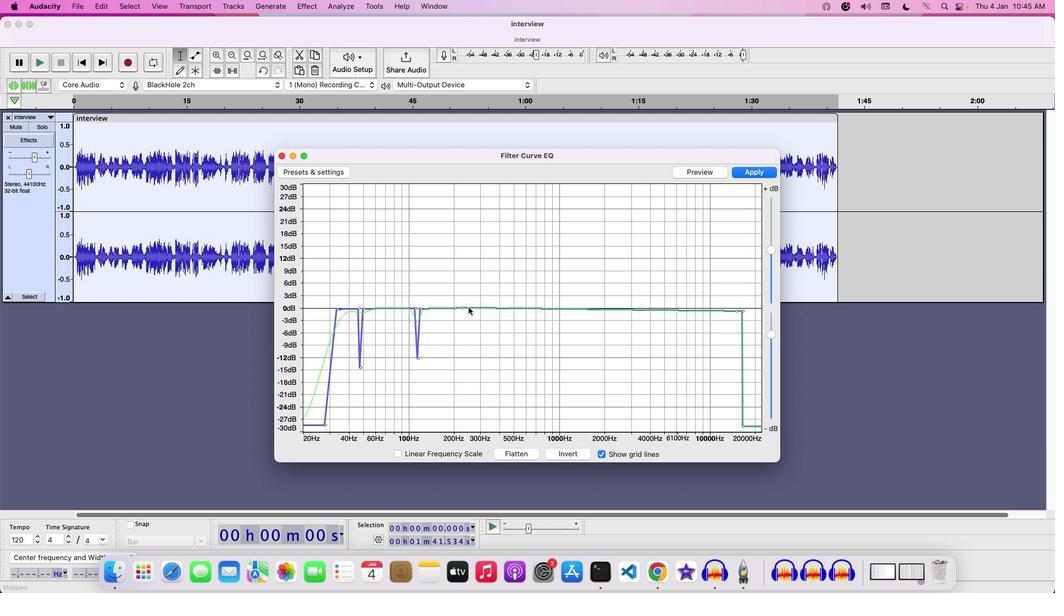 
Action: Mouse pressed left at (468, 307)
Screenshot: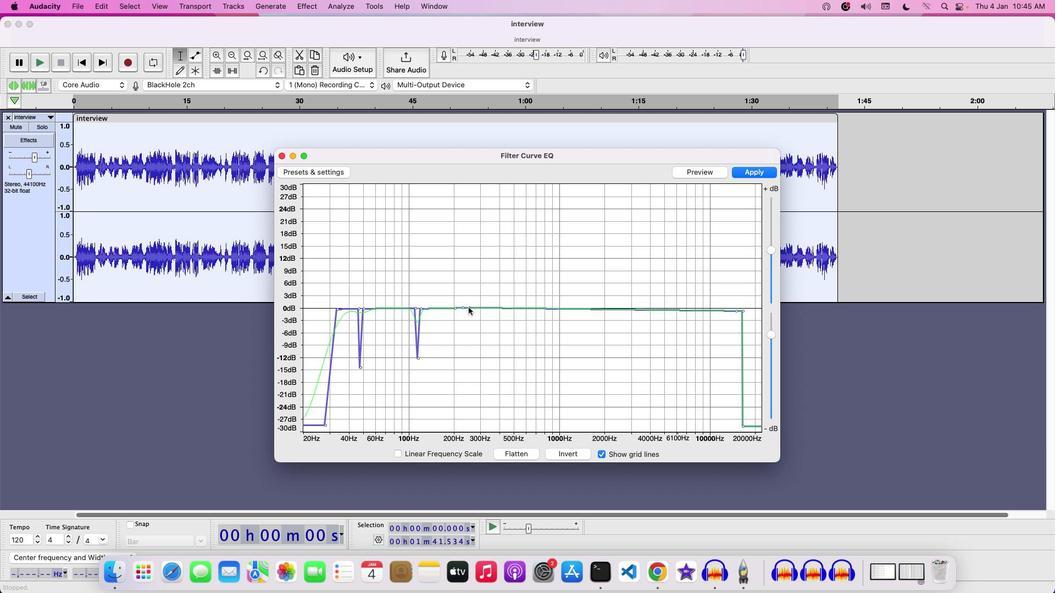 
Action: Mouse moved to (464, 308)
Screenshot: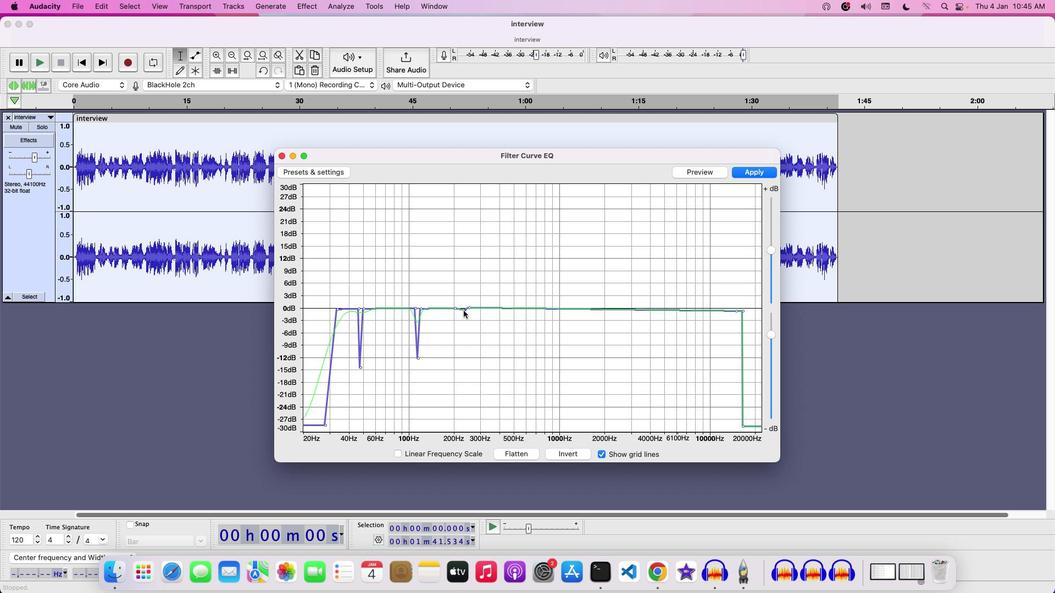 
Action: Mouse pressed left at (464, 308)
Screenshot: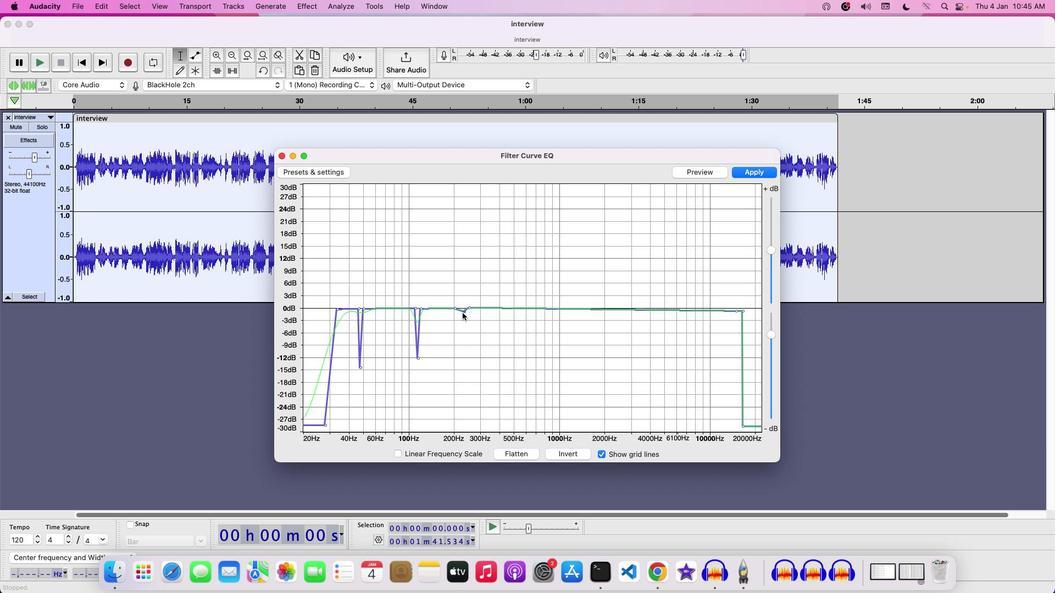 
Action: Mouse moved to (453, 308)
Screenshot: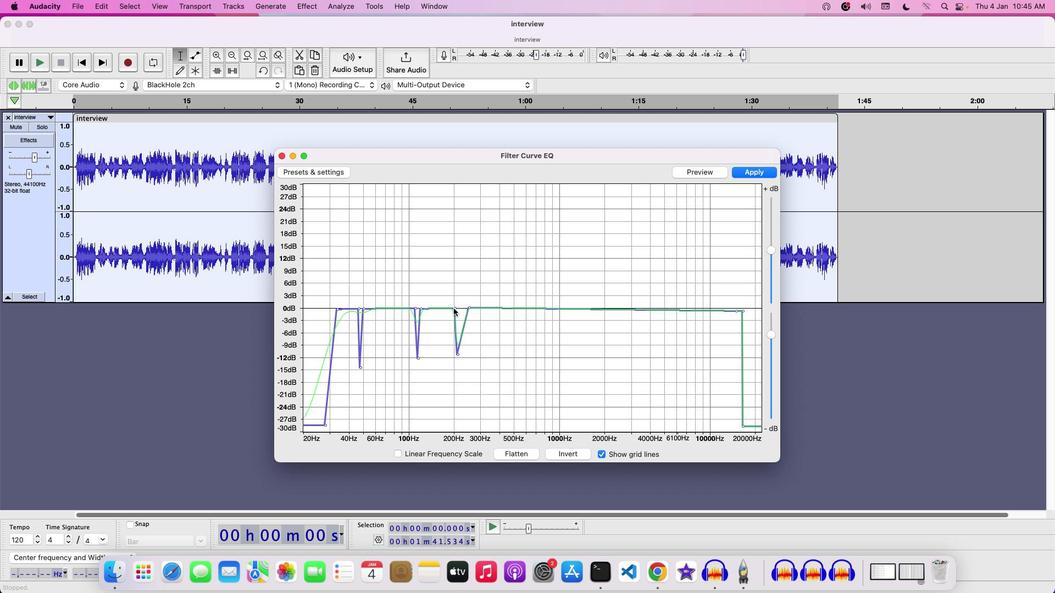 
Action: Mouse pressed left at (453, 308)
Screenshot: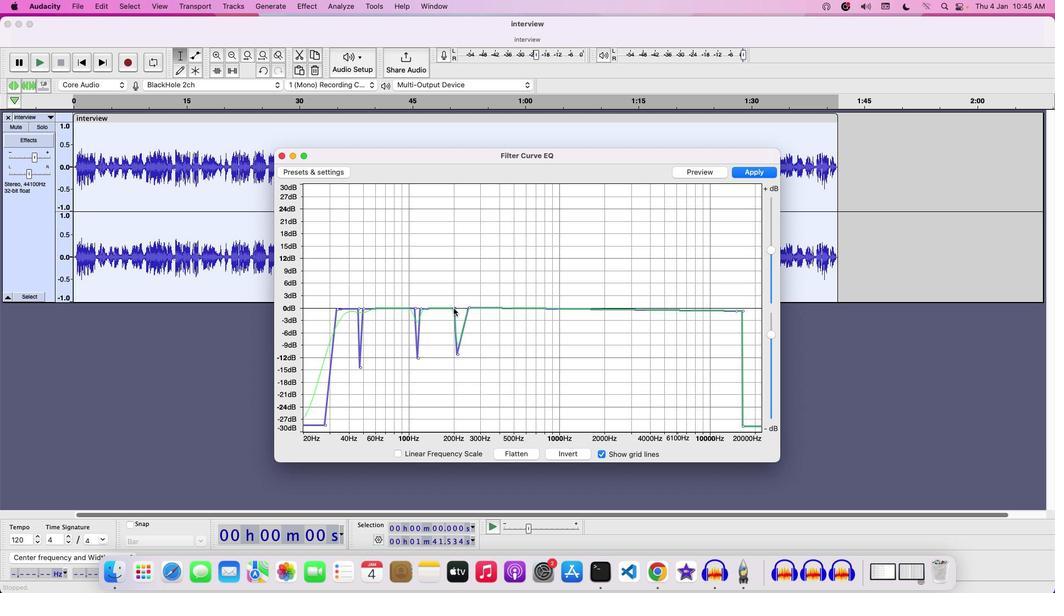 
Action: Mouse moved to (467, 306)
Screenshot: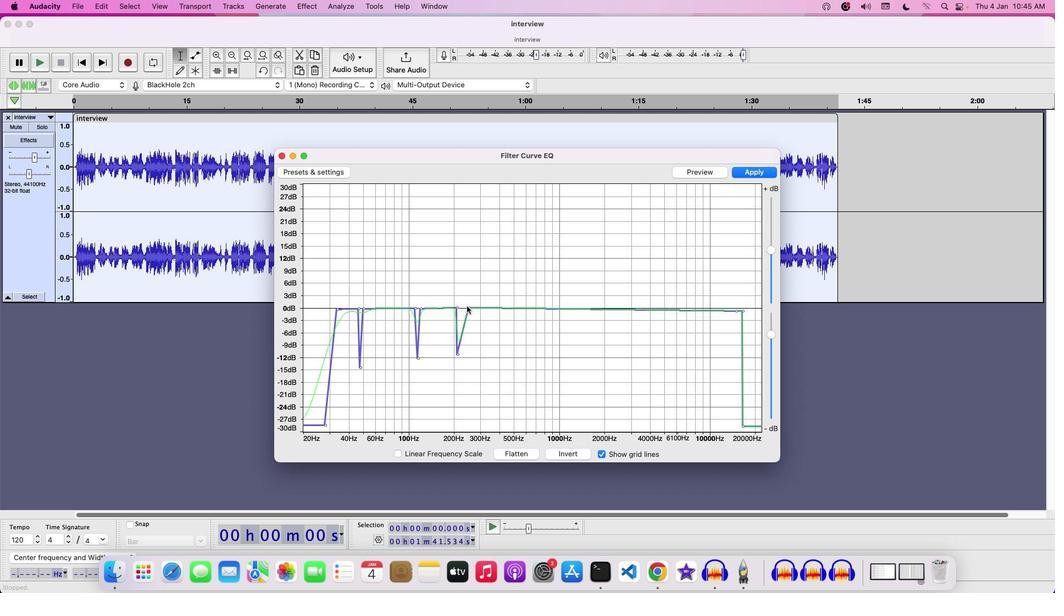 
Action: Mouse pressed left at (467, 306)
Screenshot: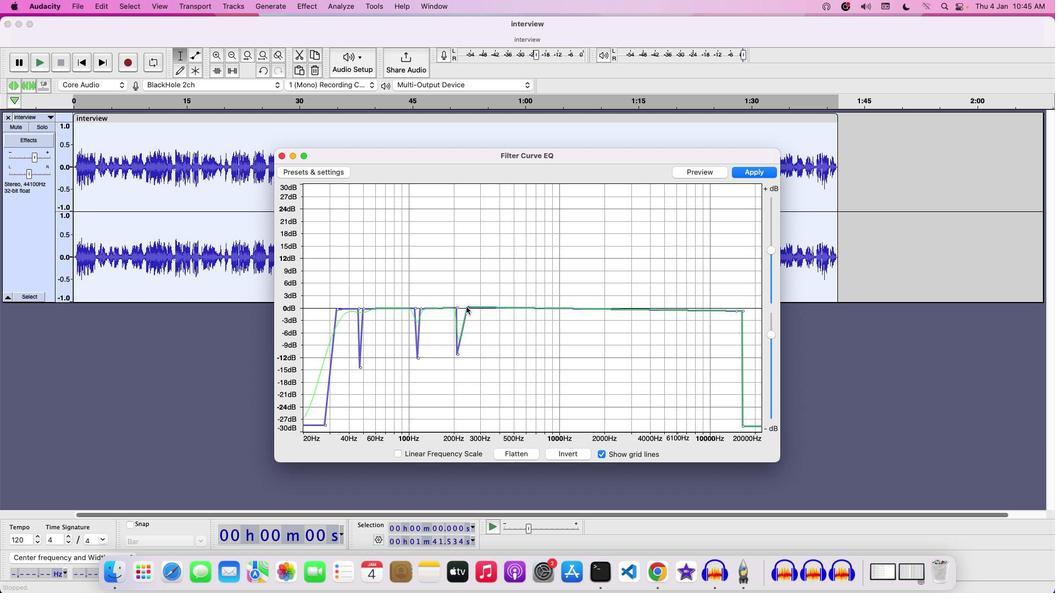 
Action: Mouse moved to (500, 309)
Screenshot: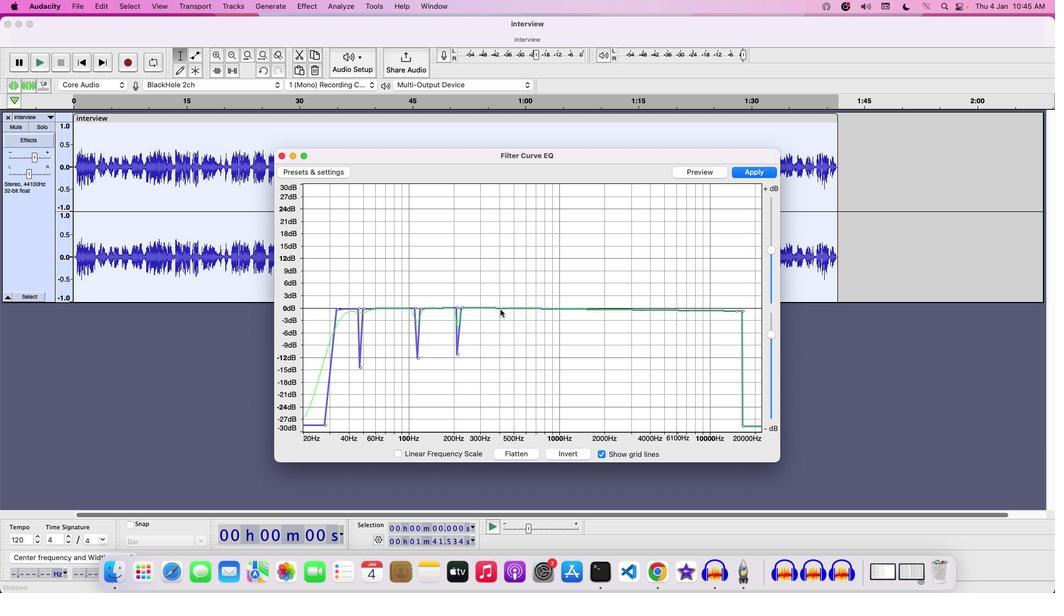 
Action: Mouse pressed left at (500, 309)
Screenshot: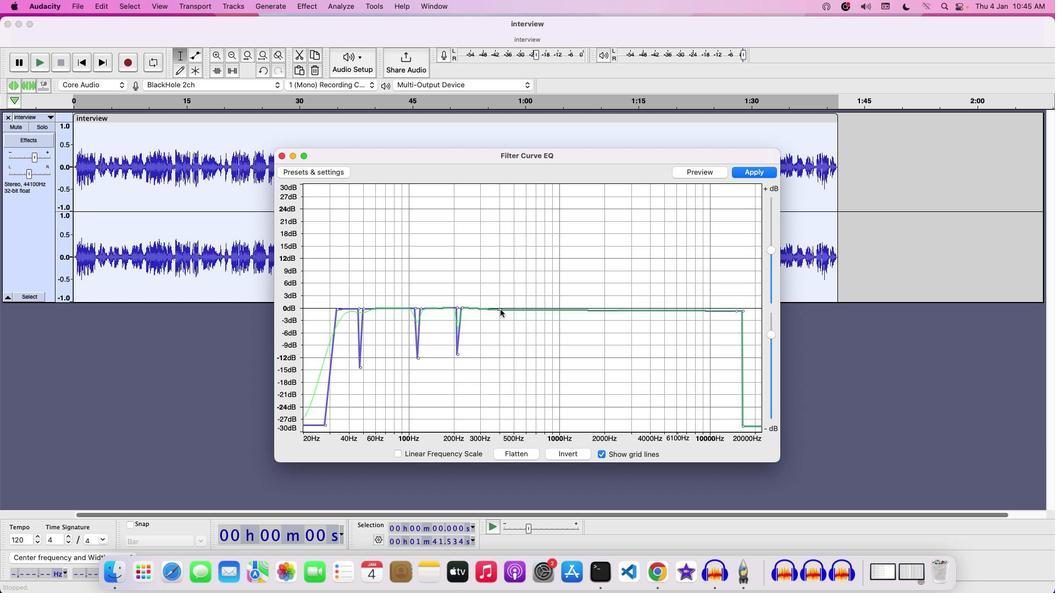 
Action: Mouse moved to (505, 309)
Screenshot: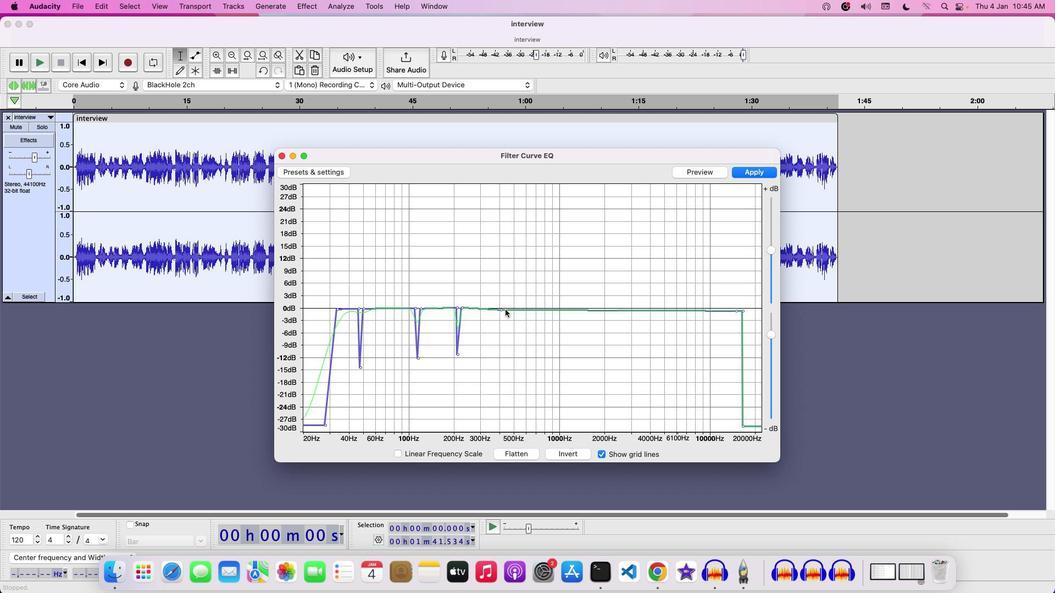 
Action: Mouse pressed left at (505, 309)
Screenshot: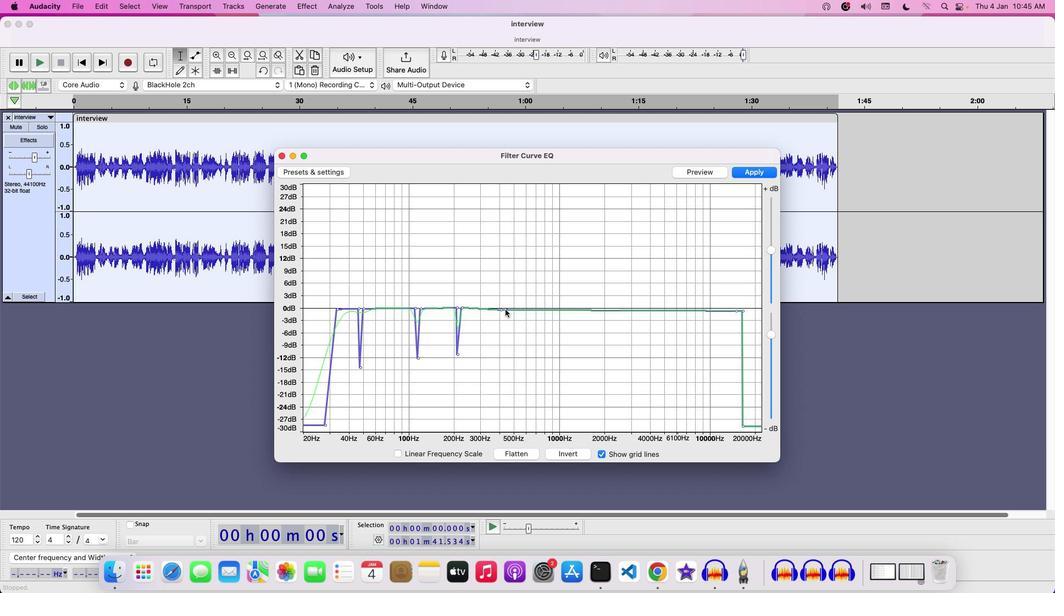 
Action: Mouse moved to (510, 309)
Screenshot: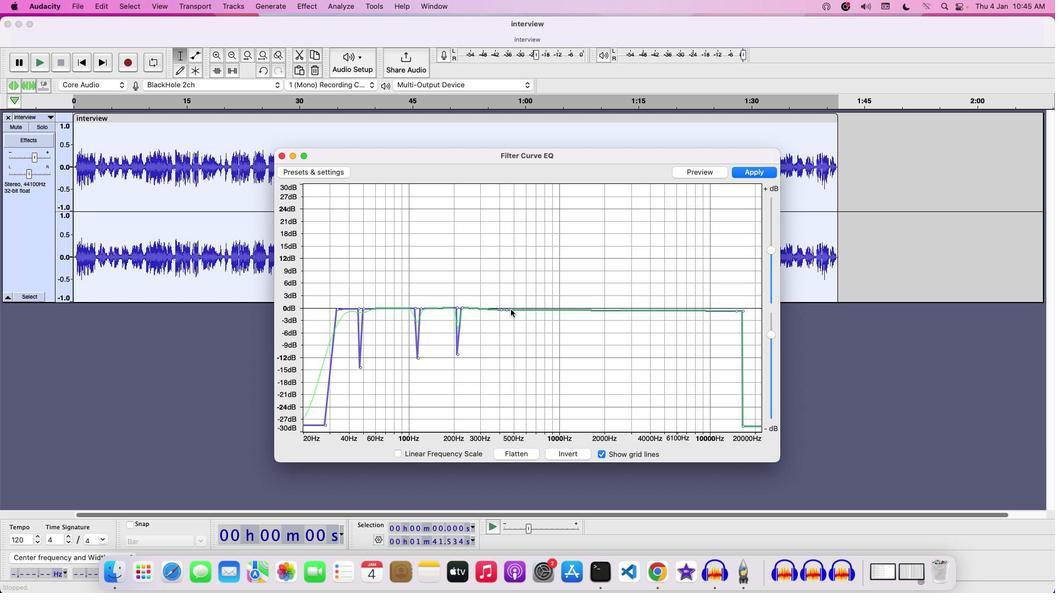 
Action: Mouse pressed left at (510, 309)
Screenshot: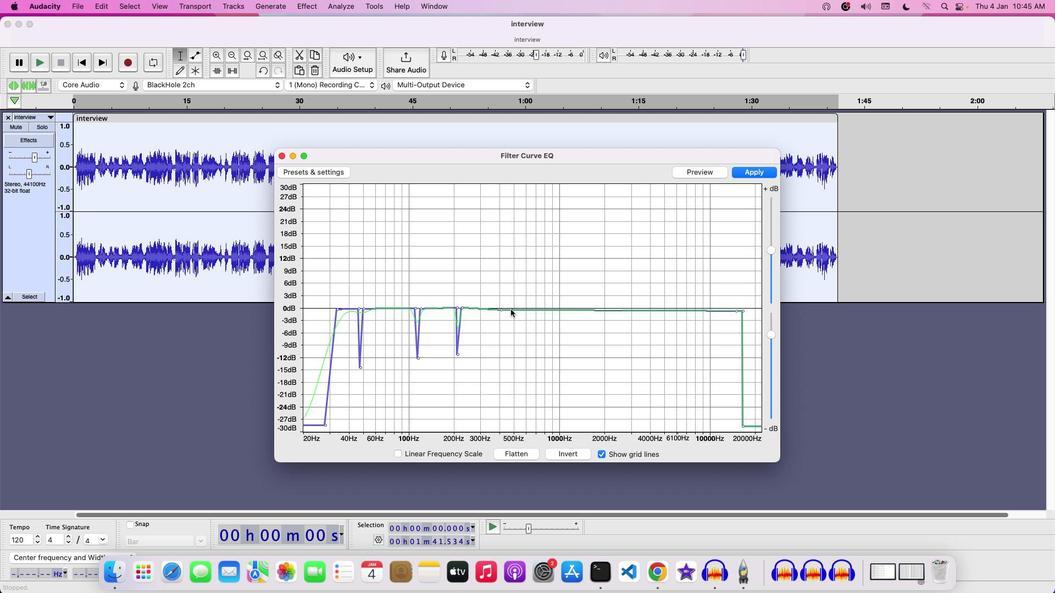 
Action: Mouse moved to (518, 308)
Screenshot: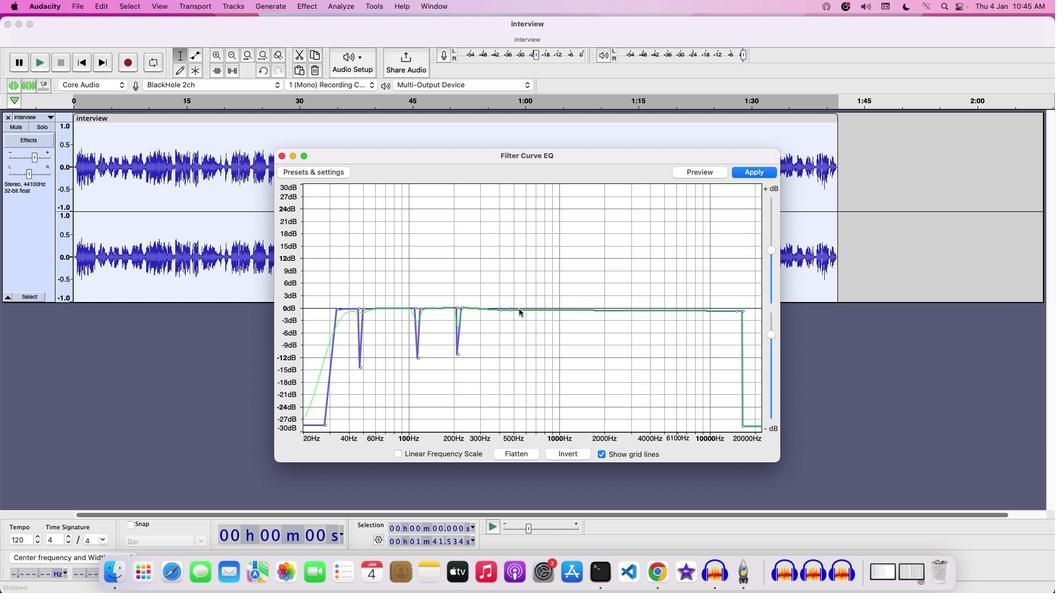 
Action: Mouse pressed left at (518, 308)
Screenshot: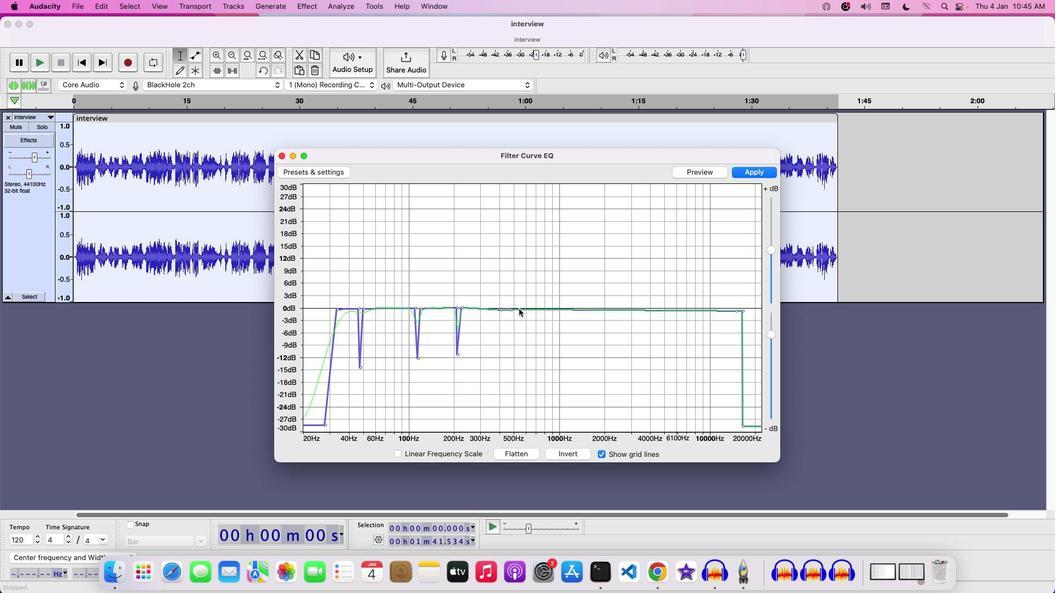 
Action: Mouse moved to (513, 309)
Screenshot: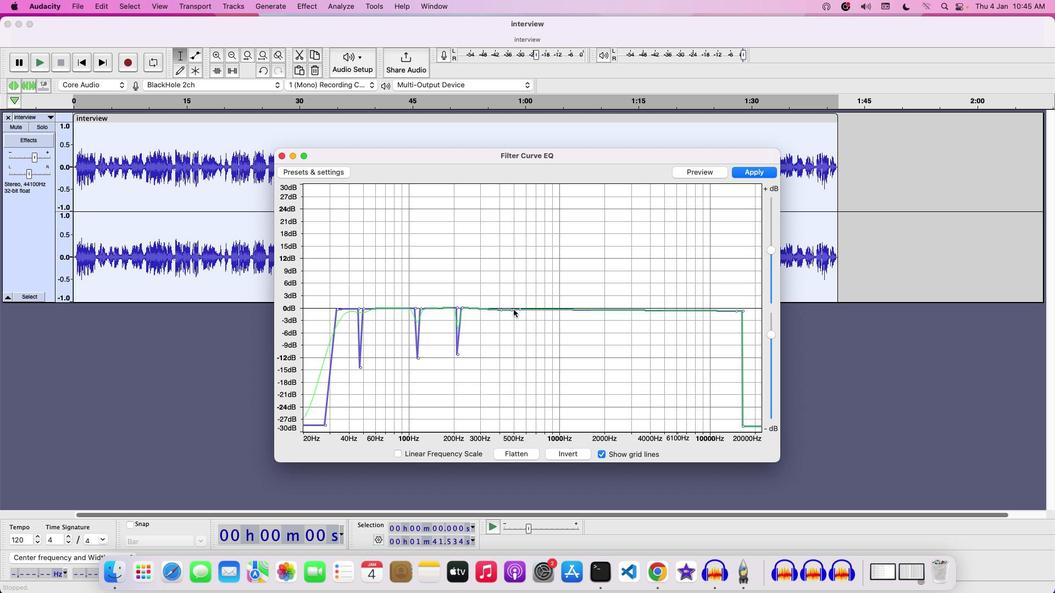 
Action: Mouse pressed left at (513, 309)
Screenshot: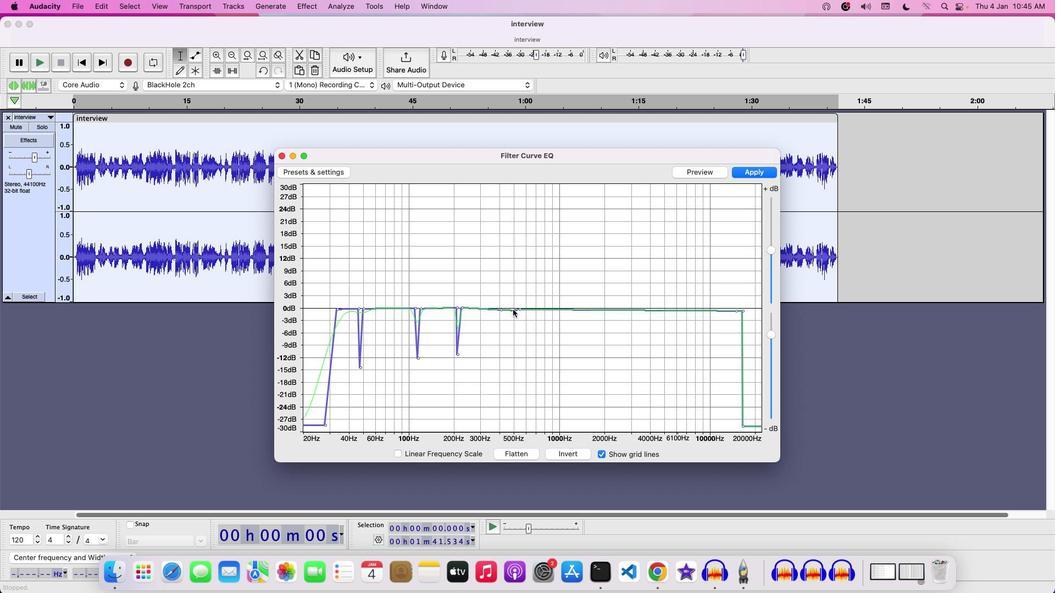 
Action: Mouse moved to (512, 309)
Screenshot: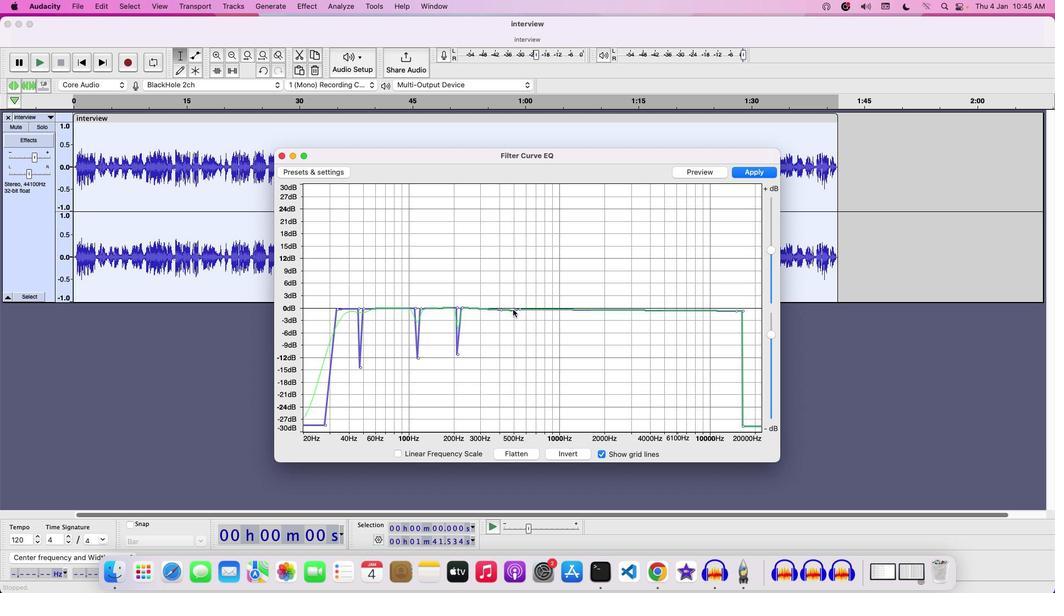 
Action: Mouse pressed left at (512, 309)
Screenshot: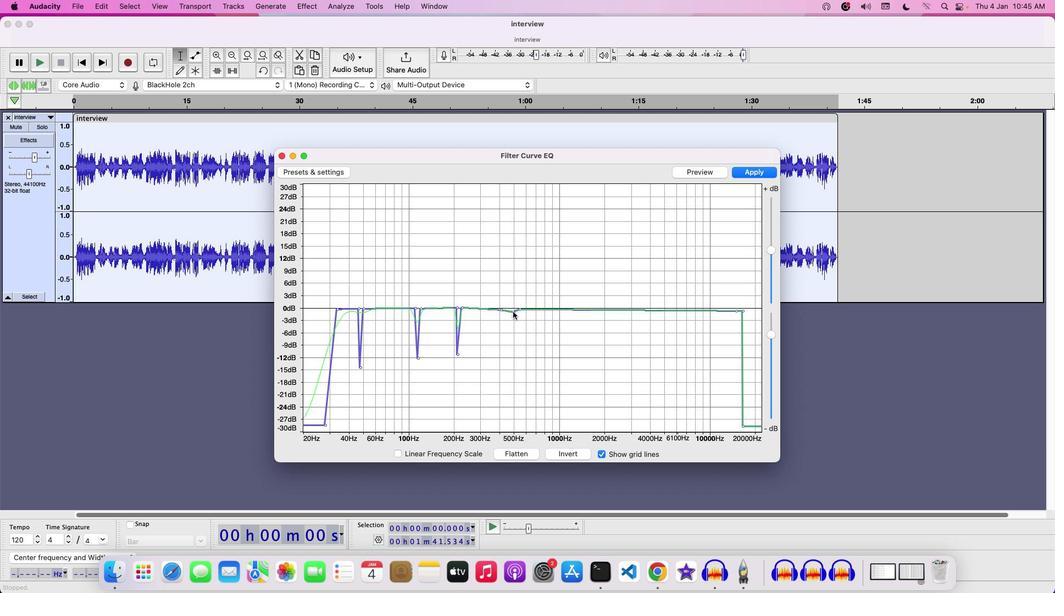 
Action: Mouse moved to (498, 309)
Screenshot: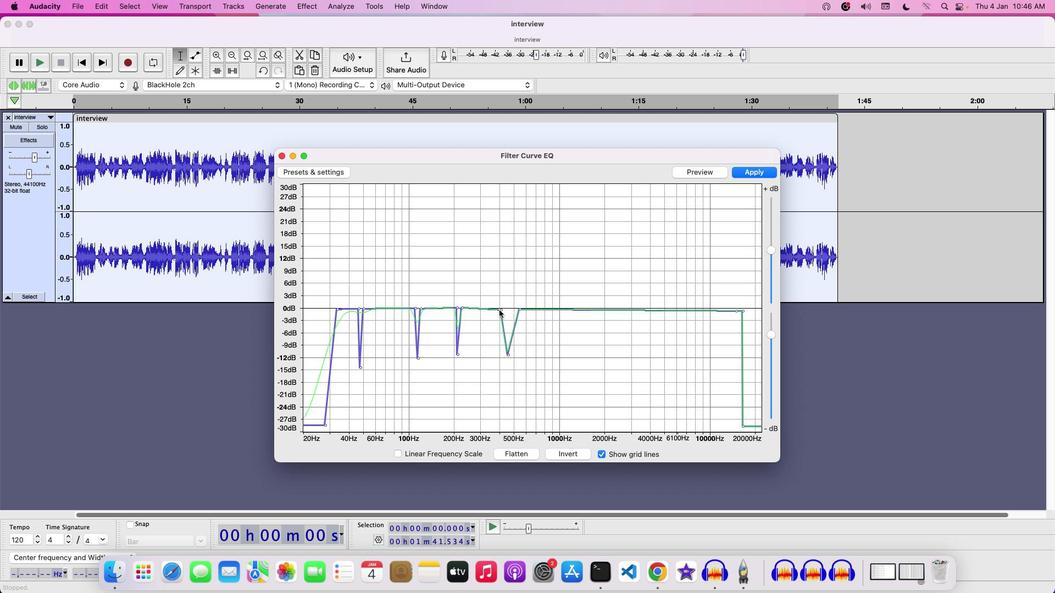 
Action: Mouse pressed left at (498, 309)
Screenshot: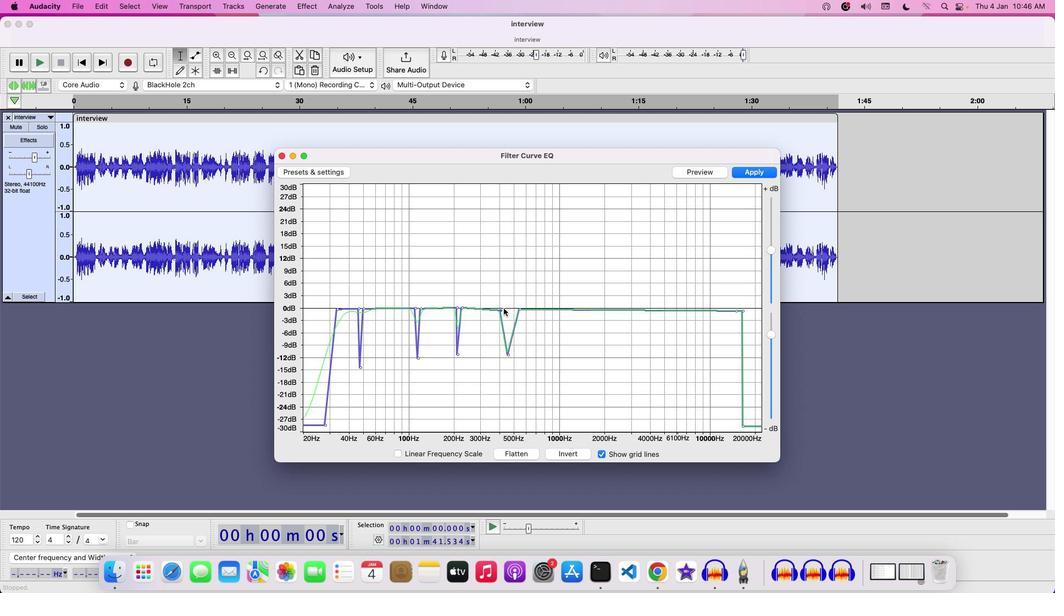 
Action: Mouse moved to (520, 311)
Screenshot: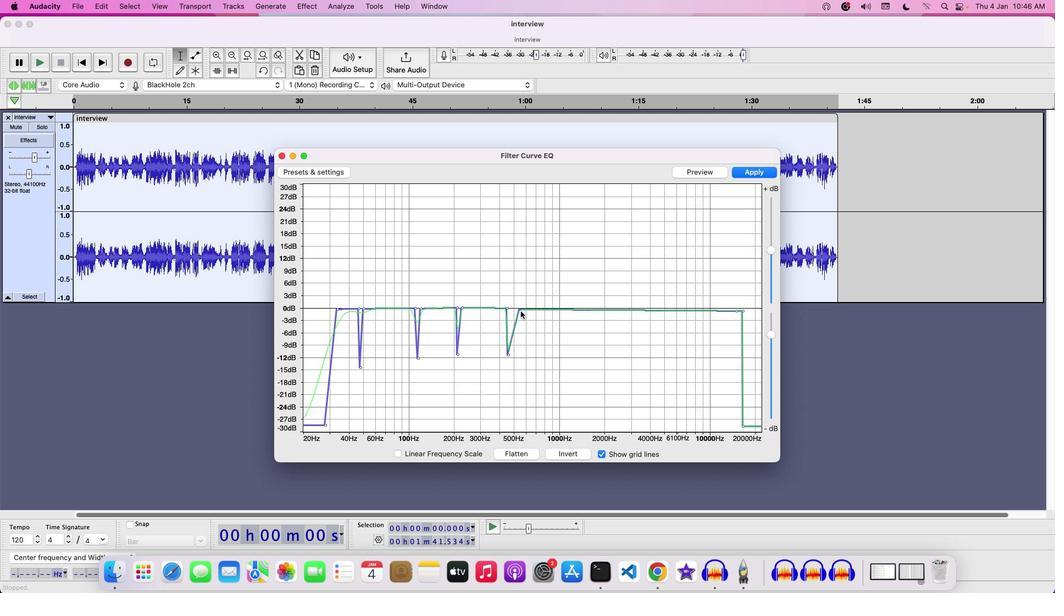 
Action: Mouse pressed left at (520, 311)
Screenshot: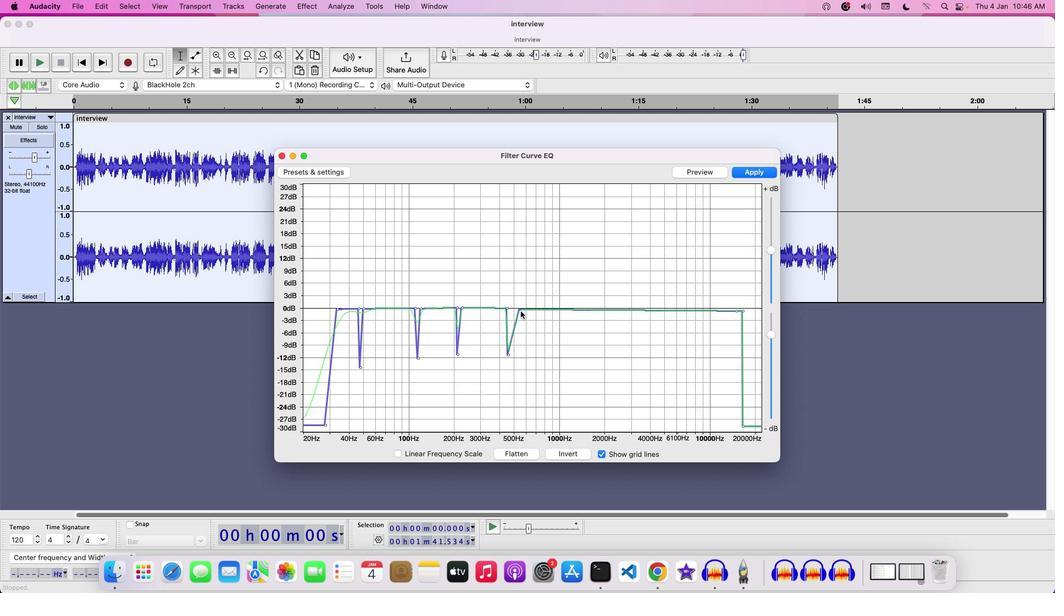 
Action: Mouse moved to (706, 173)
Screenshot: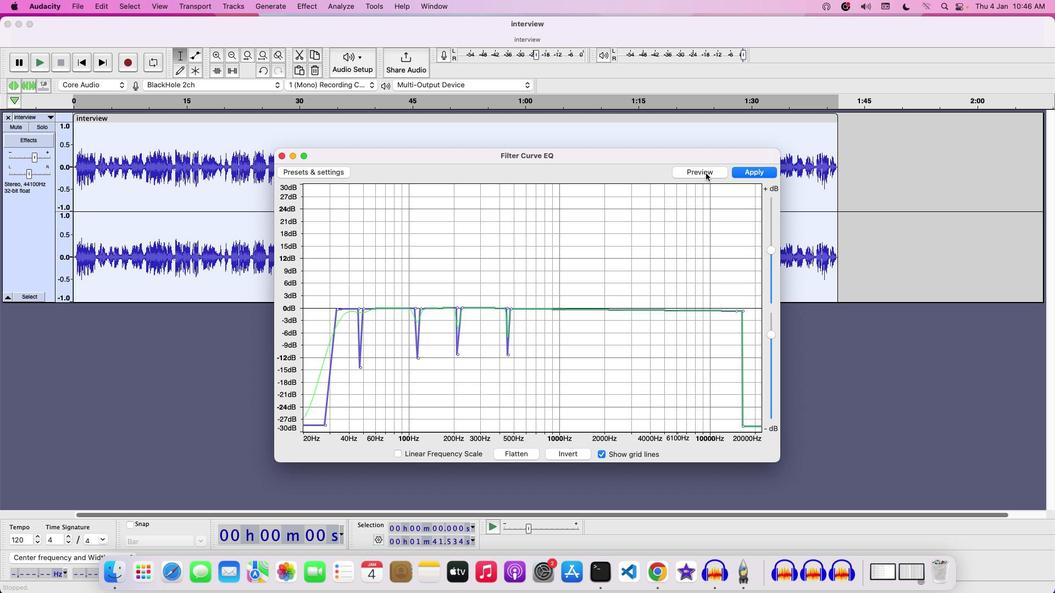 
Action: Mouse pressed left at (706, 173)
Screenshot: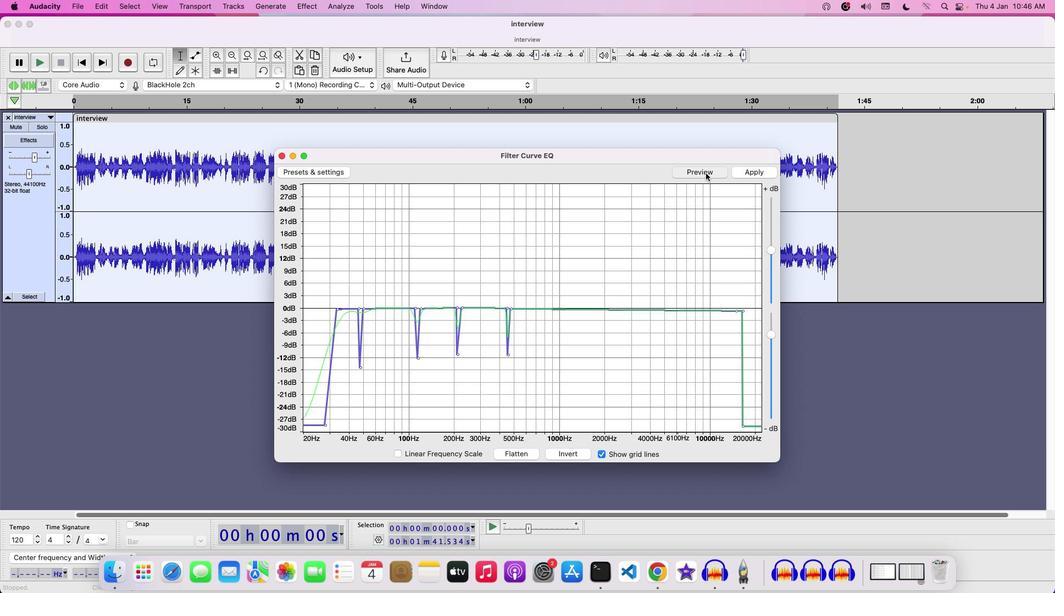 
Action: Mouse moved to (751, 171)
Screenshot: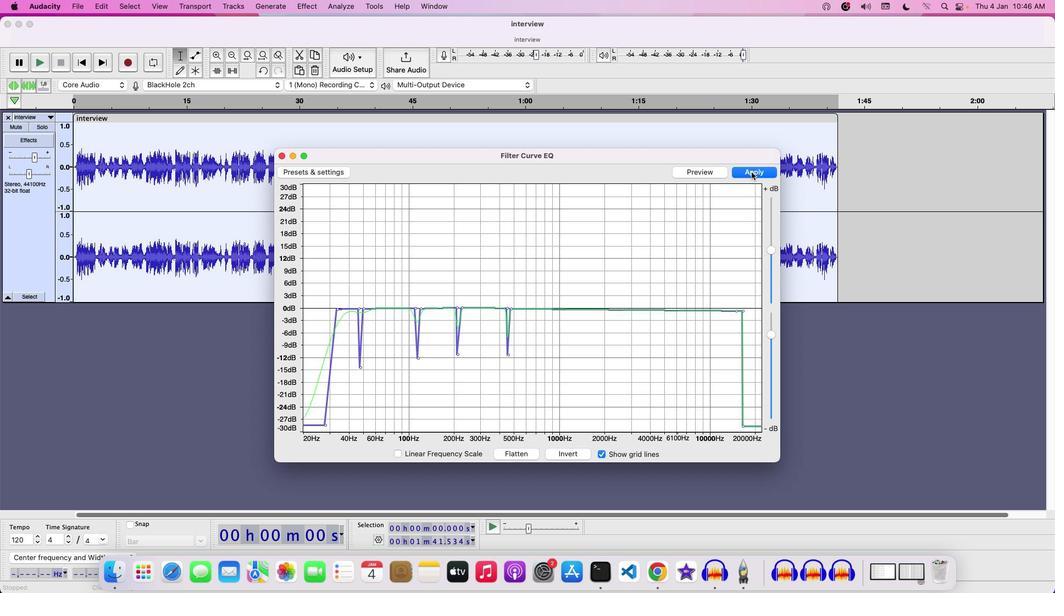 
Action: Mouse pressed left at (751, 171)
Screenshot: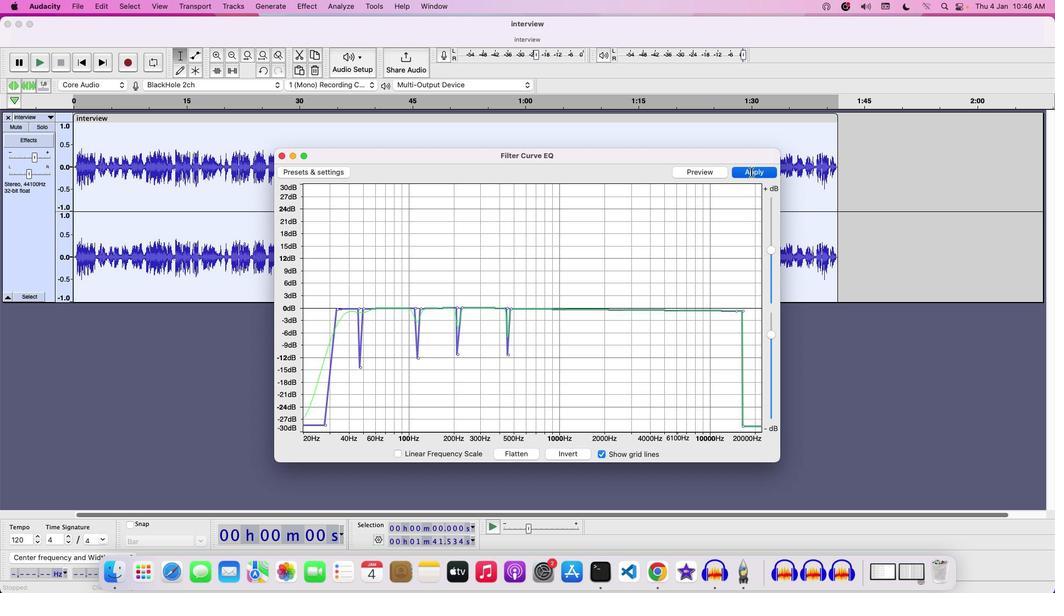 
Action: Mouse moved to (469, 221)
Screenshot: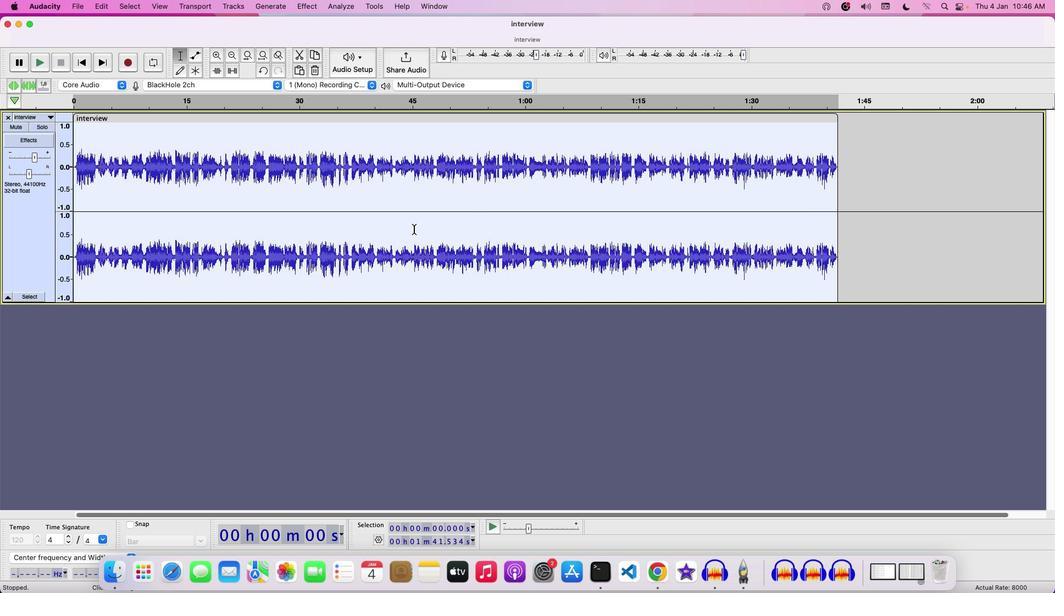 
Action: Key pressed Key.space
Screenshot: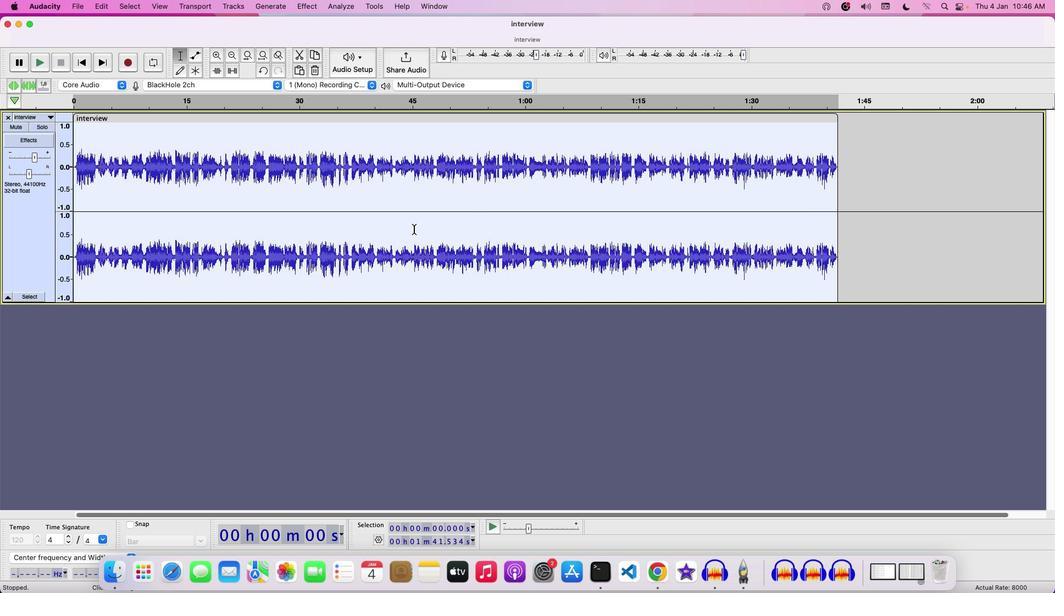 
Action: Mouse moved to (34, 157)
Screenshot: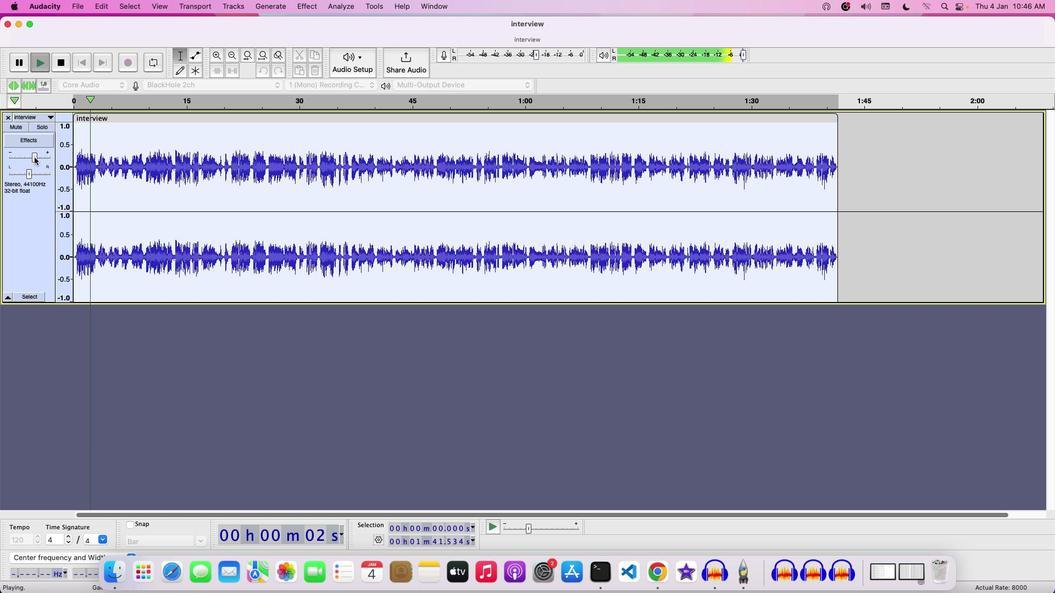 
Action: Mouse pressed left at (34, 157)
Screenshot: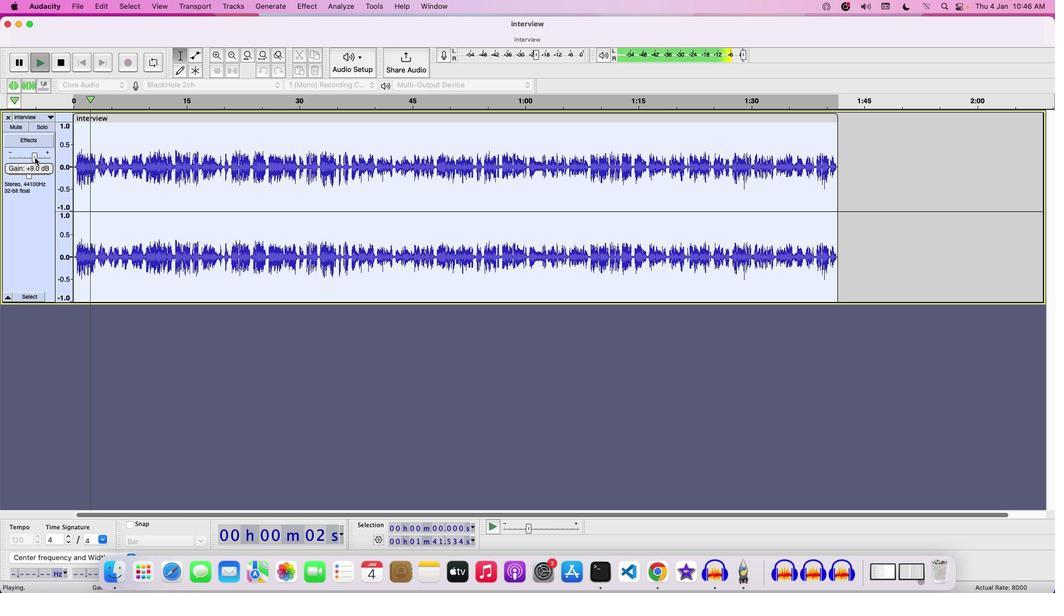 
Action: Mouse moved to (197, 189)
Screenshot: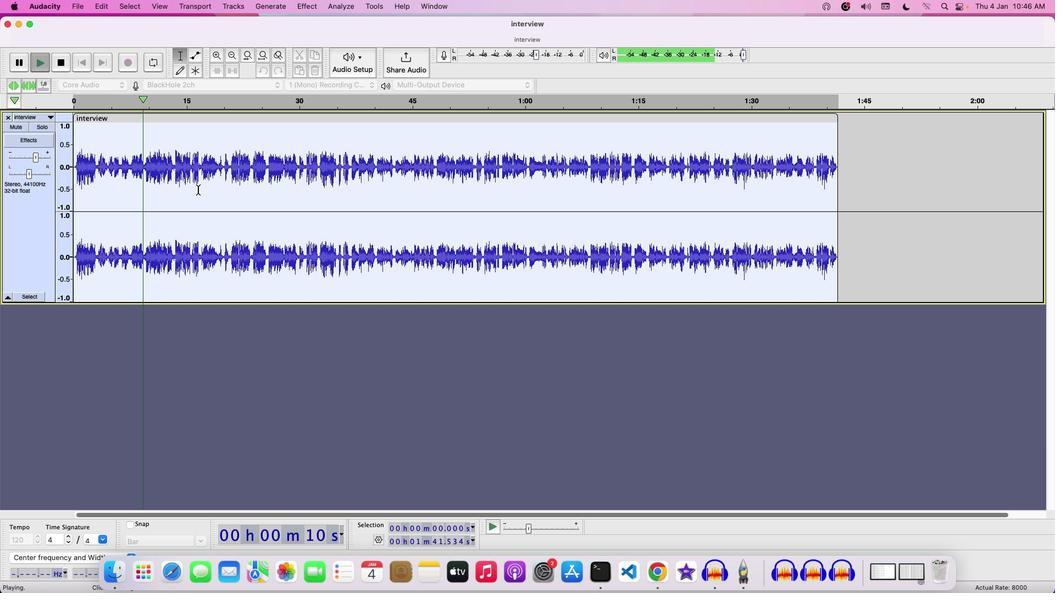 
Action: Key pressed Key.space
Screenshot: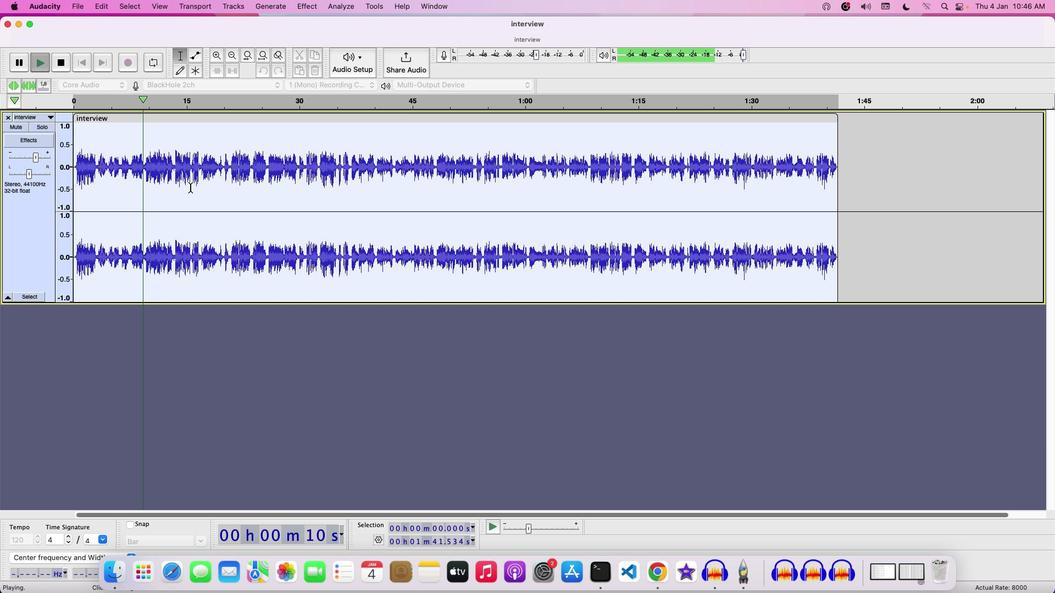 
Action: Mouse moved to (213, 54)
Screenshot: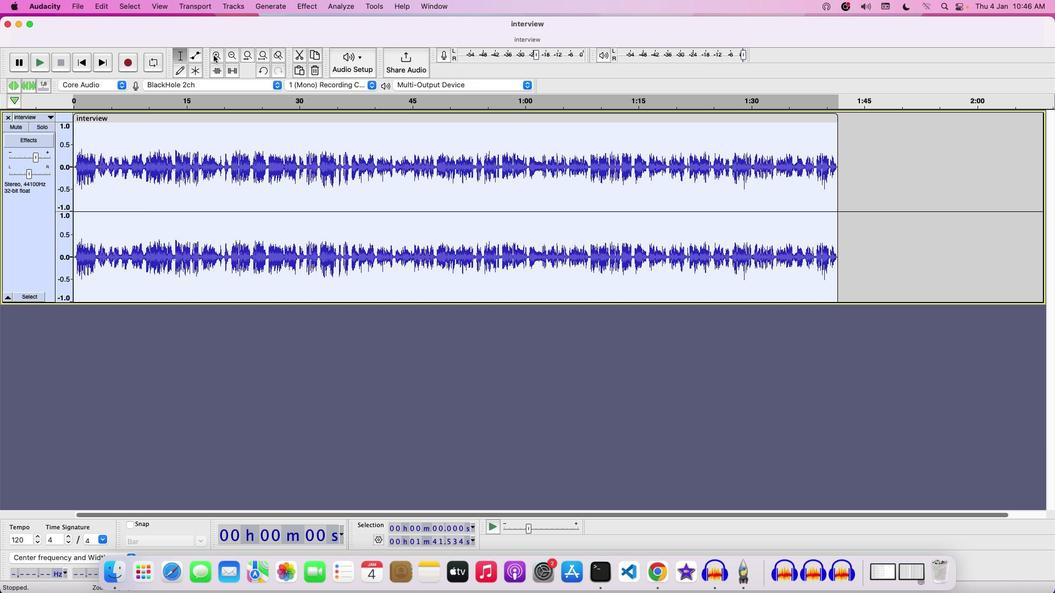 
Action: Mouse pressed left at (213, 54)
Screenshot: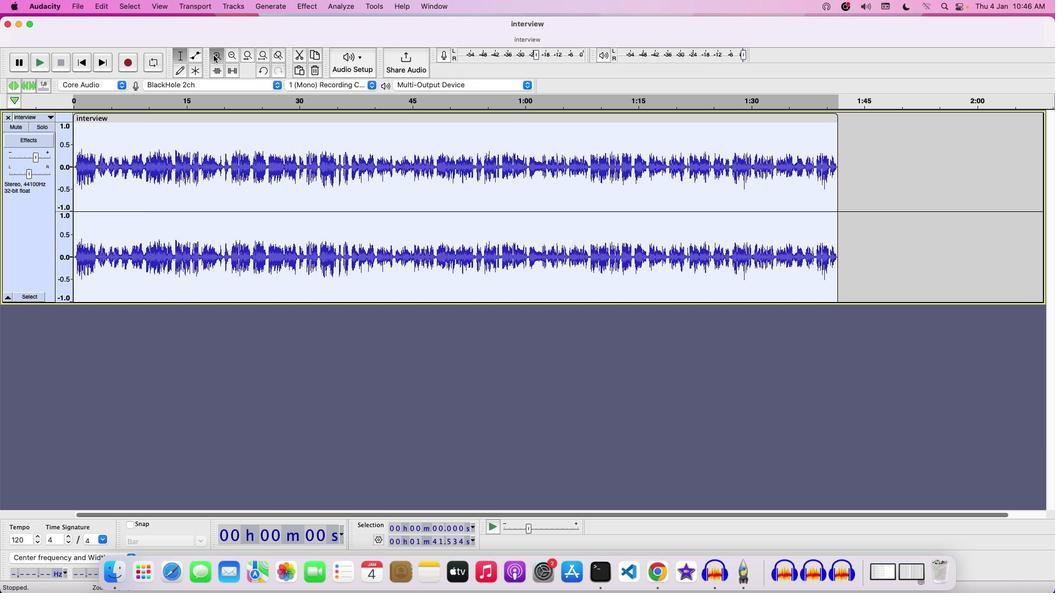 
Action: Mouse pressed left at (213, 54)
Screenshot: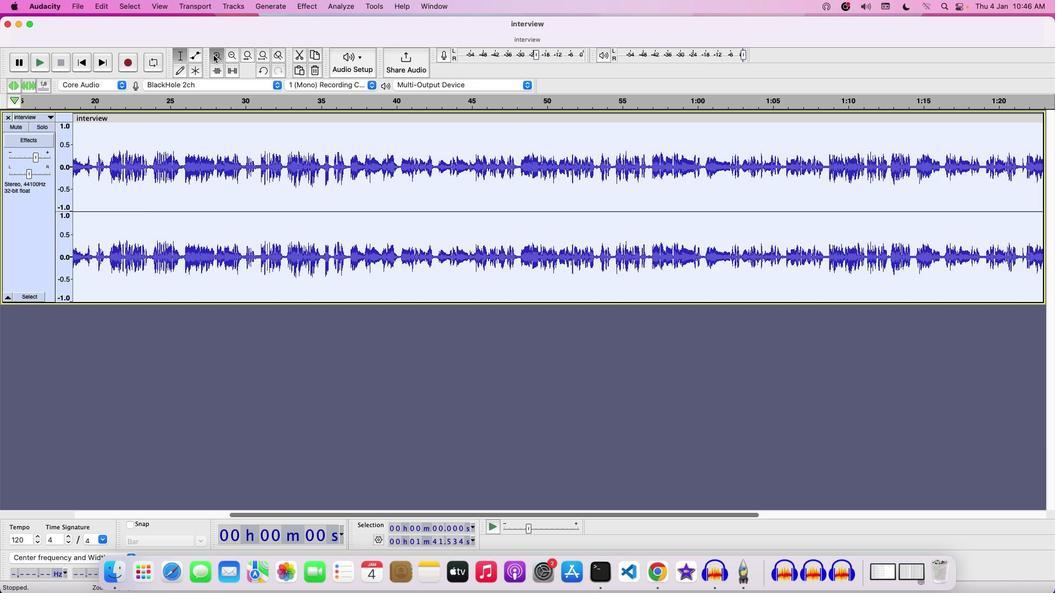 
Action: Mouse pressed left at (213, 54)
Screenshot: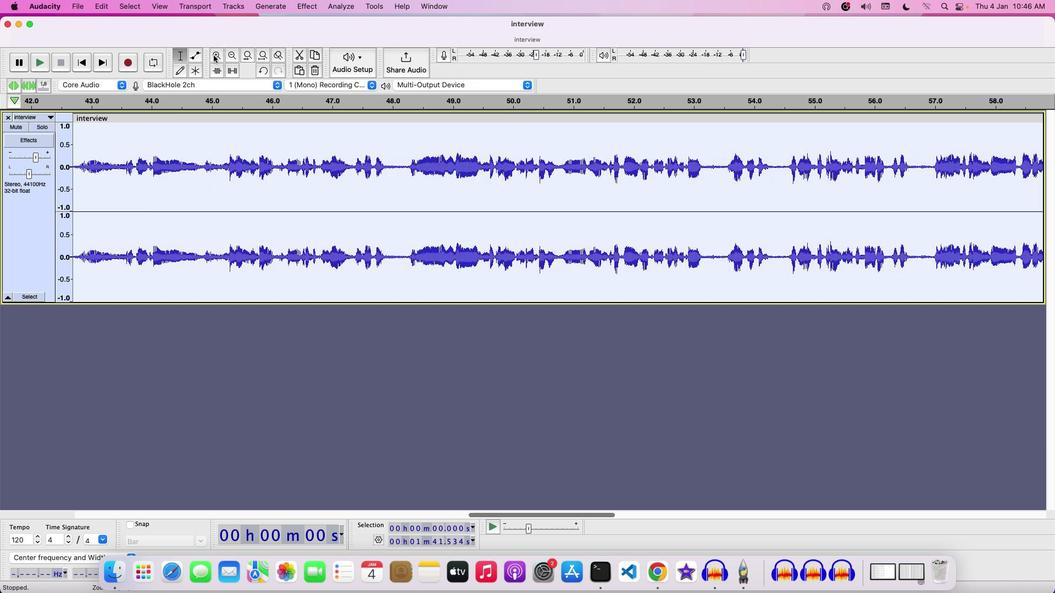 
Action: Mouse pressed left at (213, 54)
Screenshot: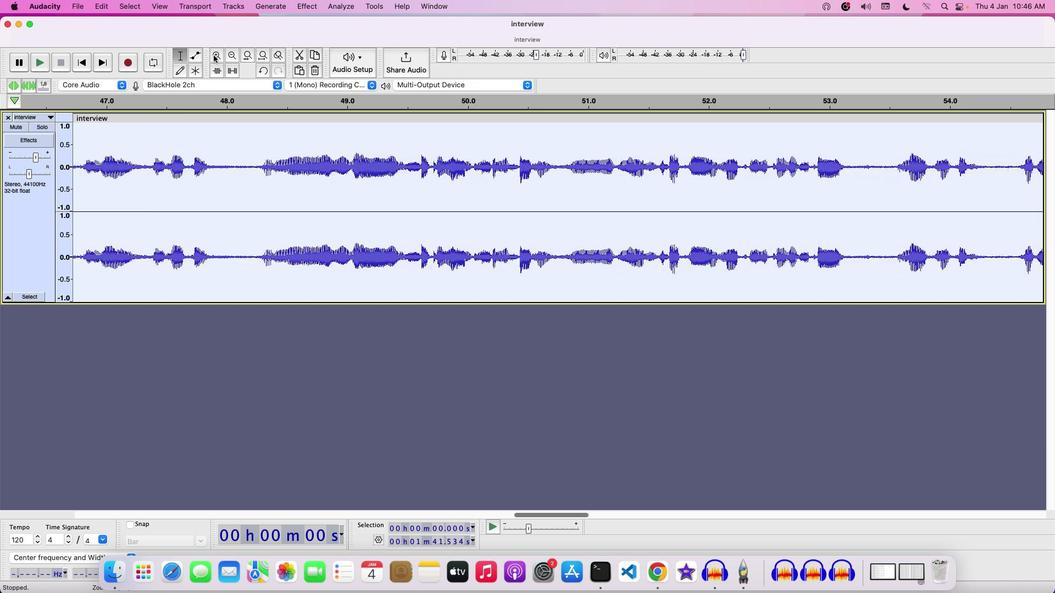 
Action: Mouse pressed left at (213, 54)
Screenshot: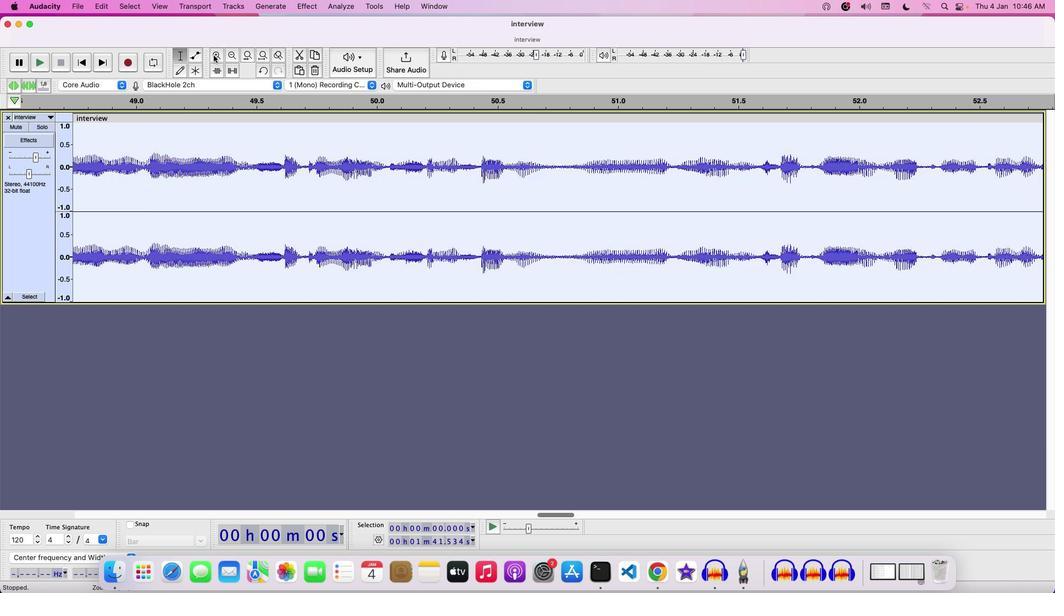
Action: Mouse pressed left at (213, 54)
Screenshot: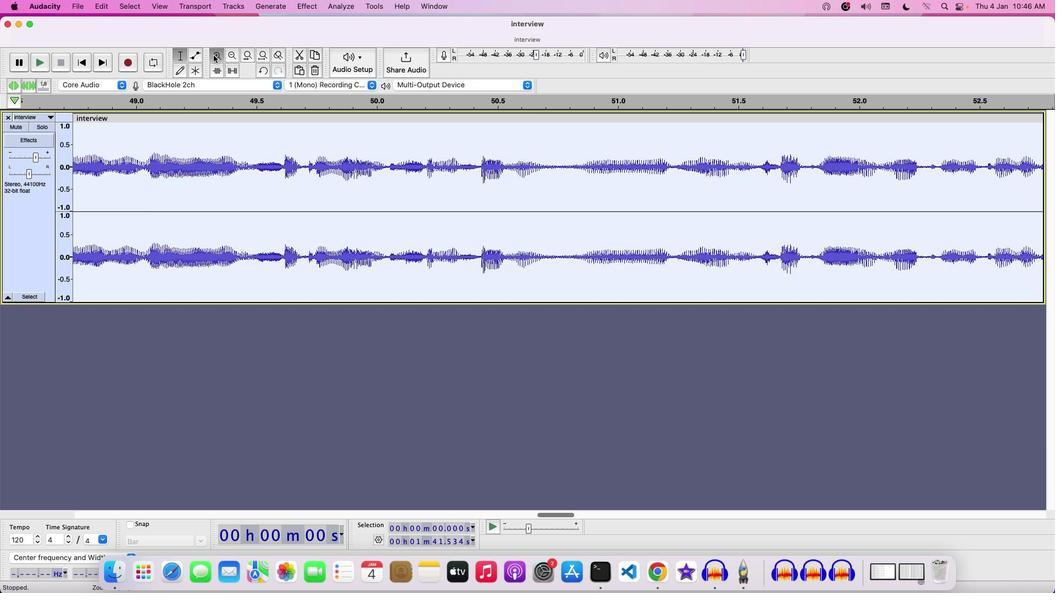
Action: Mouse moved to (536, 175)
Screenshot: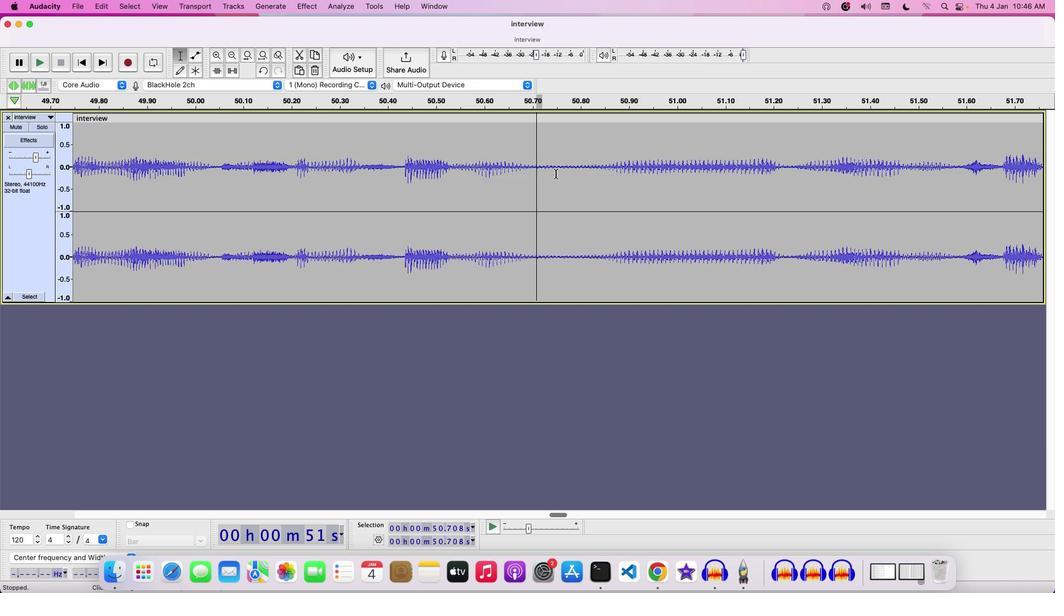 
Action: Mouse pressed left at (536, 175)
Screenshot: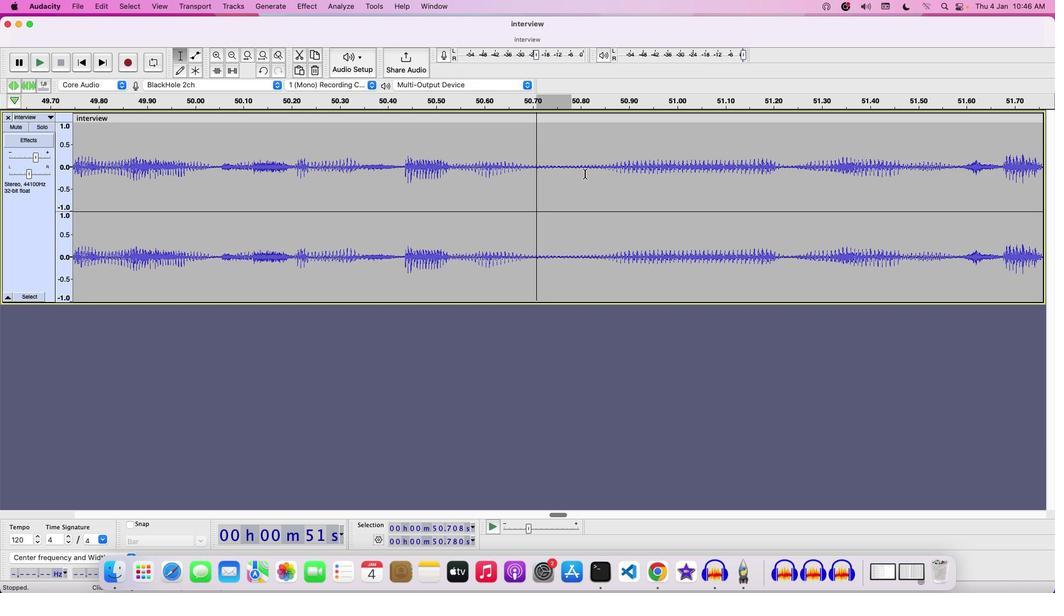
Action: Mouse moved to (606, 179)
Screenshot: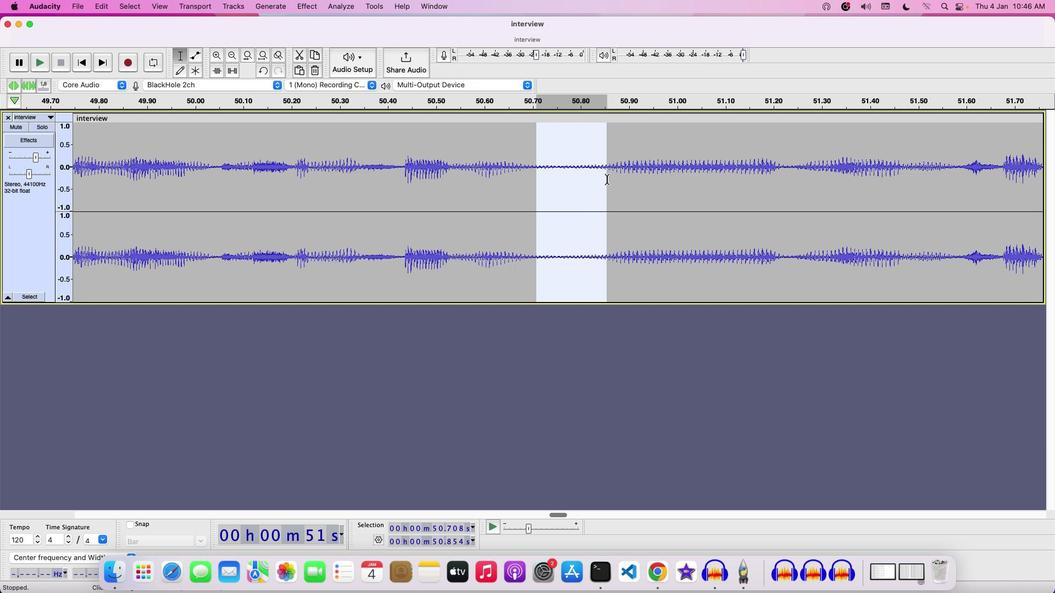 
Action: Key pressed Key.spaceKey.spaceKey.spaceKey.spaceKey.space
Screenshot: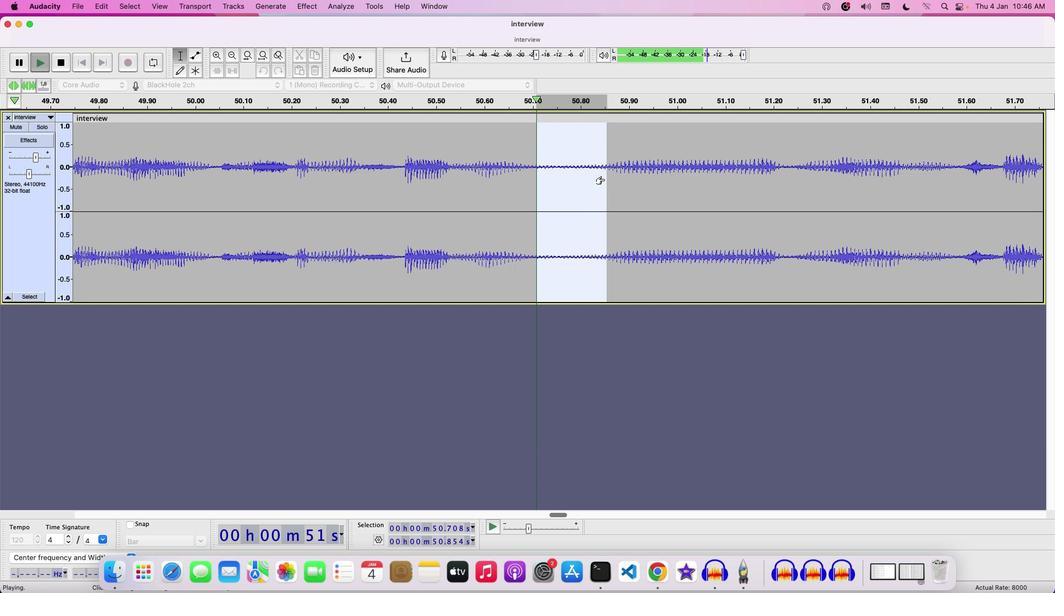 
Action: Mouse moved to (602, 179)
Screenshot: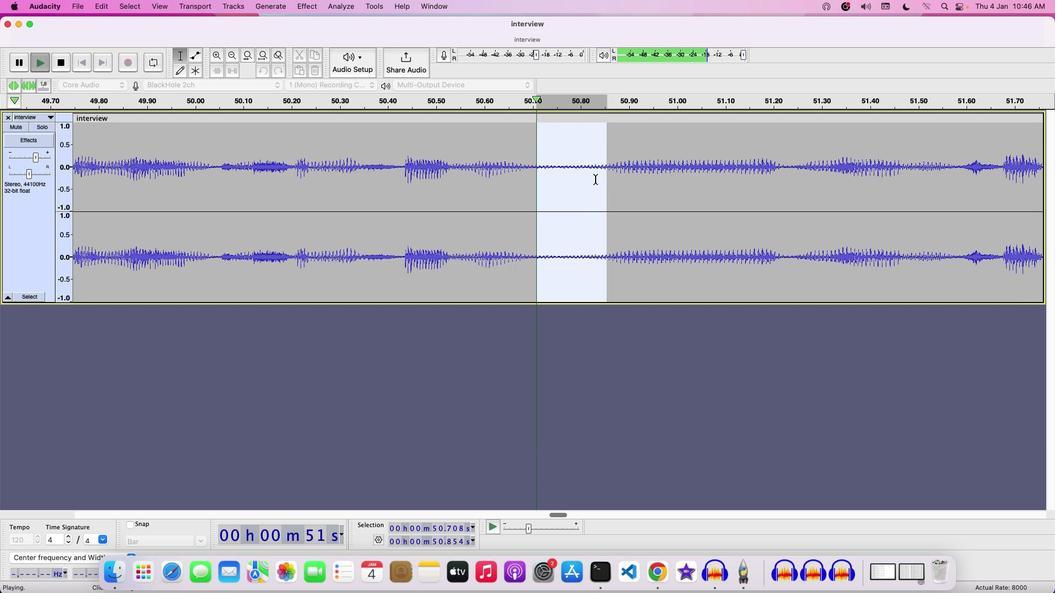 
Action: Key pressed Key.space
Screenshot: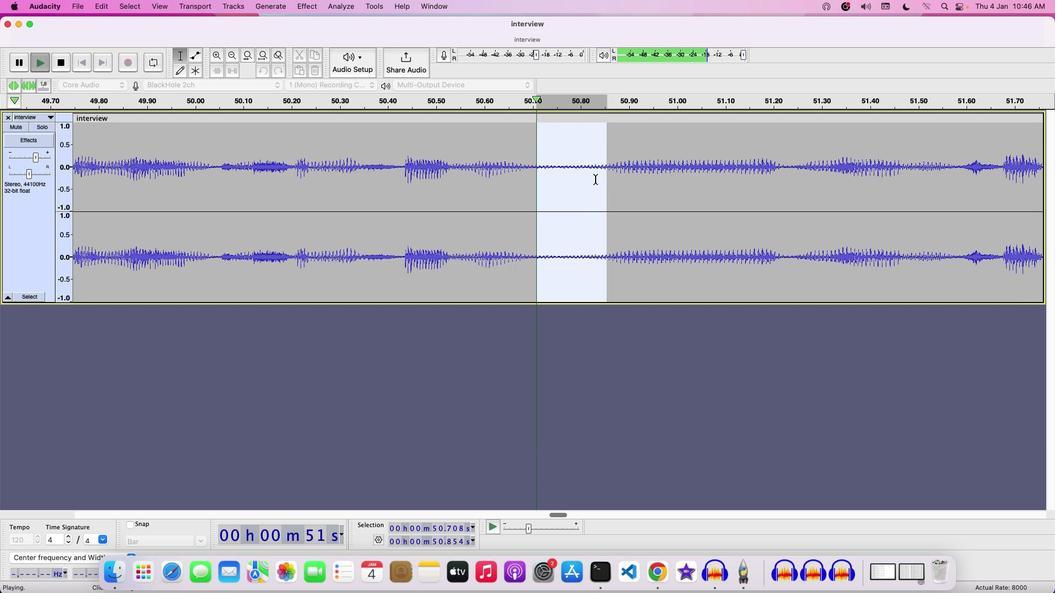 
Action: Mouse moved to (595, 179)
Screenshot: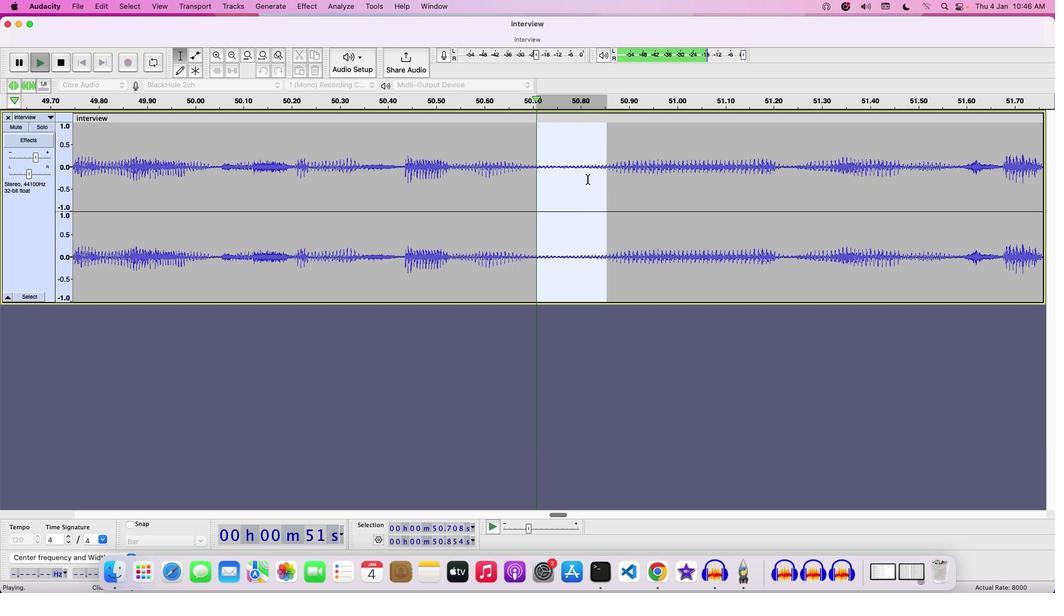 
Action: Key pressed Key.space
Screenshot: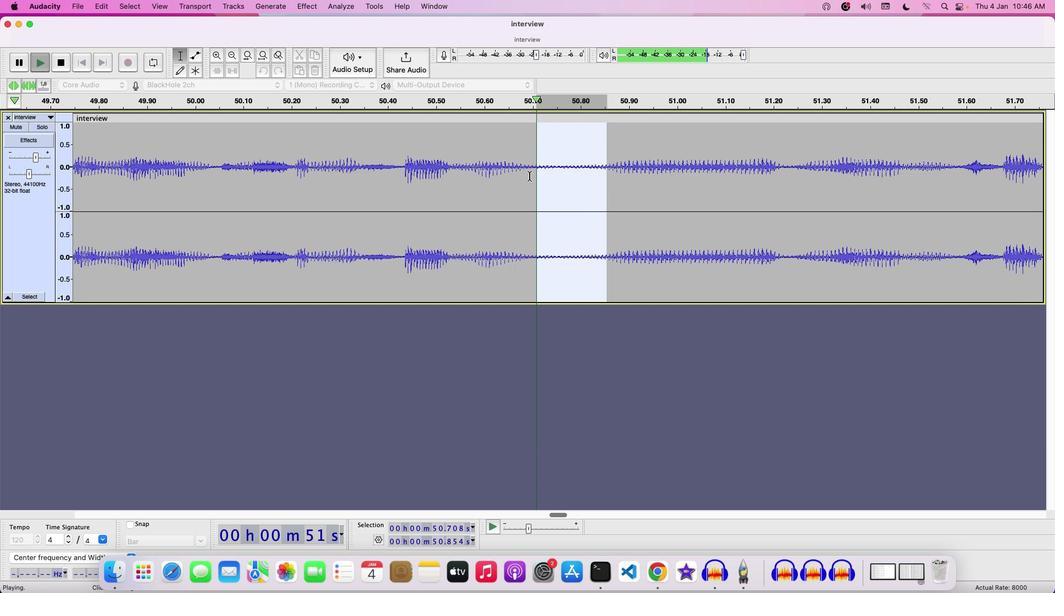 
Action: Mouse moved to (312, 4)
Screenshot: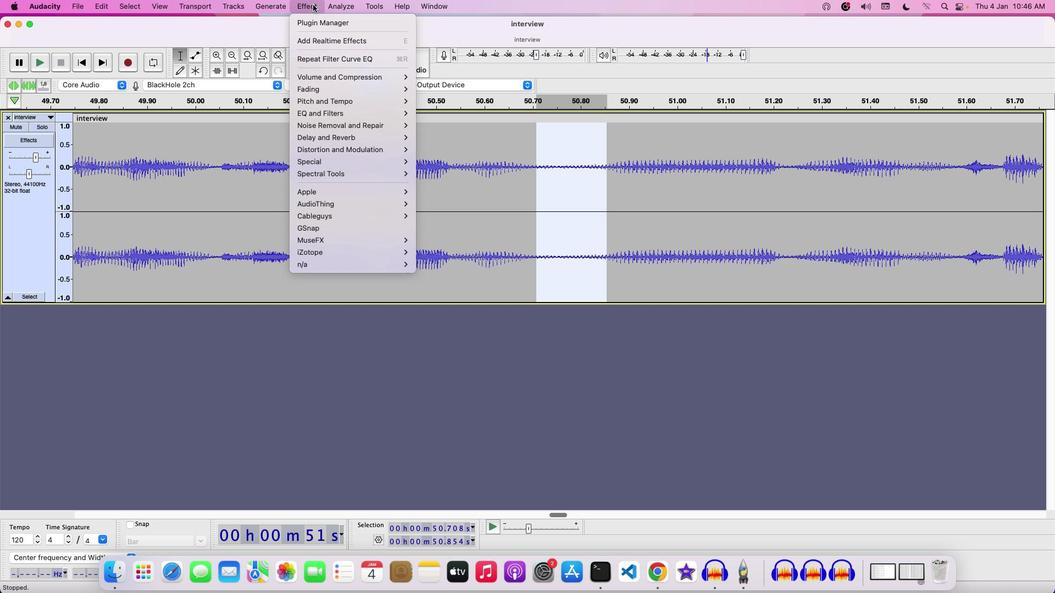 
Action: Mouse pressed left at (312, 4)
Screenshot: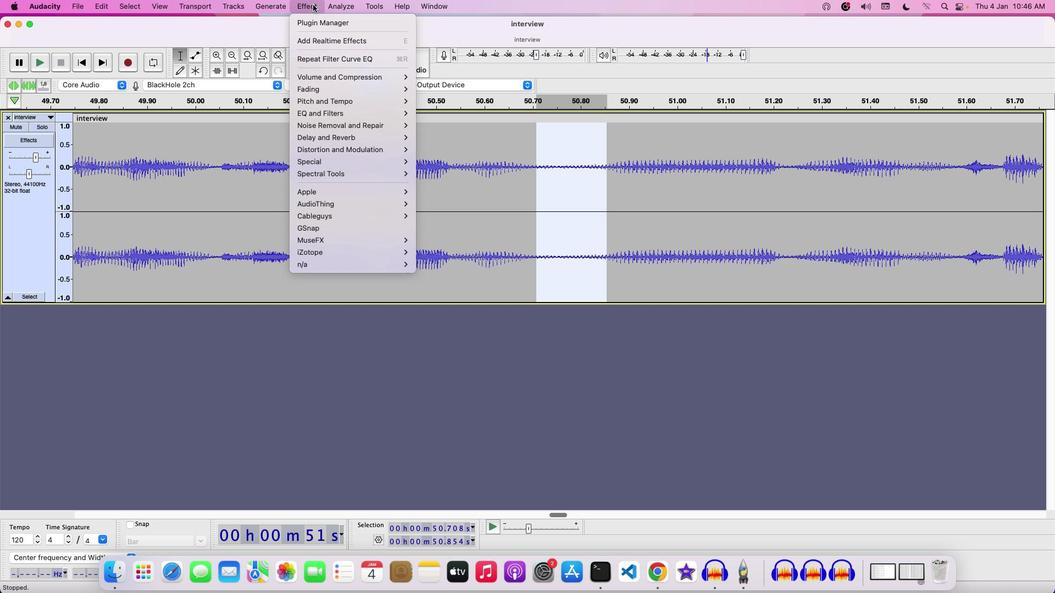 
Action: Mouse moved to (463, 158)
Screenshot: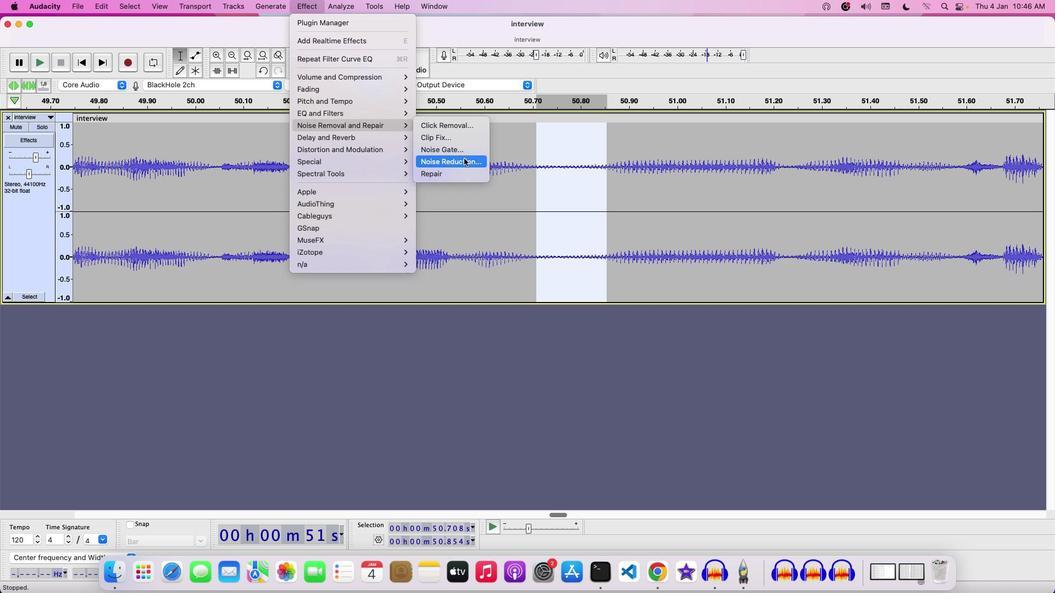 
Action: Mouse pressed left at (463, 158)
Screenshot: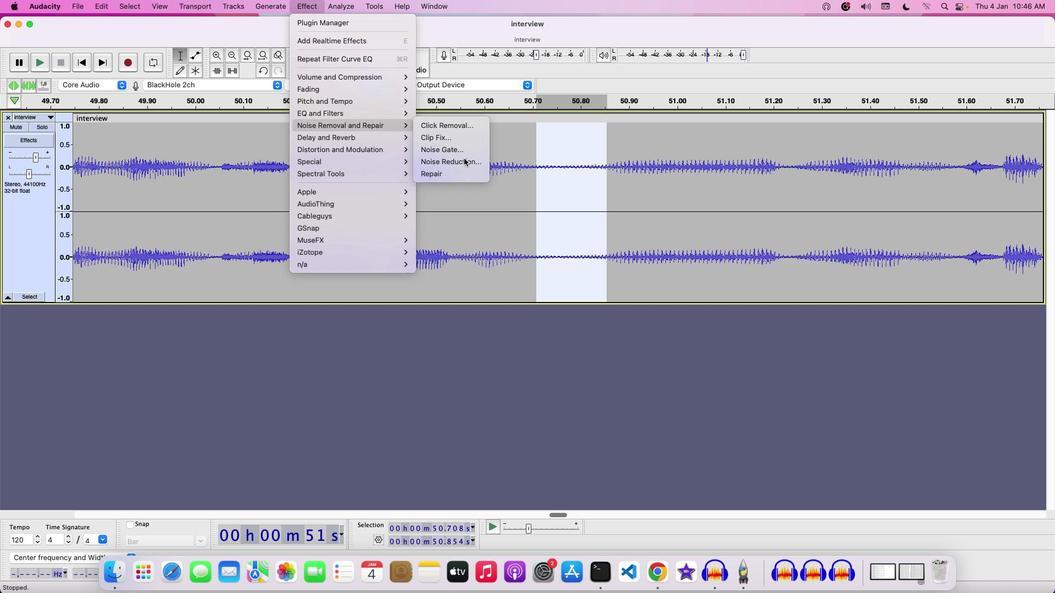 
Action: Mouse moved to (520, 249)
Screenshot: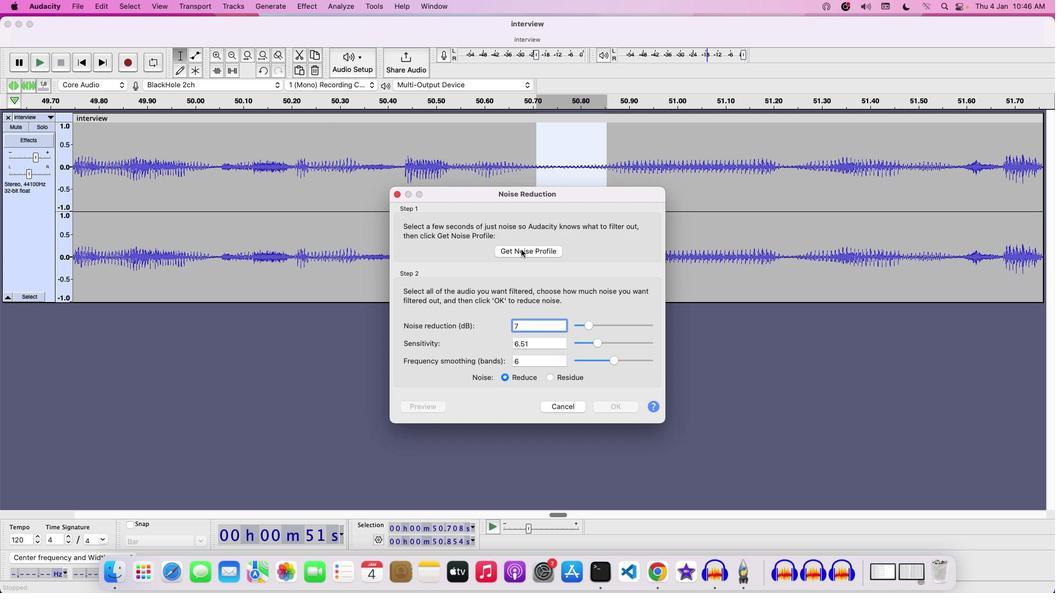 
Action: Mouse pressed left at (520, 249)
Screenshot: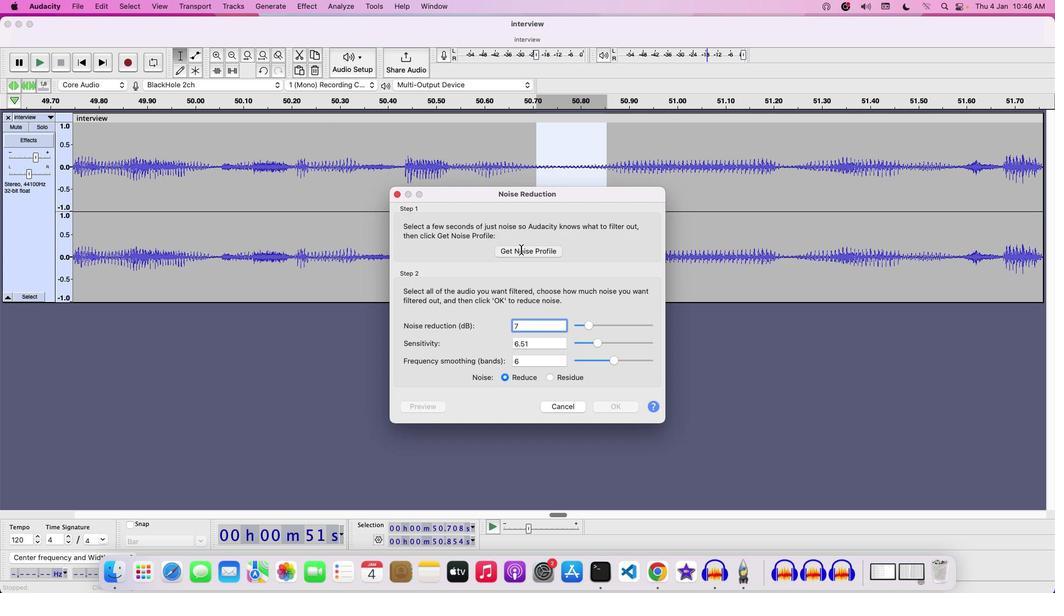 
Action: Mouse moved to (511, 240)
Screenshot: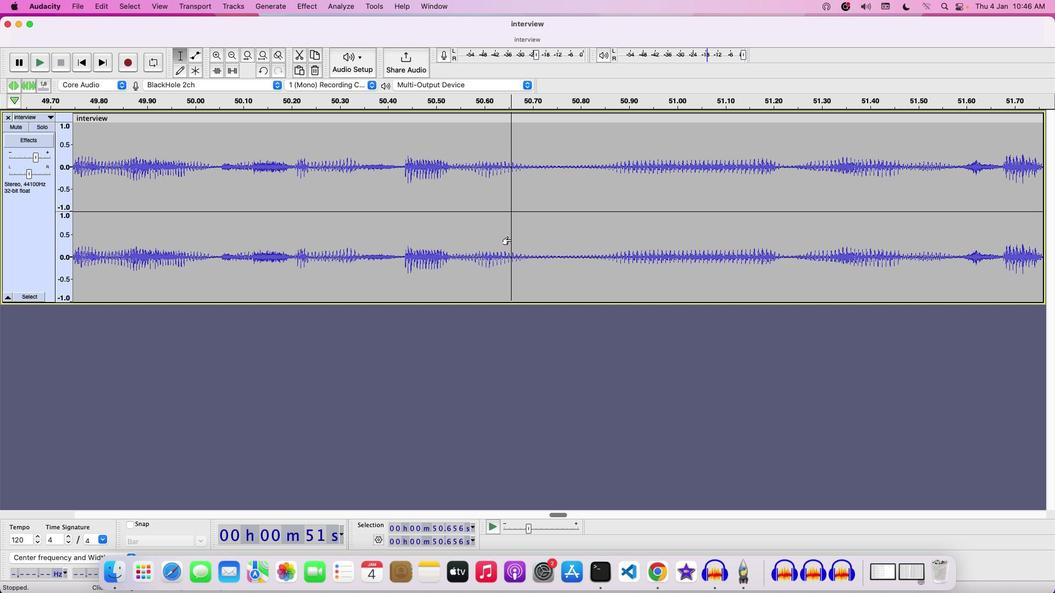 
Action: Mouse pressed left at (511, 240)
Screenshot: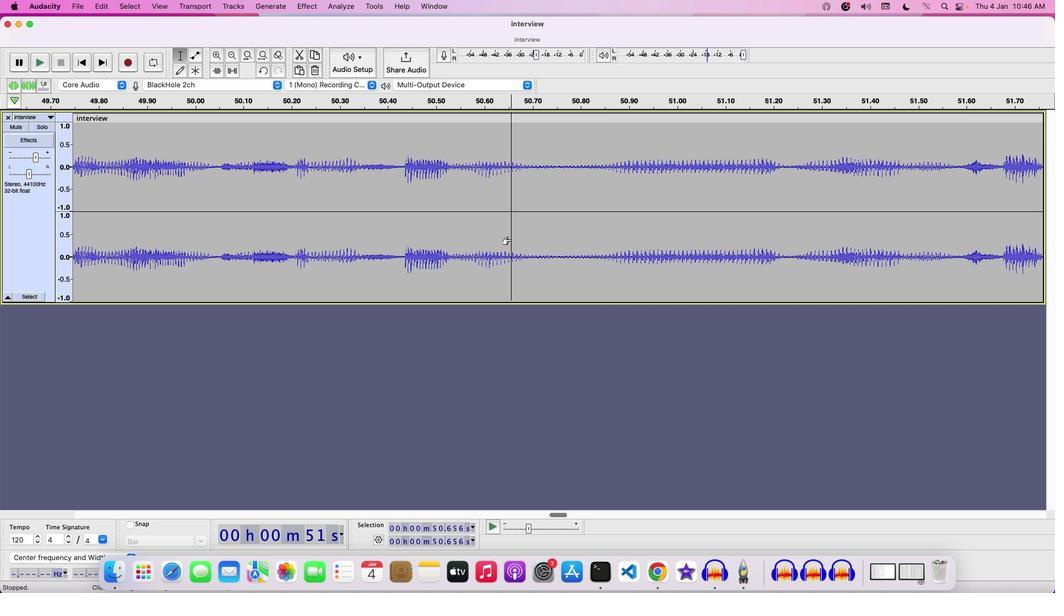 
Action: Mouse pressed left at (511, 240)
Screenshot: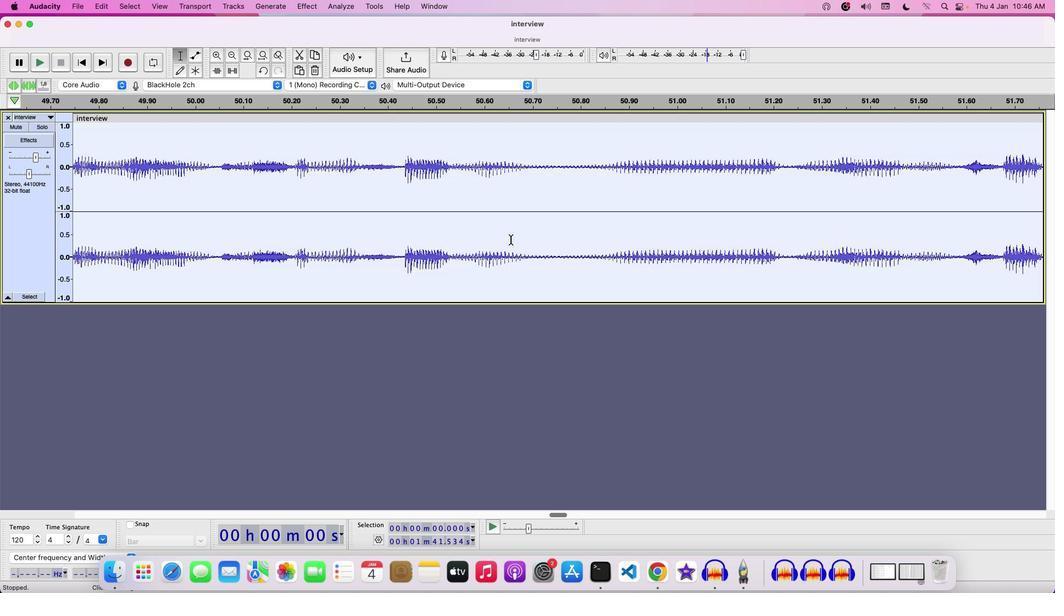 
Action: Mouse moved to (308, 8)
Screenshot: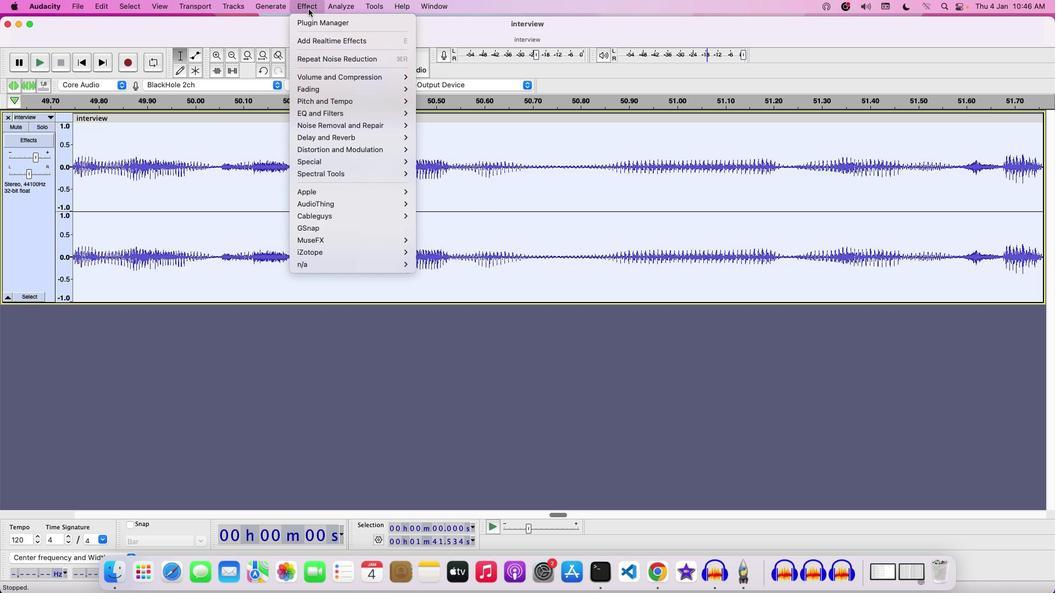 
Action: Mouse pressed left at (308, 8)
Screenshot: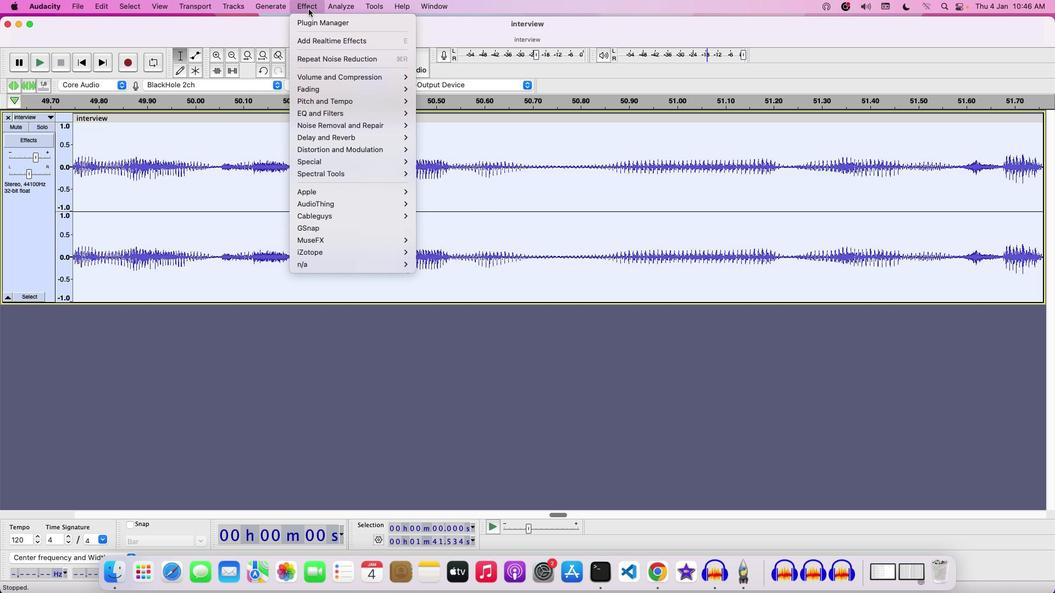 
Action: Mouse moved to (436, 161)
Screenshot: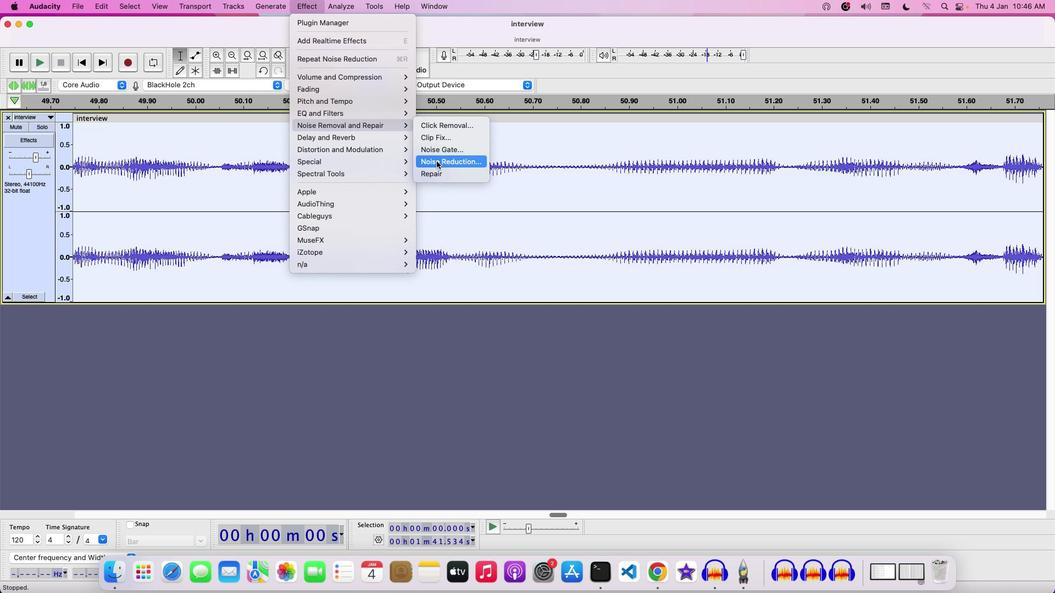 
Action: Mouse pressed left at (436, 161)
Screenshot: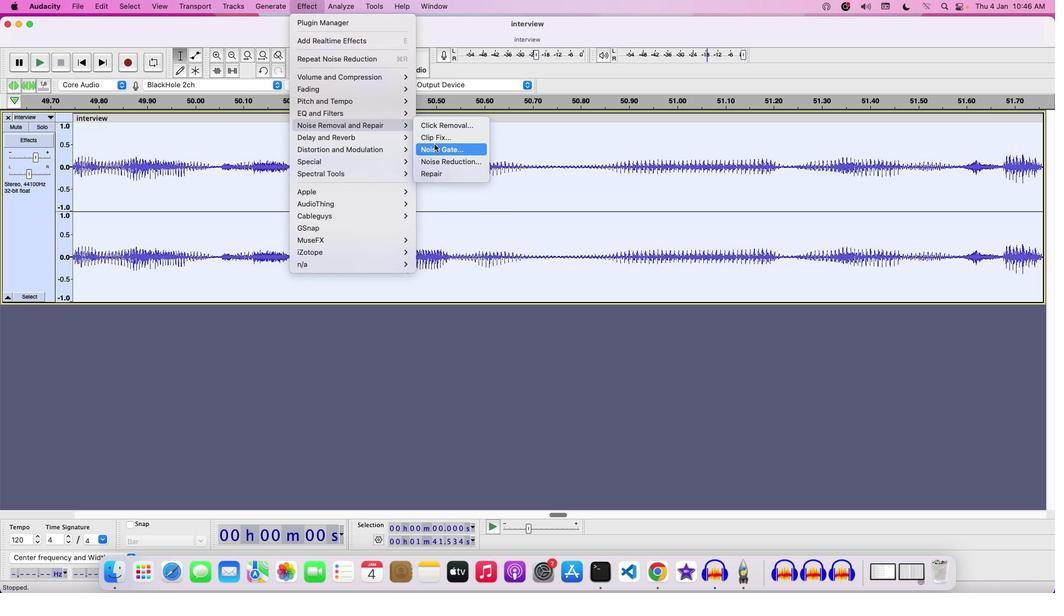 
Action: Mouse moved to (608, 402)
Screenshot: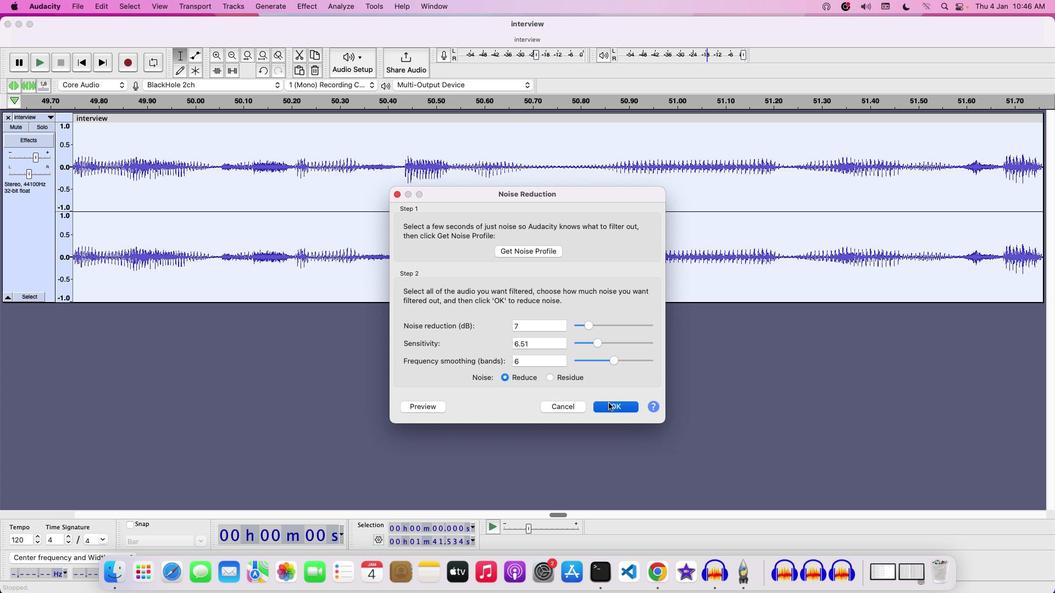 
Action: Mouse pressed left at (608, 402)
Screenshot: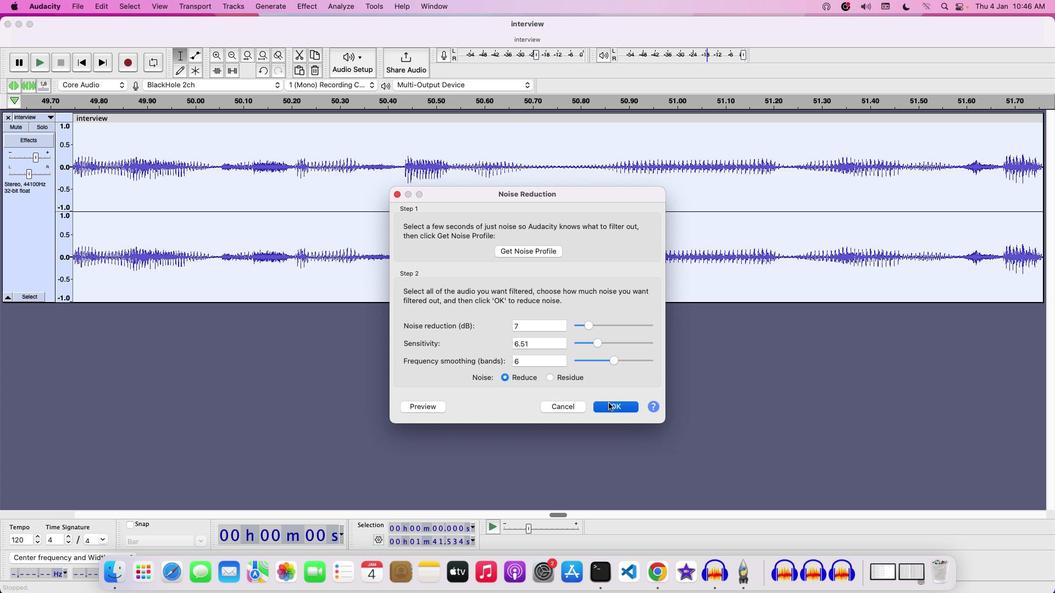 
Action: Mouse moved to (233, 54)
Screenshot: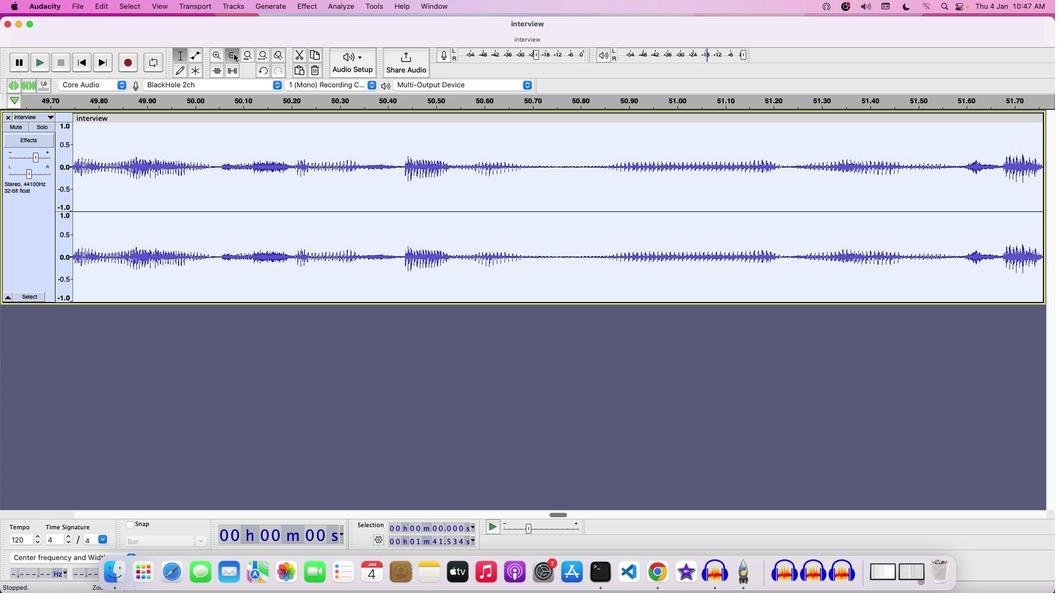 
Action: Mouse pressed left at (233, 54)
Screenshot: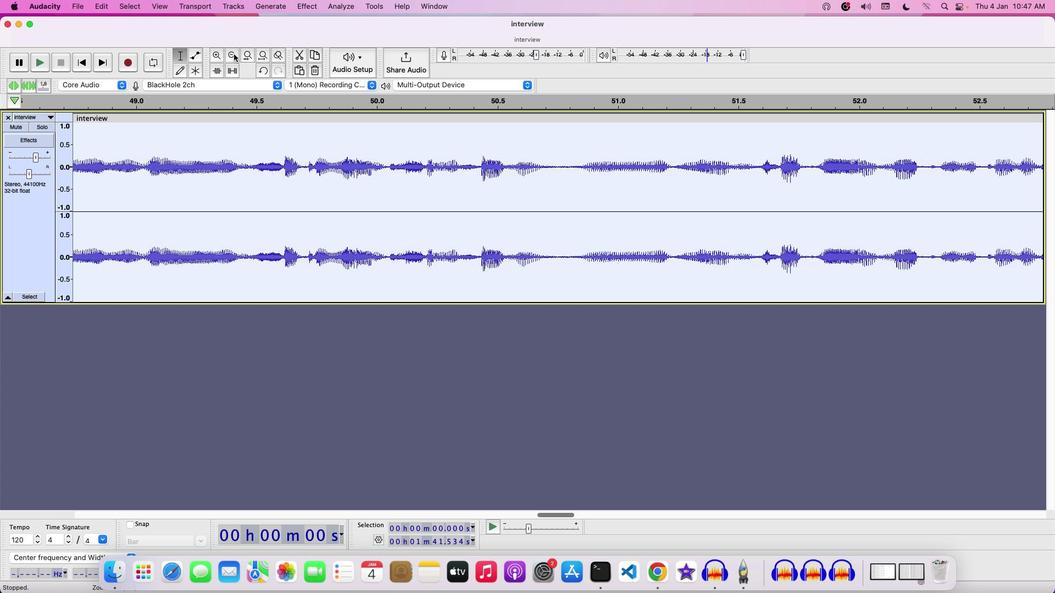 
Action: Mouse pressed left at (233, 54)
Screenshot: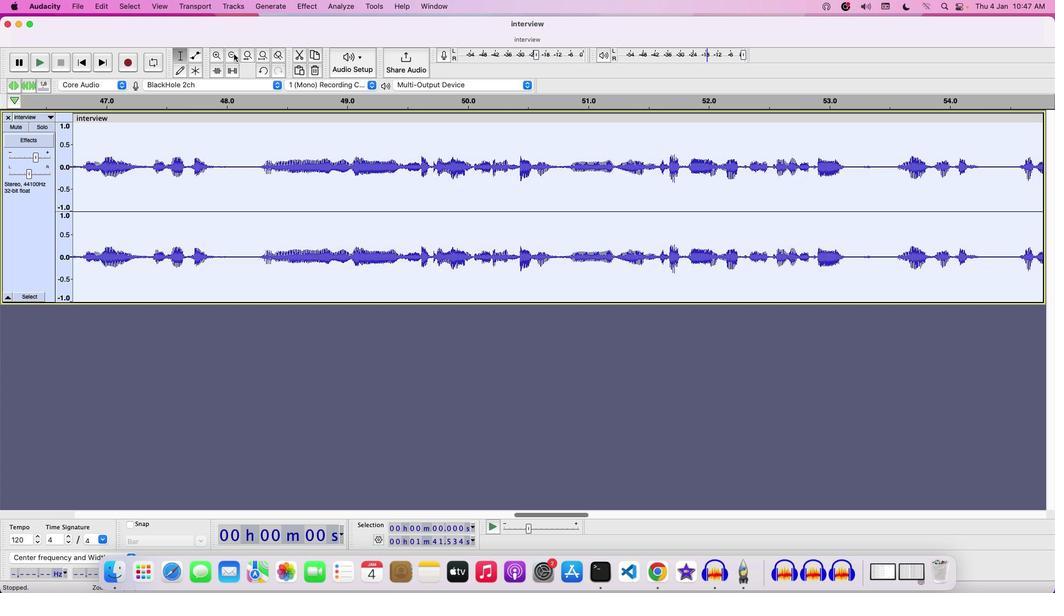 
Action: Mouse pressed left at (233, 54)
Screenshot: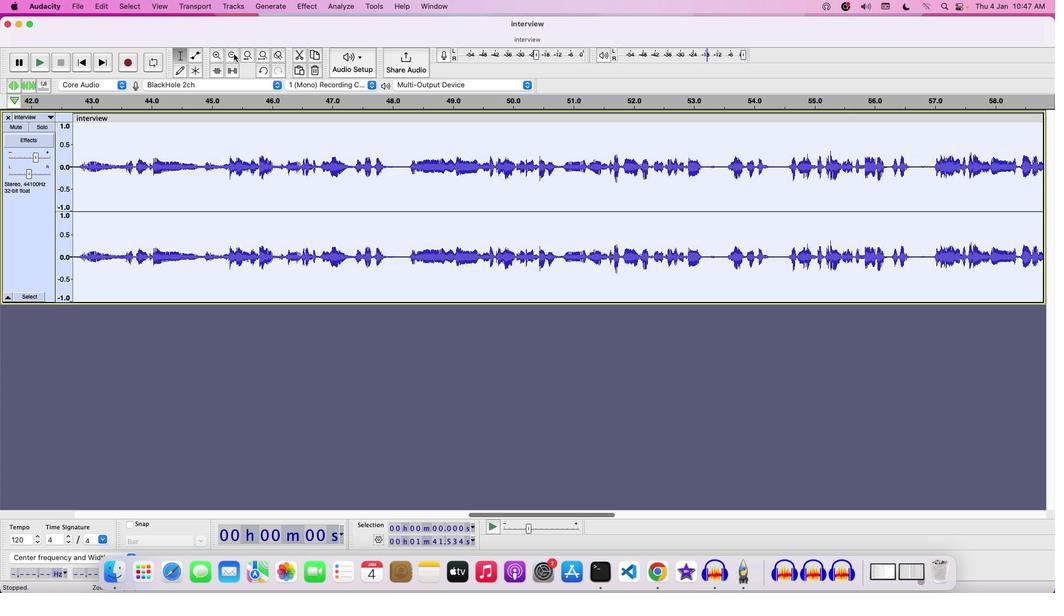 
Action: Mouse pressed left at (233, 54)
Screenshot: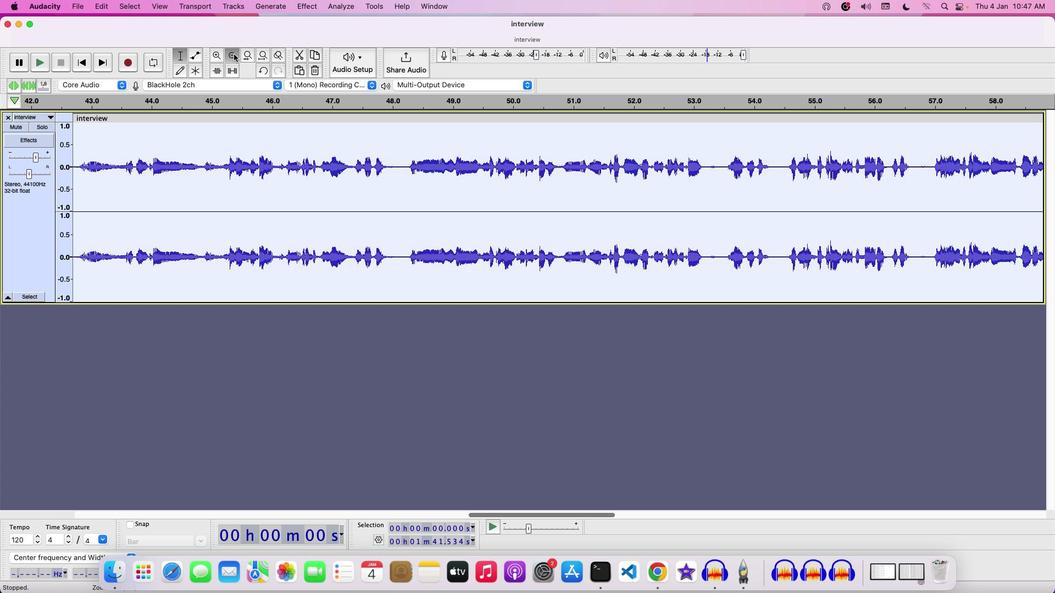 
Action: Mouse pressed left at (233, 54)
Screenshot: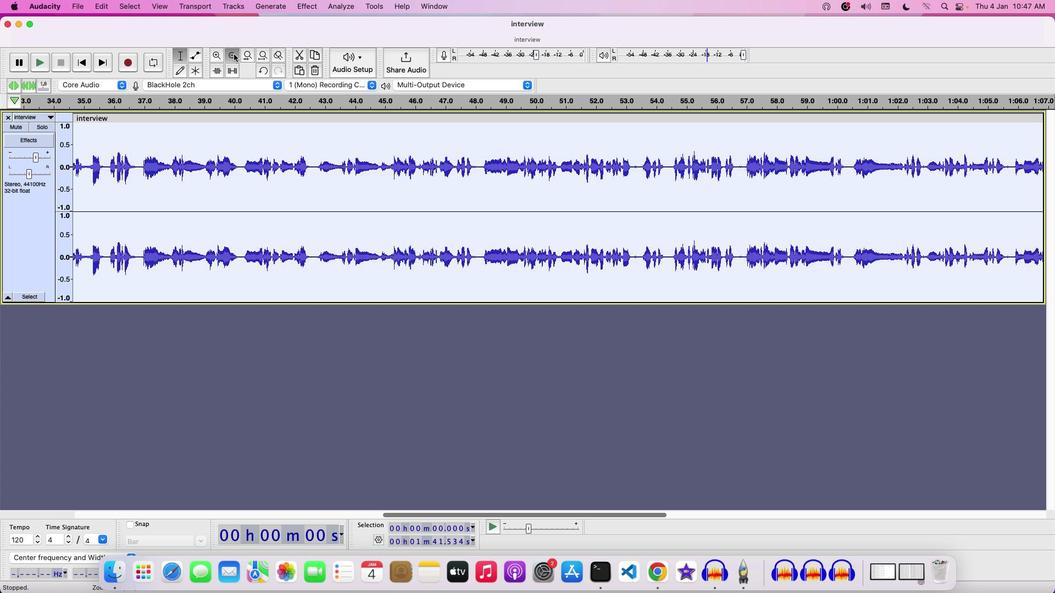 
Action: Mouse pressed left at (233, 54)
Screenshot: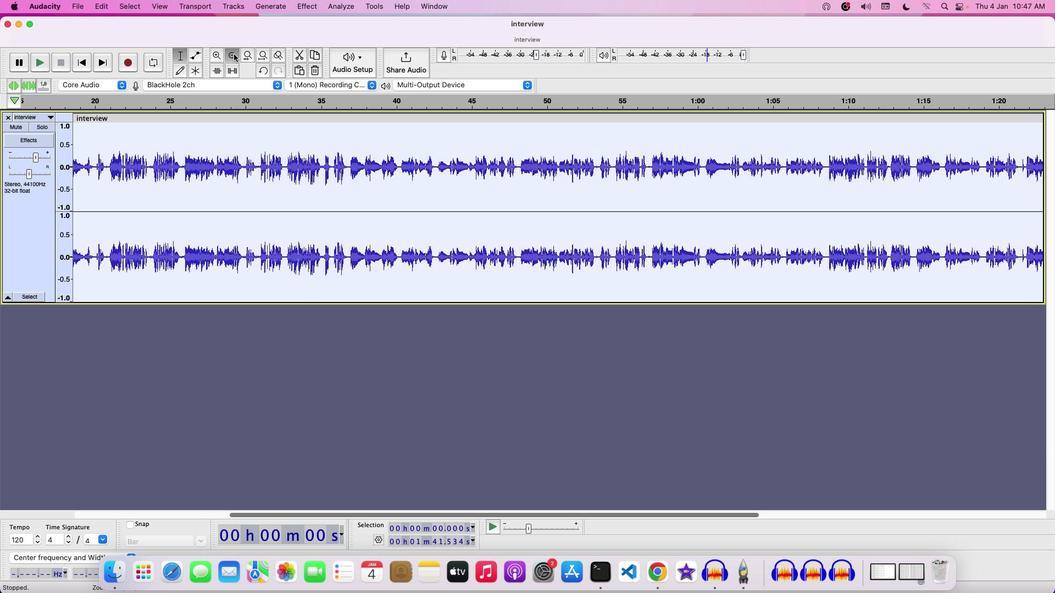 
Action: Mouse moved to (231, 54)
Screenshot: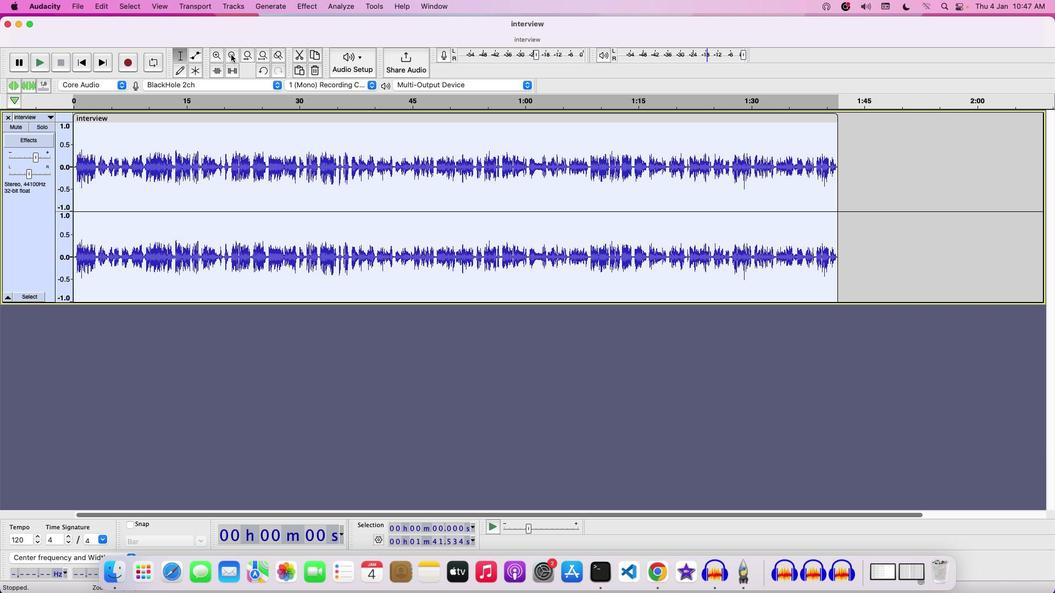 
Action: Key pressed Key.space
Screenshot: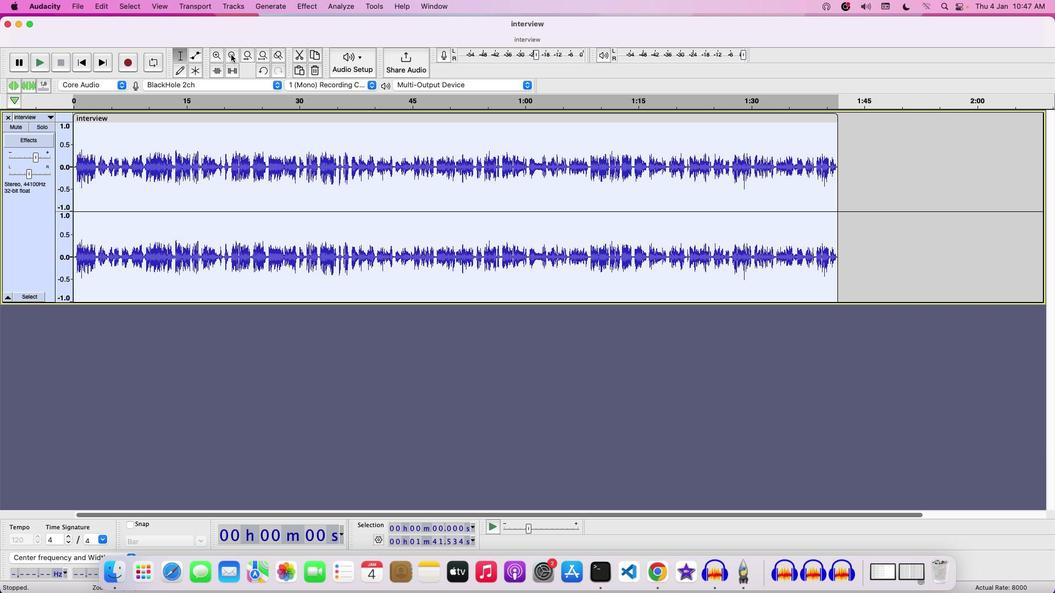 
Action: Mouse moved to (311, 6)
Screenshot: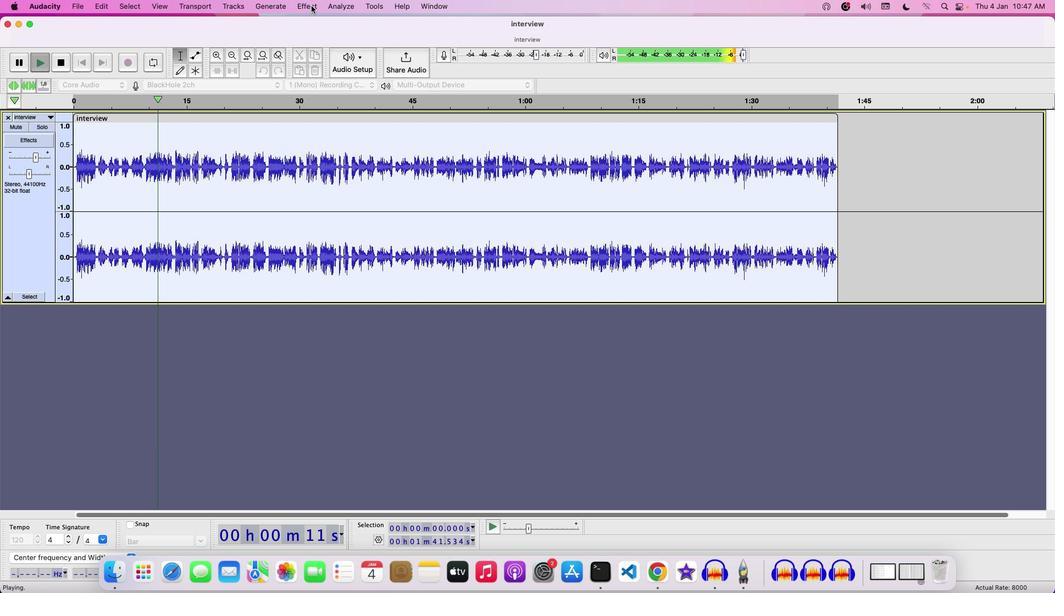 
Action: Key pressed Key.space
Screenshot: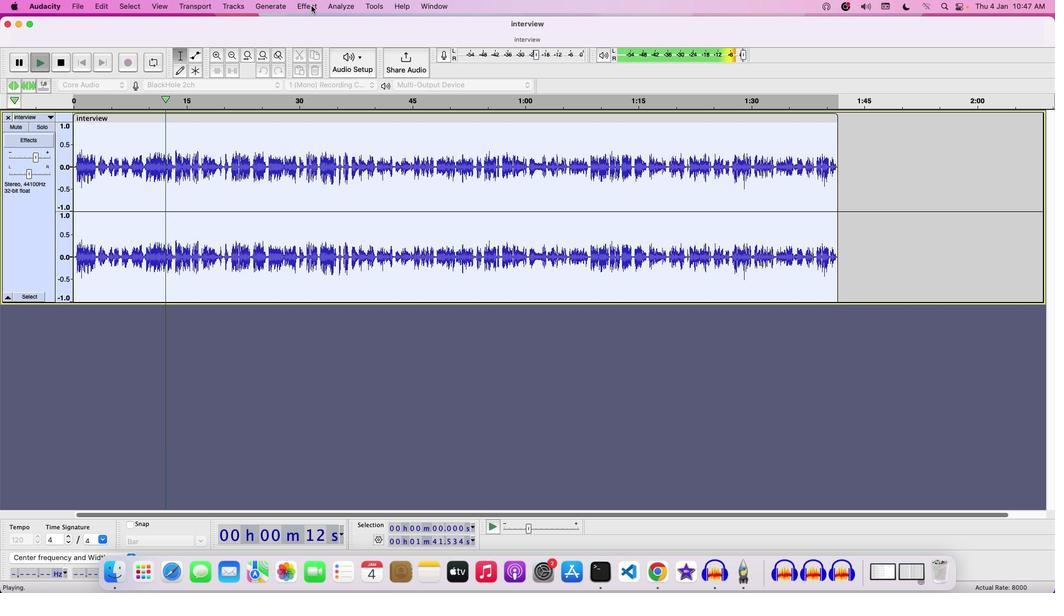 
Action: Mouse pressed left at (311, 6)
Screenshot: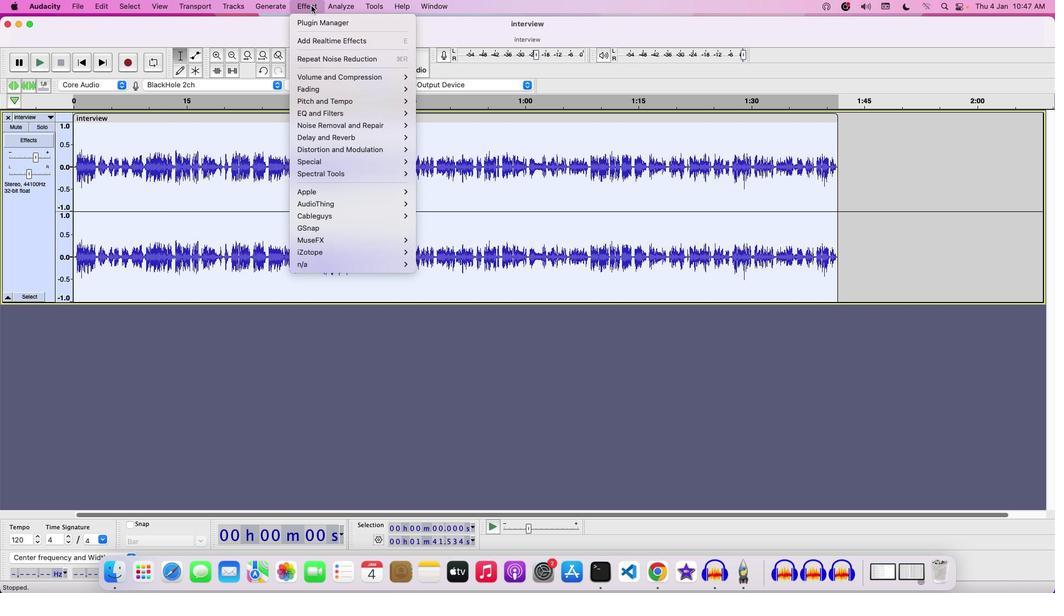 
Action: Mouse moved to (307, 2)
Screenshot: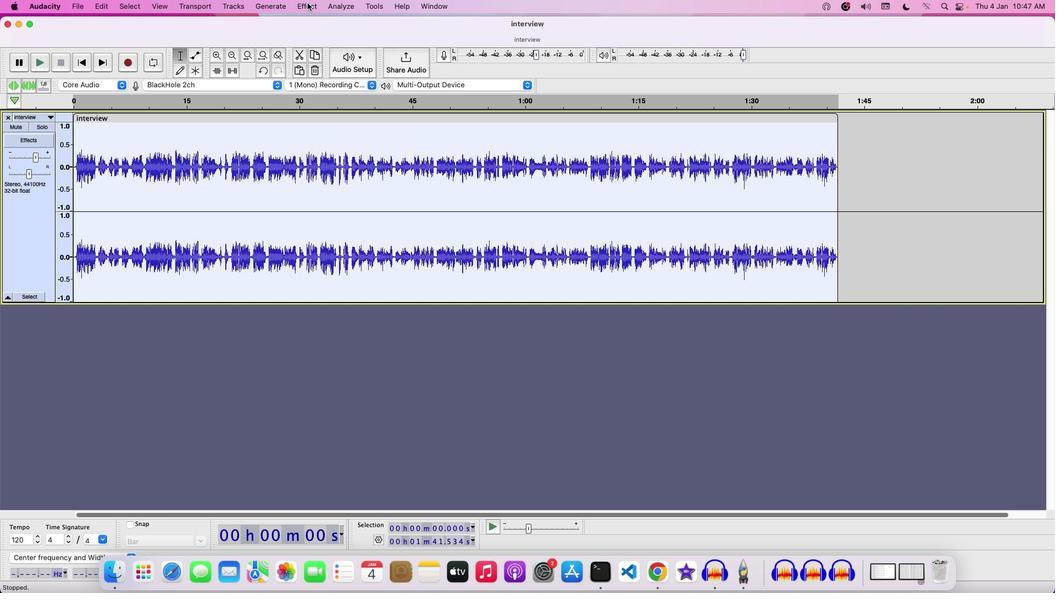 
Action: Mouse pressed left at (307, 2)
Screenshot: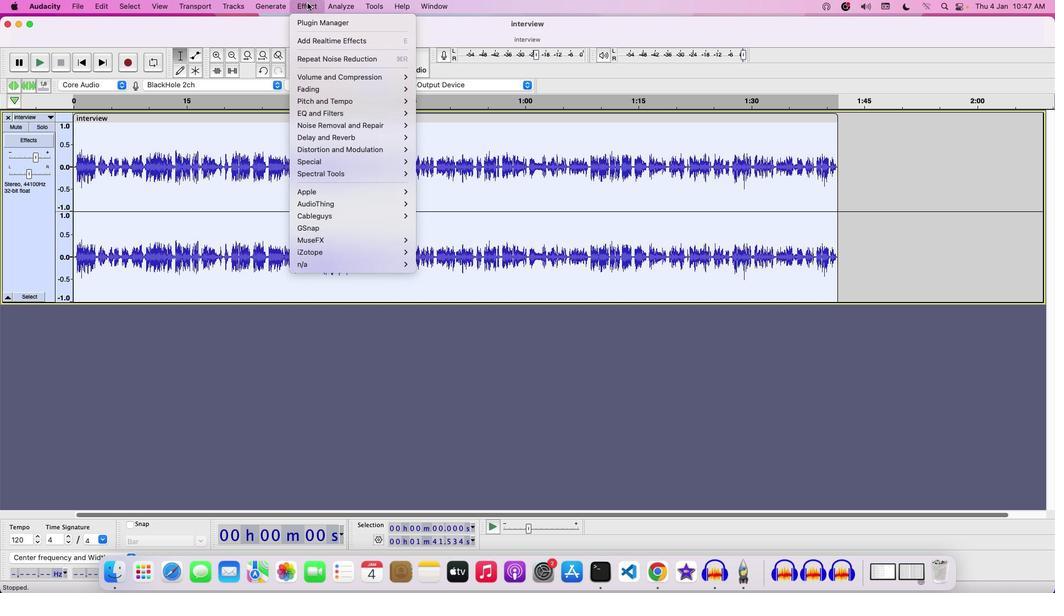 
Action: Mouse moved to (442, 307)
Screenshot: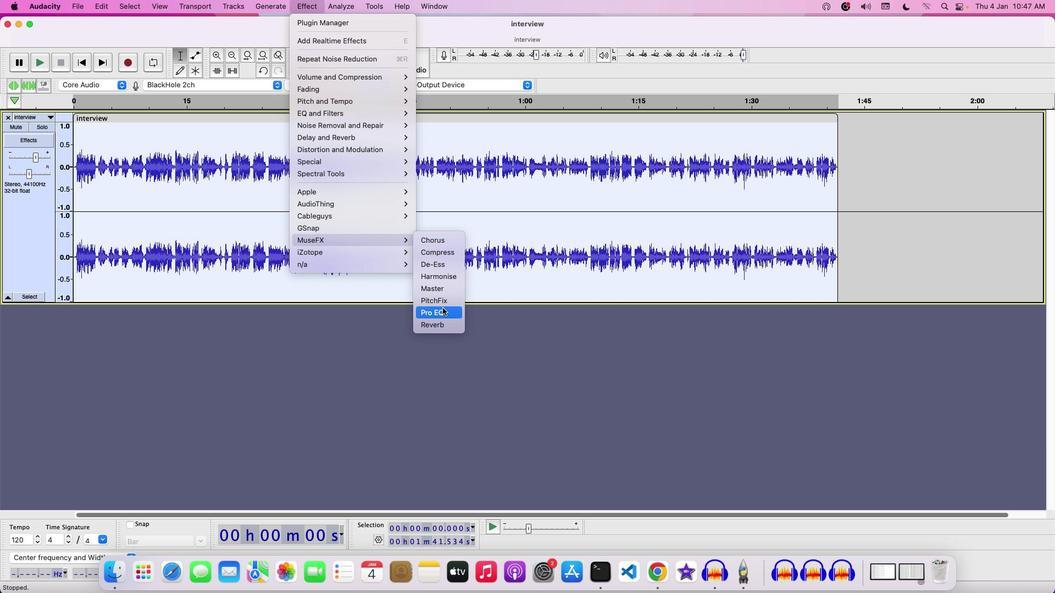 
Action: Mouse pressed left at (442, 307)
Screenshot: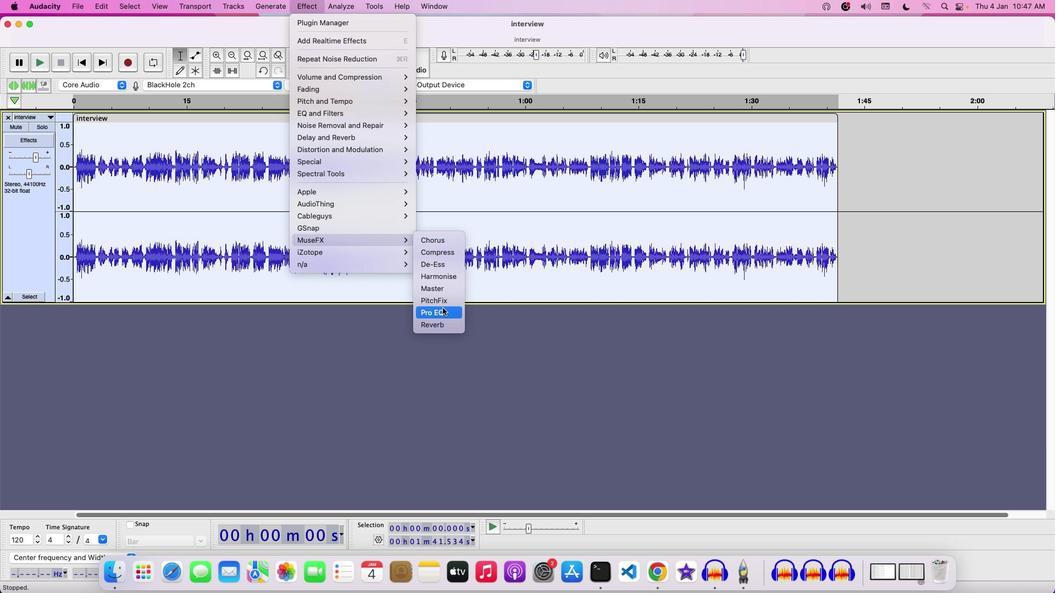
Action: Mouse moved to (520, 213)
Screenshot: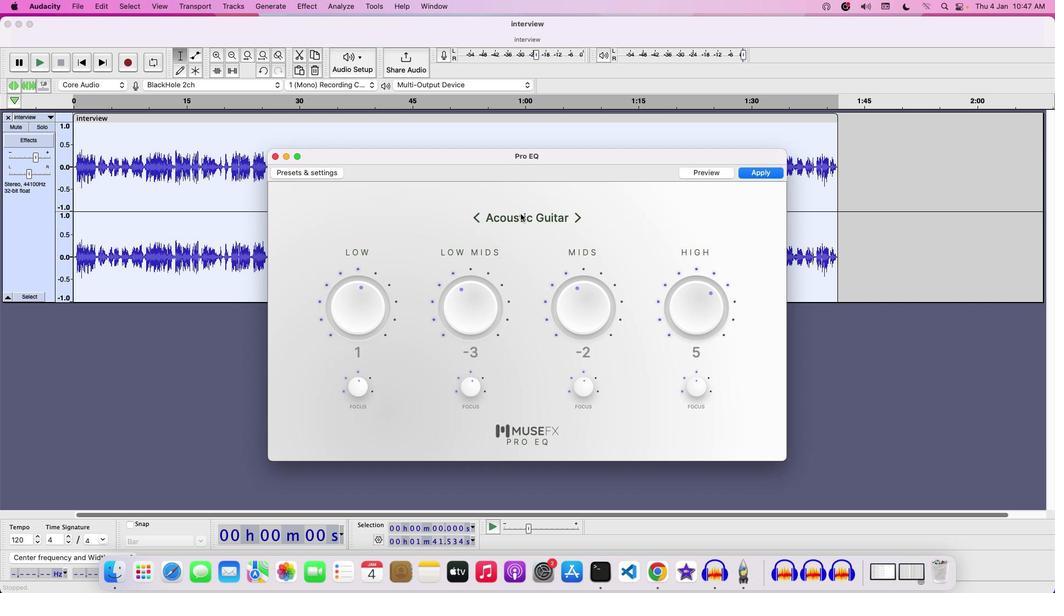 
Action: Mouse pressed left at (520, 213)
Screenshot: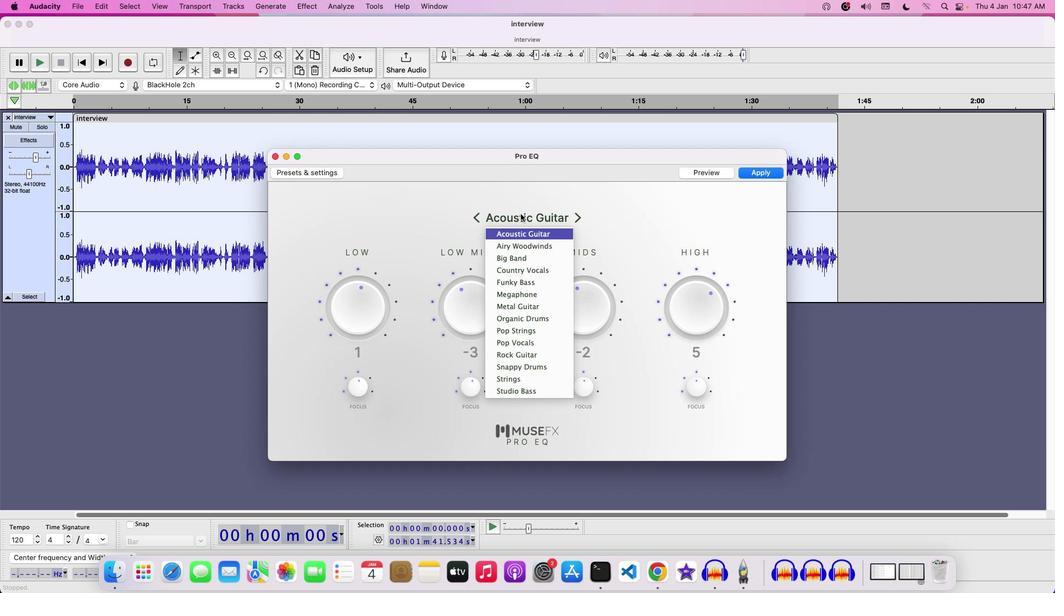
Action: Mouse moved to (559, 237)
Screenshot: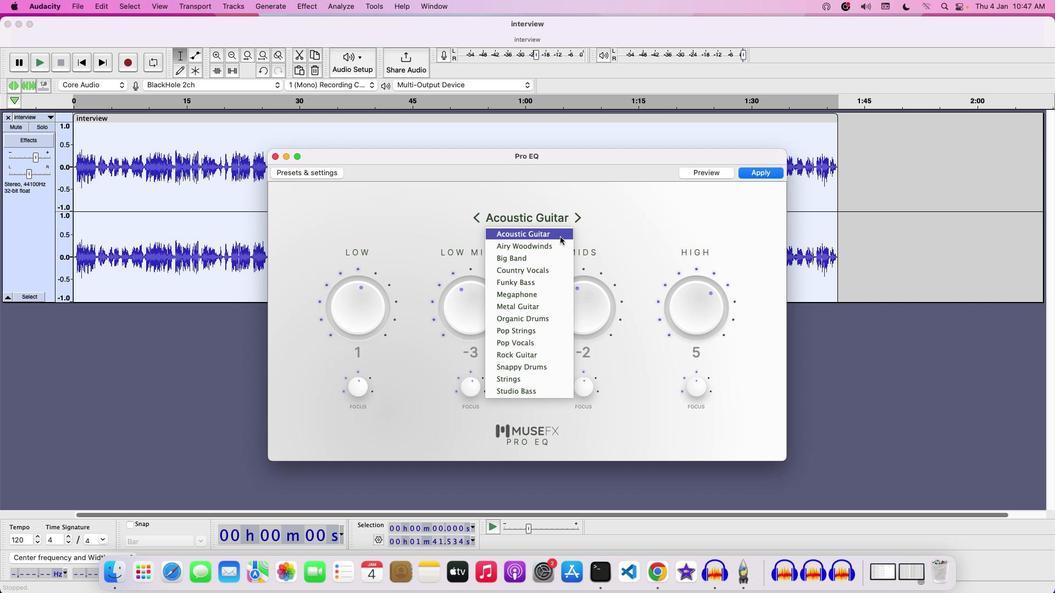 
Action: Mouse pressed left at (559, 237)
Screenshot: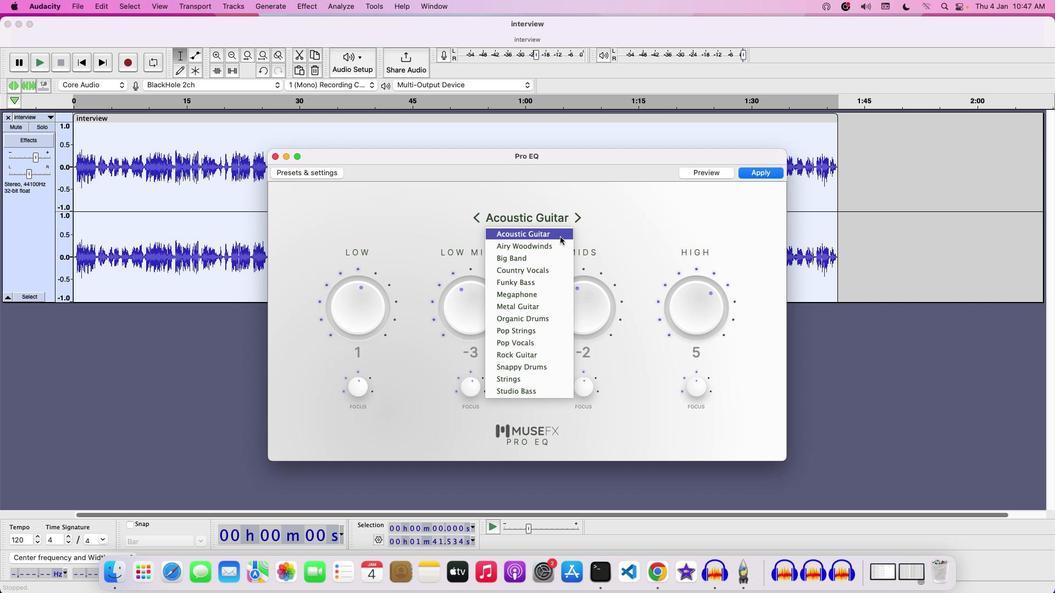 
Action: Mouse moved to (545, 245)
Screenshot: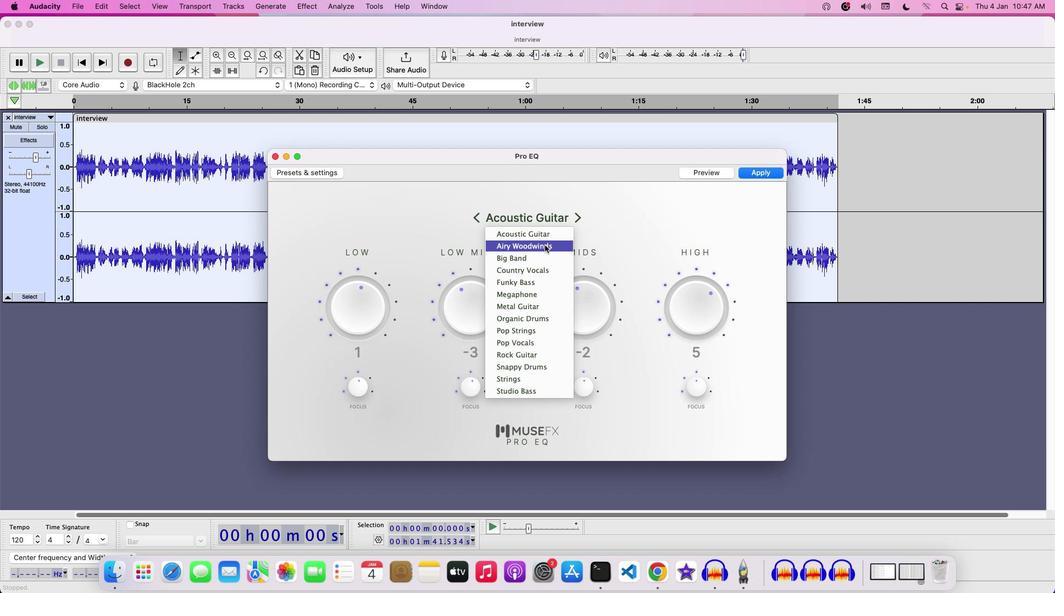 
Action: Key pressed Key.enter
Screenshot: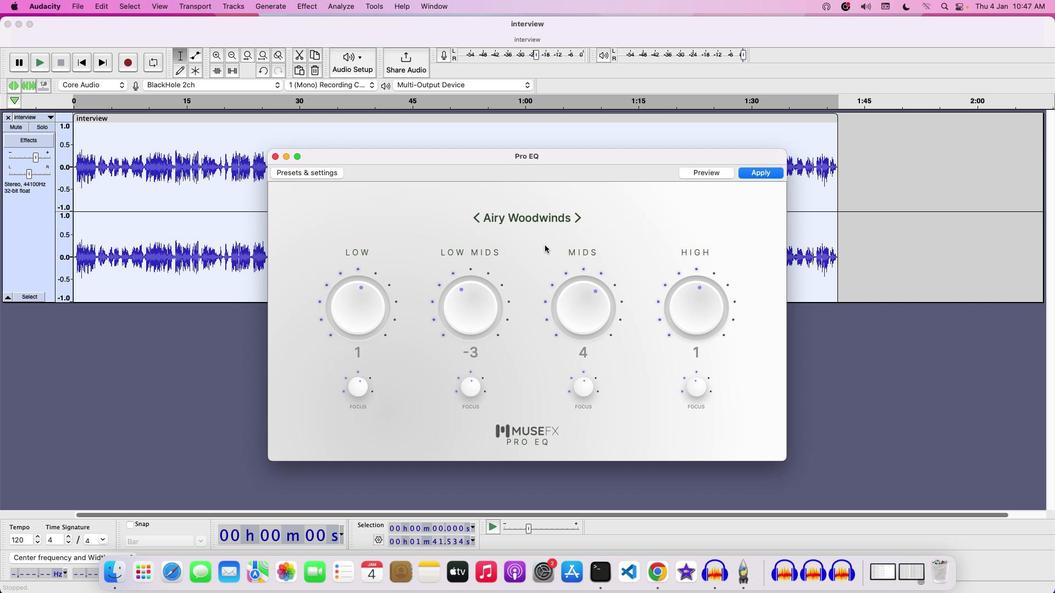 
Action: Mouse moved to (363, 304)
Screenshot: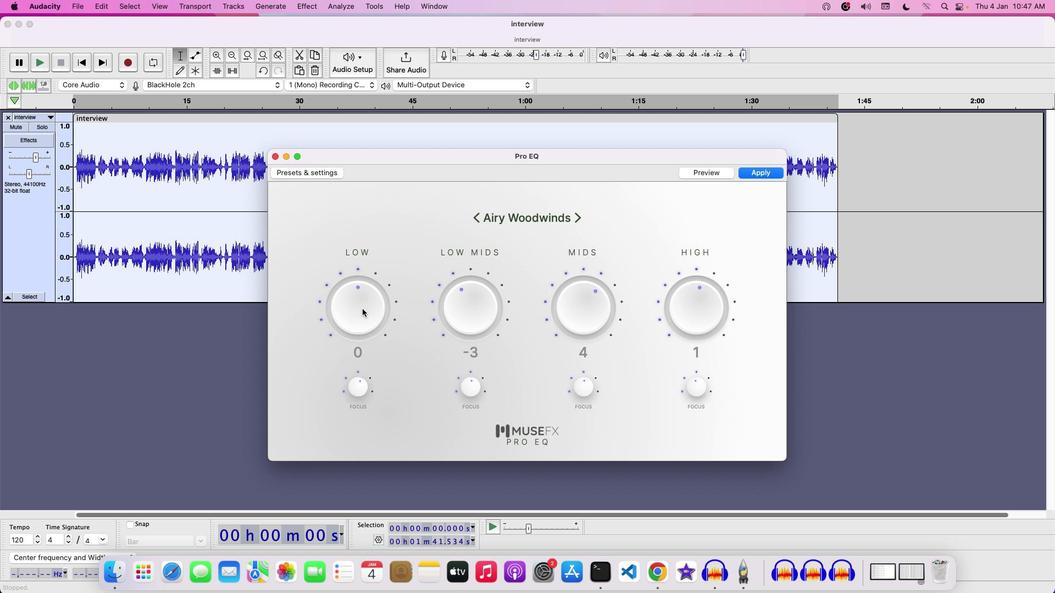 
Action: Mouse pressed left at (363, 304)
Screenshot: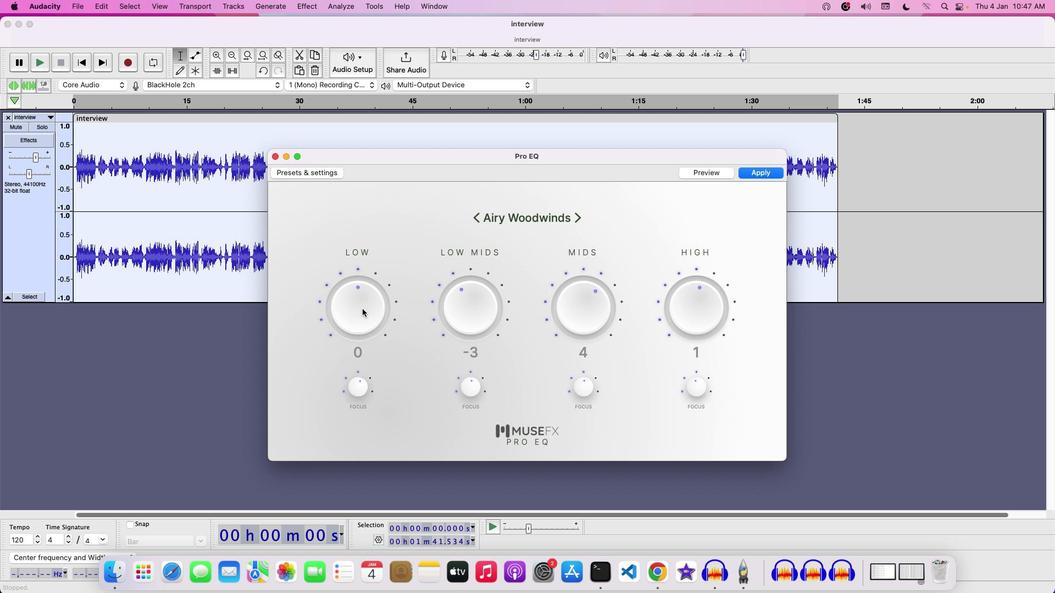 
Action: Mouse moved to (488, 291)
Screenshot: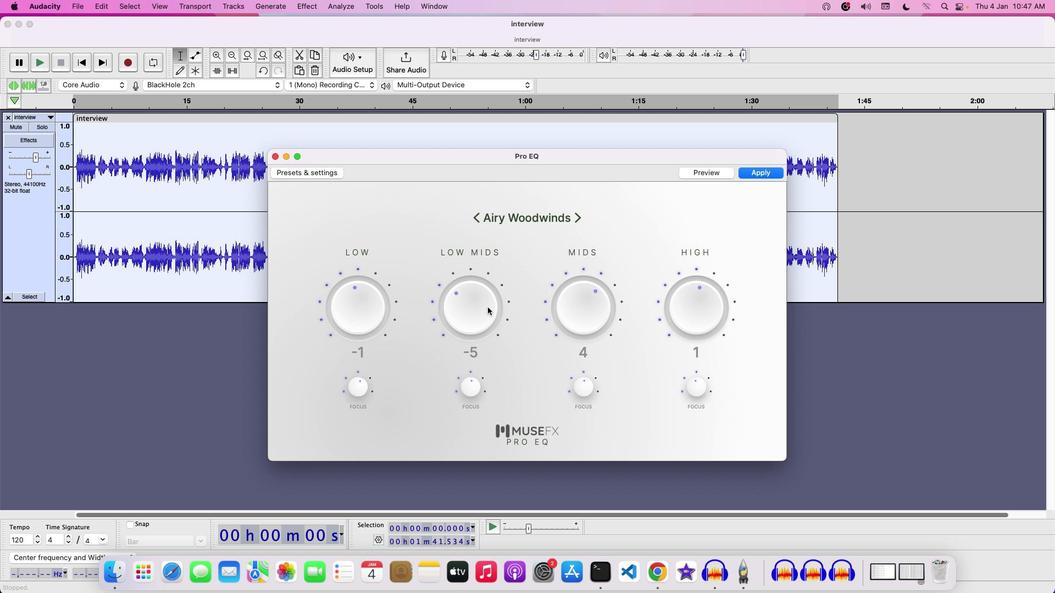 
Action: Mouse pressed left at (488, 291)
Screenshot: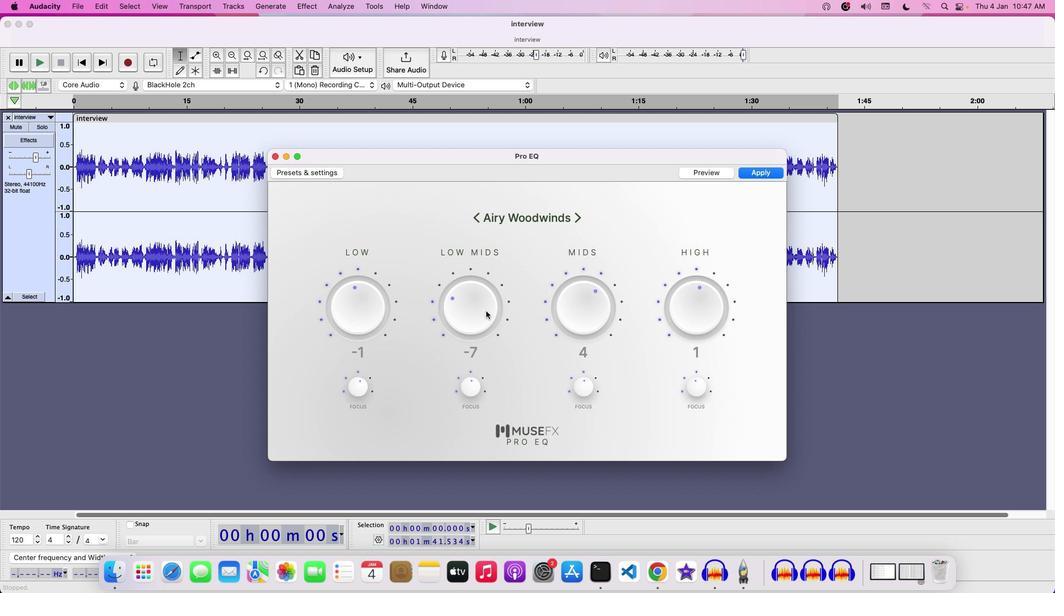 
Action: Mouse moved to (658, 291)
Screenshot: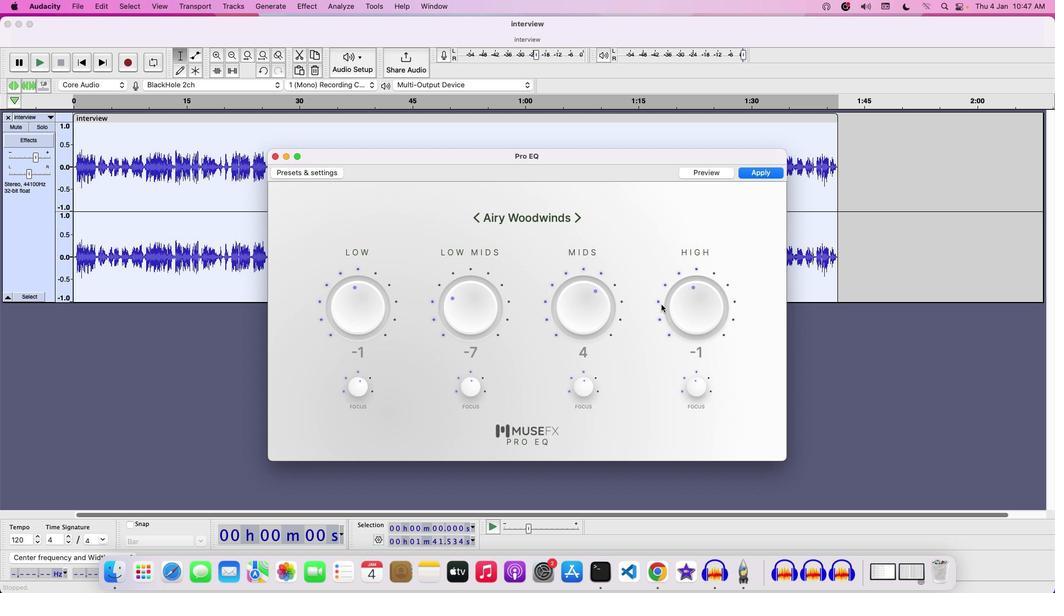 
Action: Mouse pressed left at (658, 291)
Screenshot: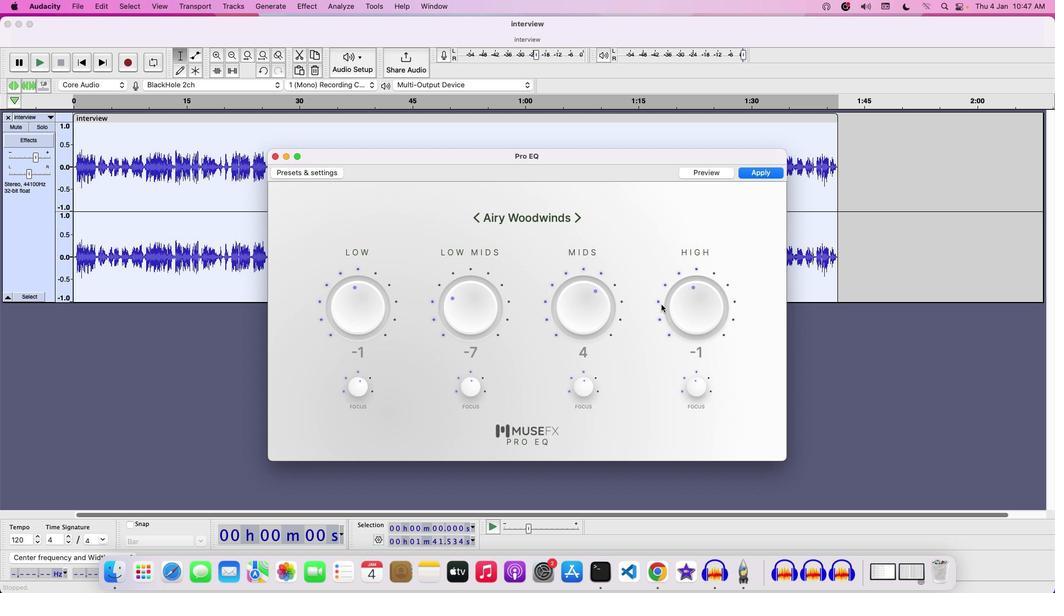 
Action: Mouse moved to (747, 167)
Screenshot: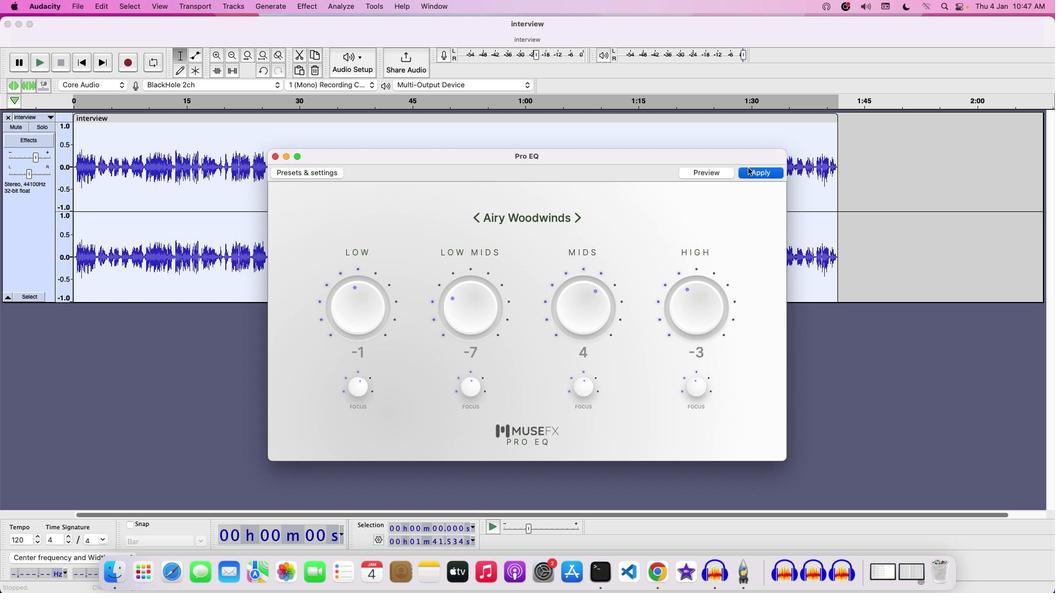 
Action: Mouse pressed left at (747, 167)
Screenshot: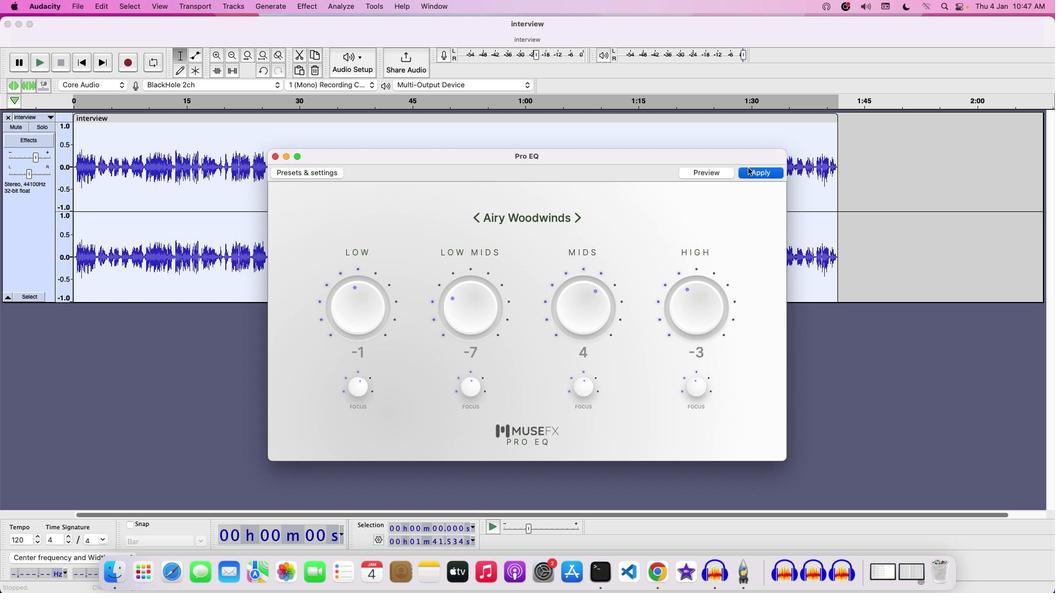 
Action: Mouse moved to (189, 189)
Screenshot: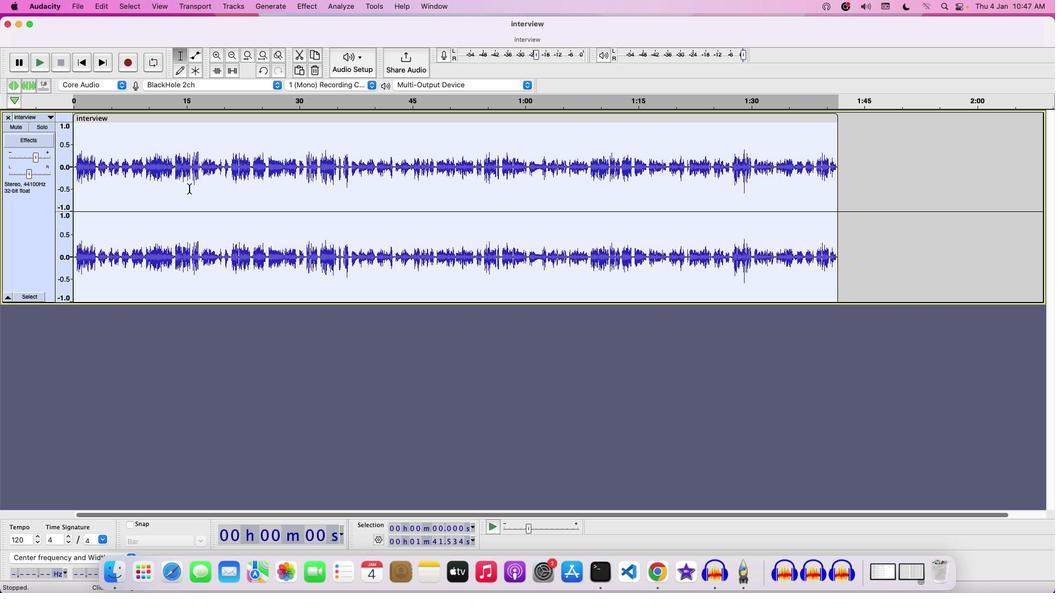 
Action: Key pressed Key.space
Screenshot: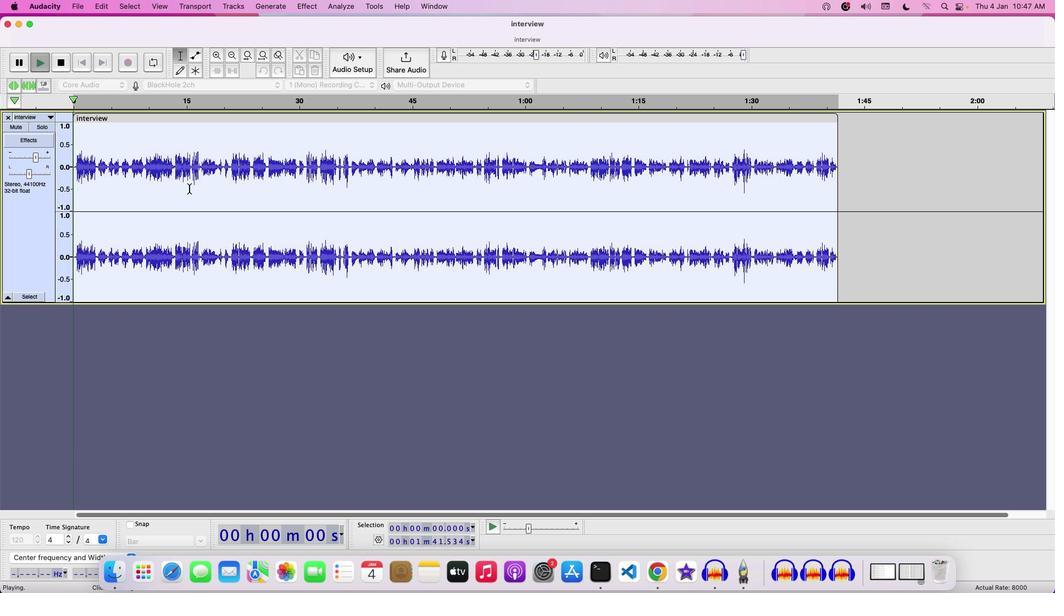 
Action: Mouse moved to (84, 14)
Screenshot: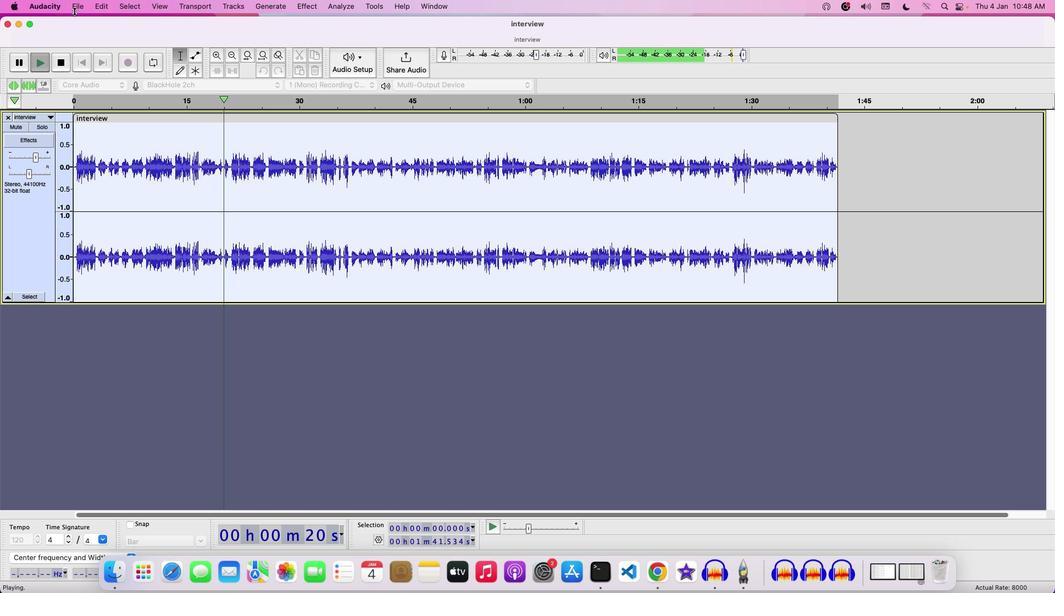 
Action: Key pressed Key.space
Screenshot: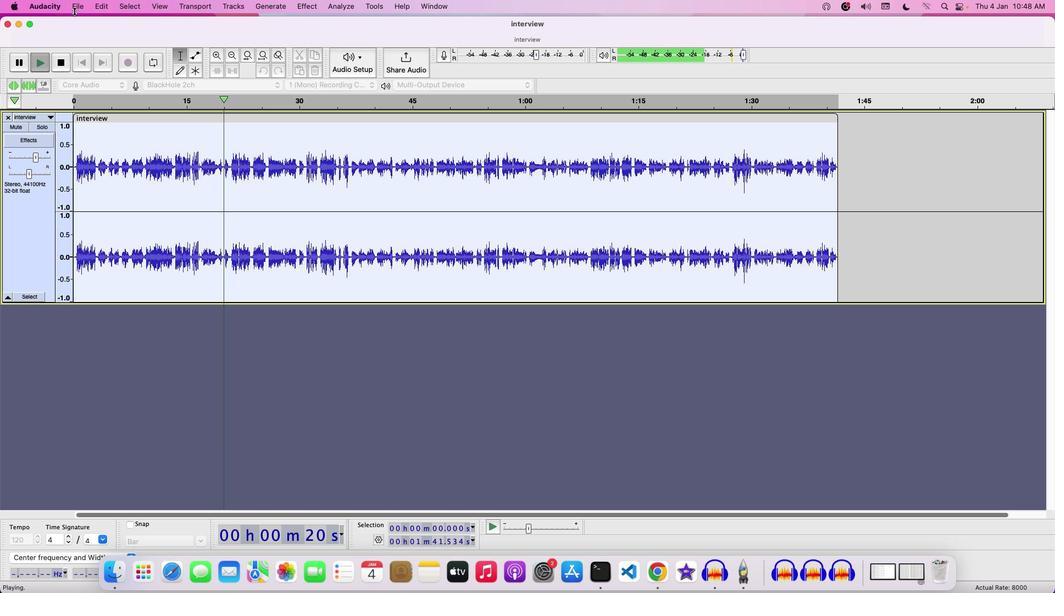 
Action: Mouse moved to (74, 8)
Screenshot: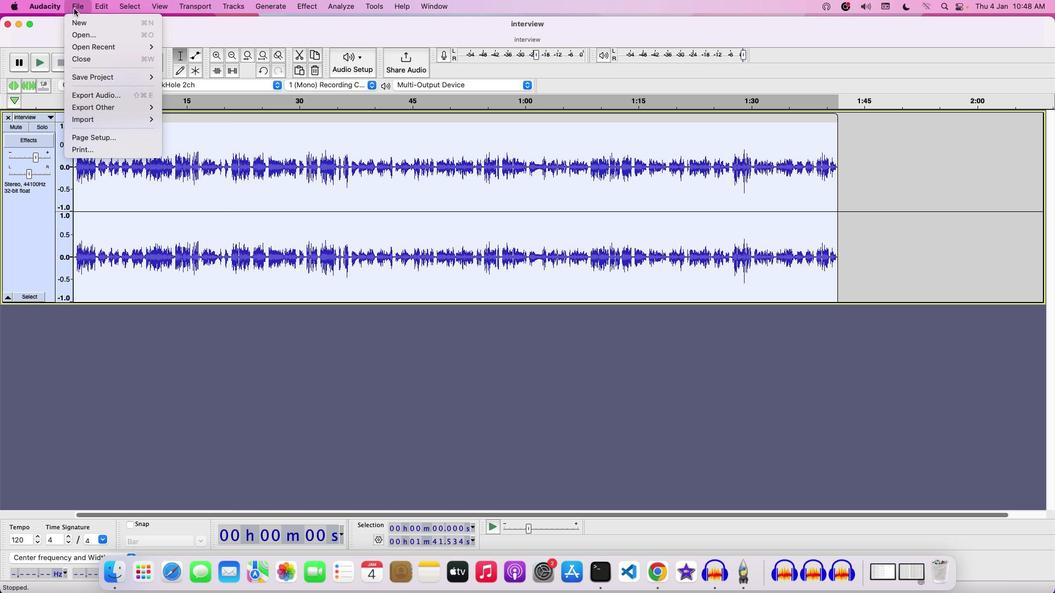 
Action: Mouse pressed left at (74, 8)
Screenshot: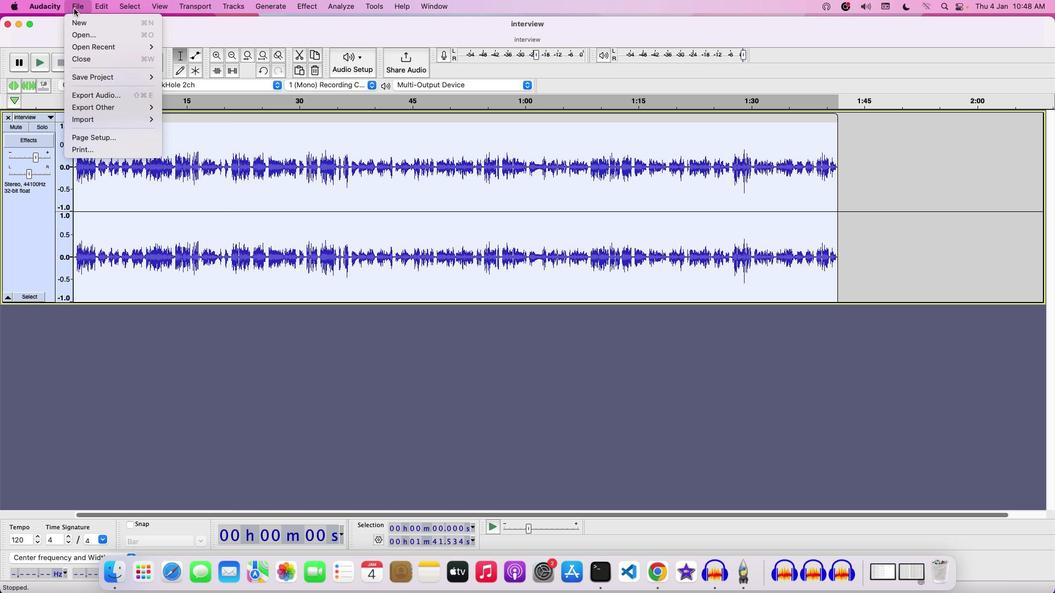 
Action: Mouse moved to (96, 78)
Screenshot: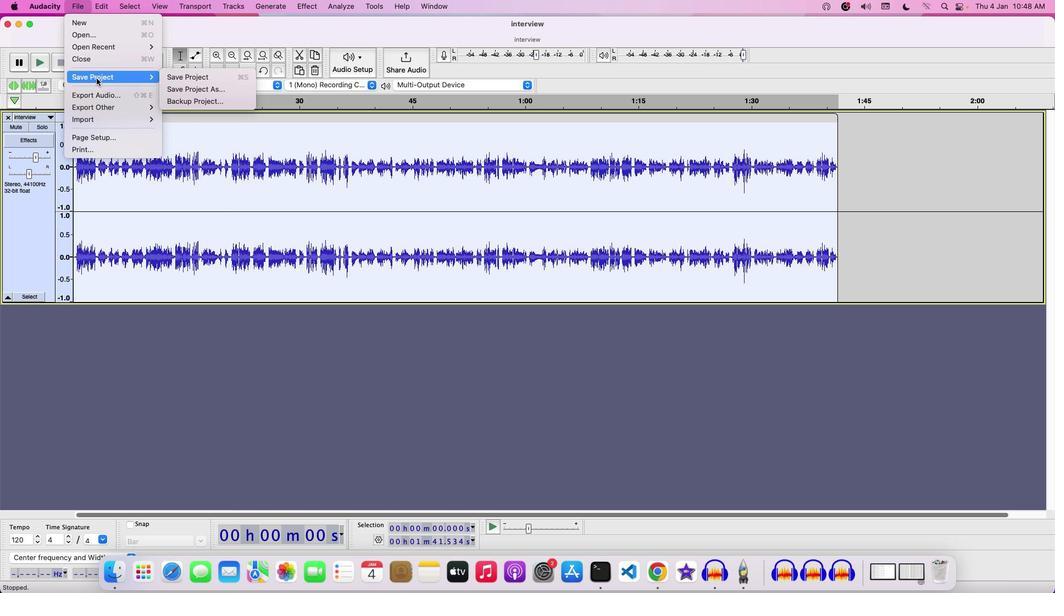 
Action: Mouse pressed left at (96, 78)
Screenshot: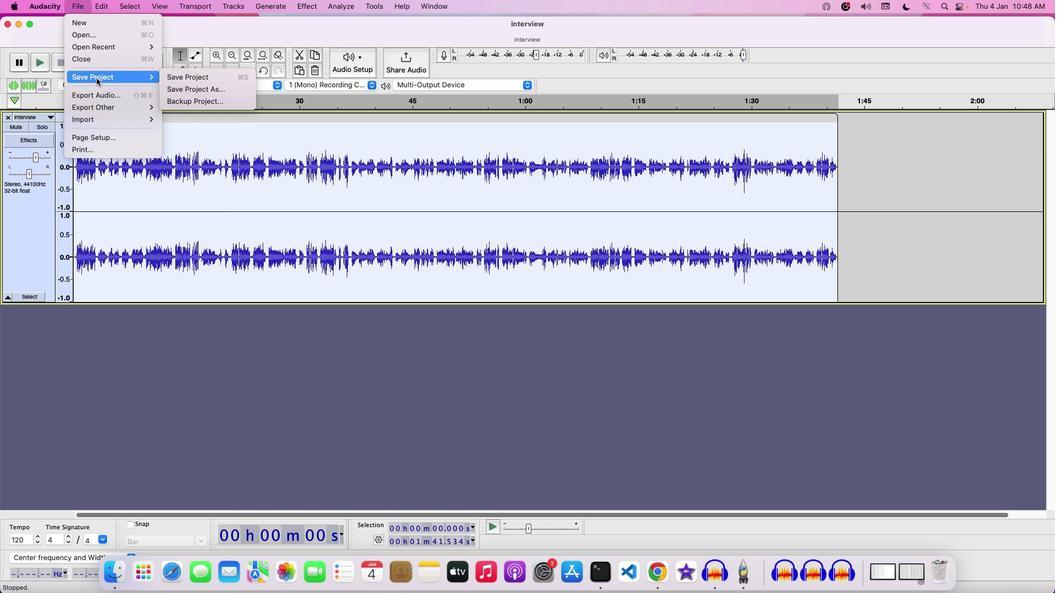 
Action: Mouse moved to (178, 78)
Screenshot: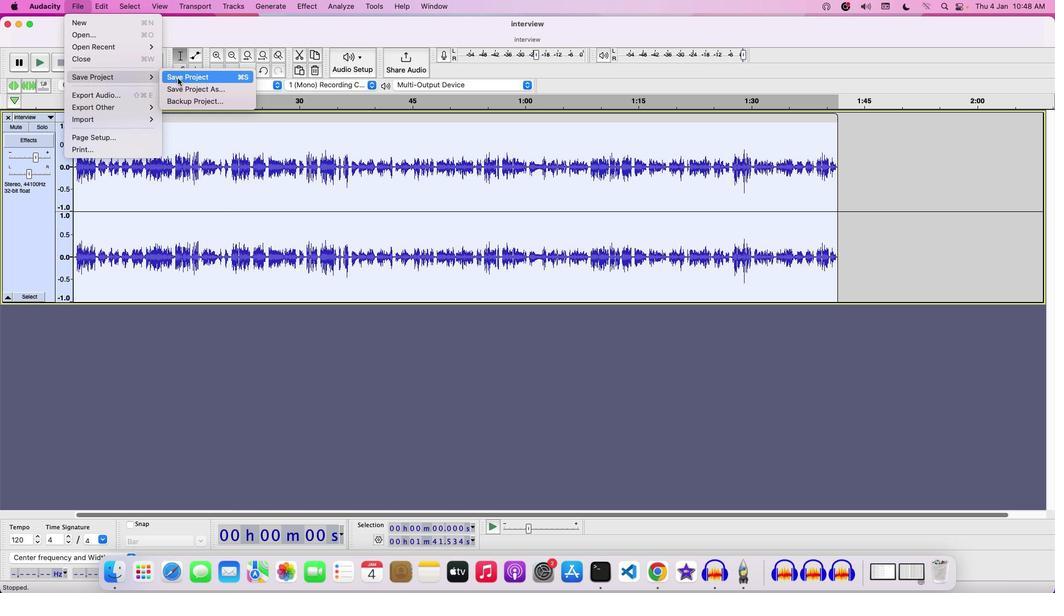 
Action: Mouse pressed left at (178, 78)
Screenshot: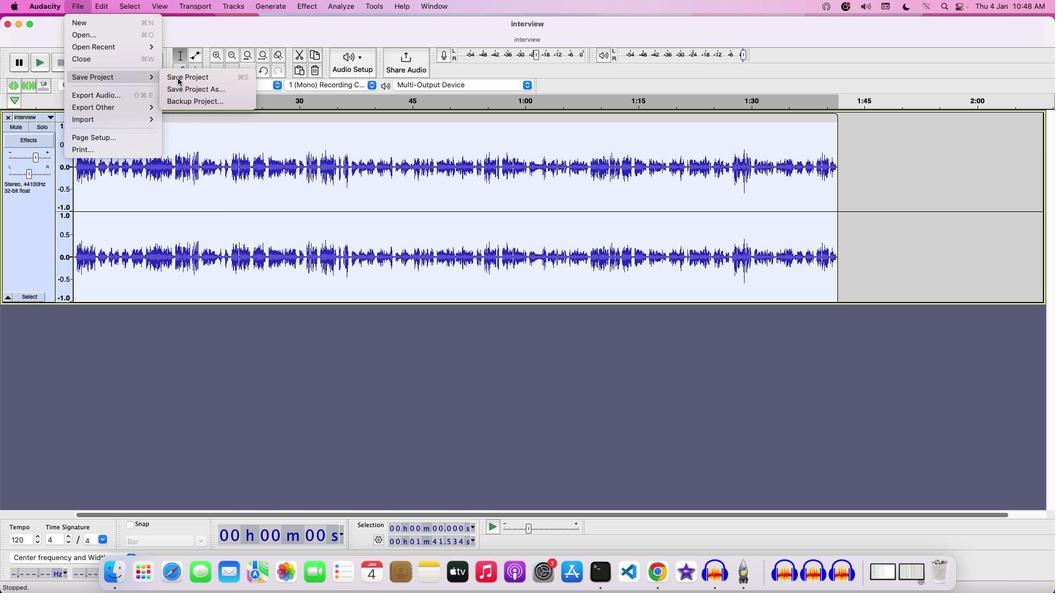 
Action: Mouse moved to (511, 155)
Screenshot: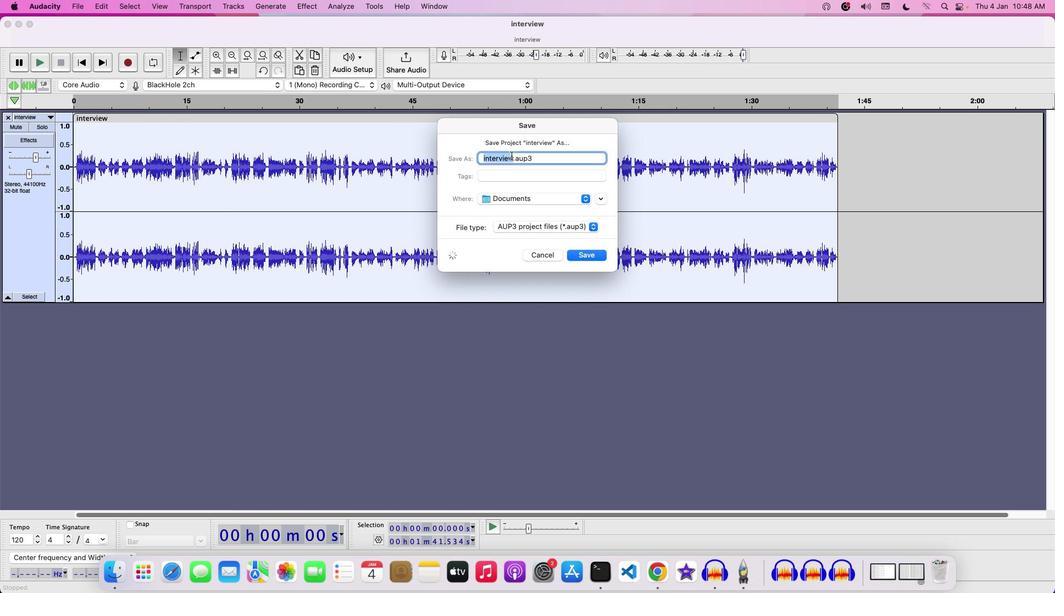 
Action: Key pressed Key.backspace'E''D''I''T''E''D'Key.space'I''N''T''E''R''V''E''I''W'Key.space
Screenshot: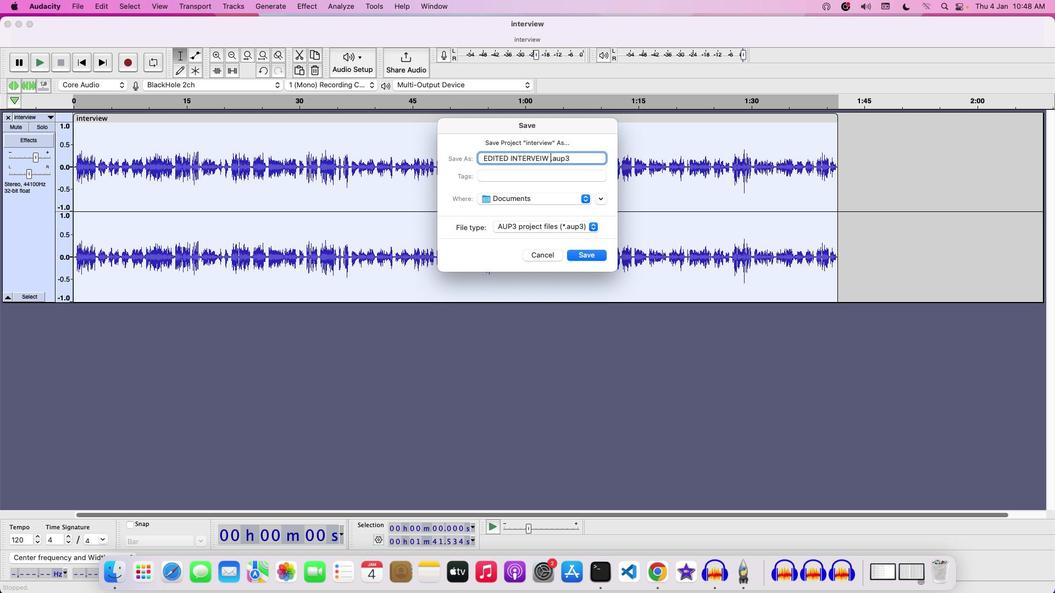 
Action: Mouse moved to (592, 258)
Screenshot: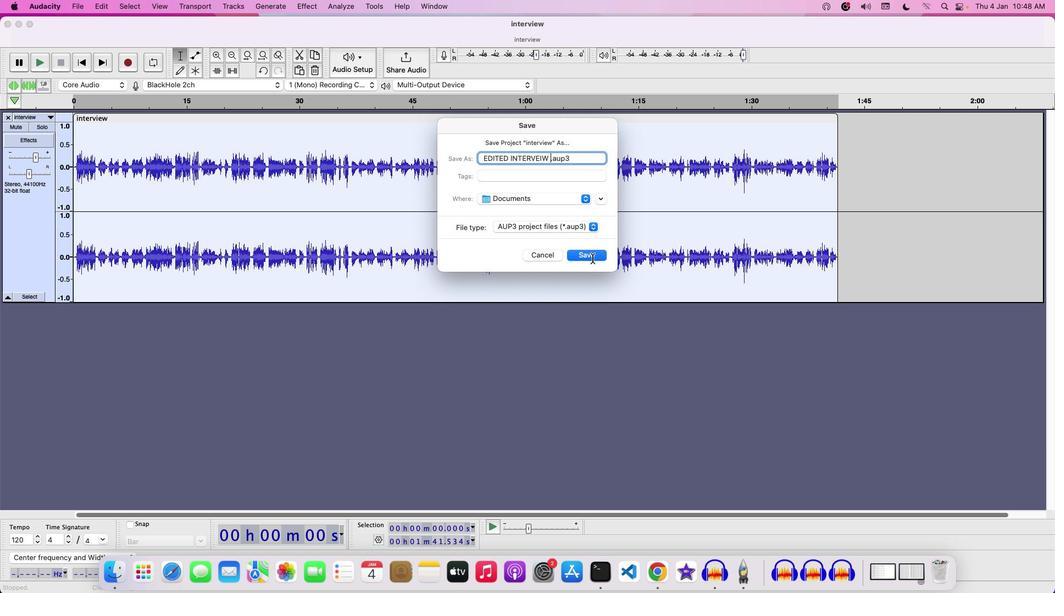 
Action: Mouse pressed left at (592, 258)
Screenshot: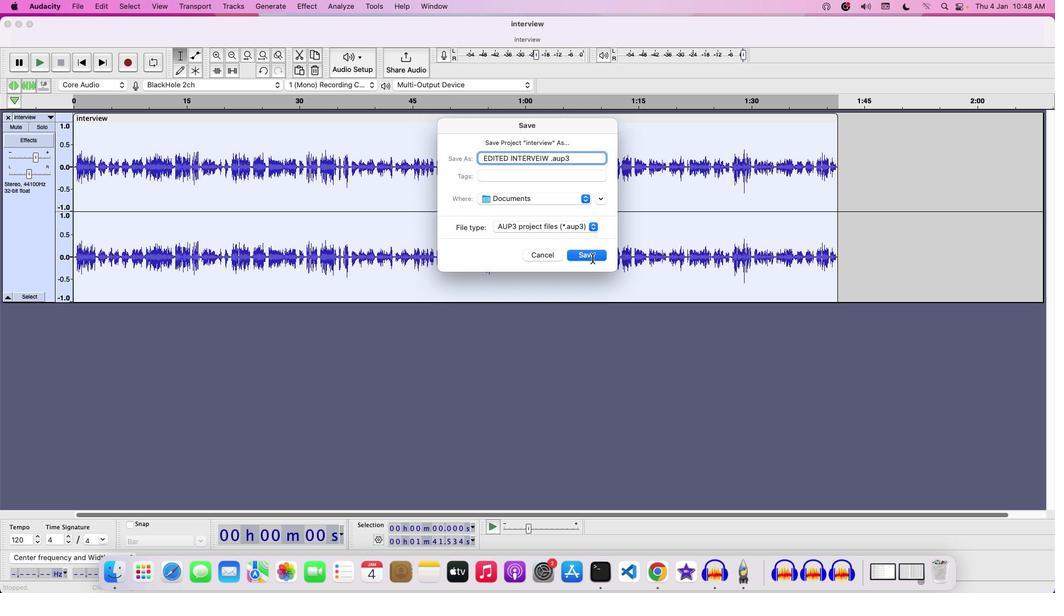 
